 Task: Add an event with the title Lunch Break: Yoga and Meditation, date '2024/05/26', time 7:30 AM to 9:30 AMand add a description: The event coordinator is responsible for planning, organizing, and executing the networking event. They oversee all aspects of the event, including venue selection, logistics, scheduling, vendor management, and participant registration. The event coordinator ensures a seamless and successful networking event that meets the objectives and expectations of the attendees.Select event color  Tomato . Add location for the event as: 456 Montjuic Castle, Barcelona, Spain, logged in from the account softage.3@softage.netand send the event invitation to softage.4@softage.net and softage.2@softage.net. Set a reminder for the event Daily
Action: Mouse moved to (77, 111)
Screenshot: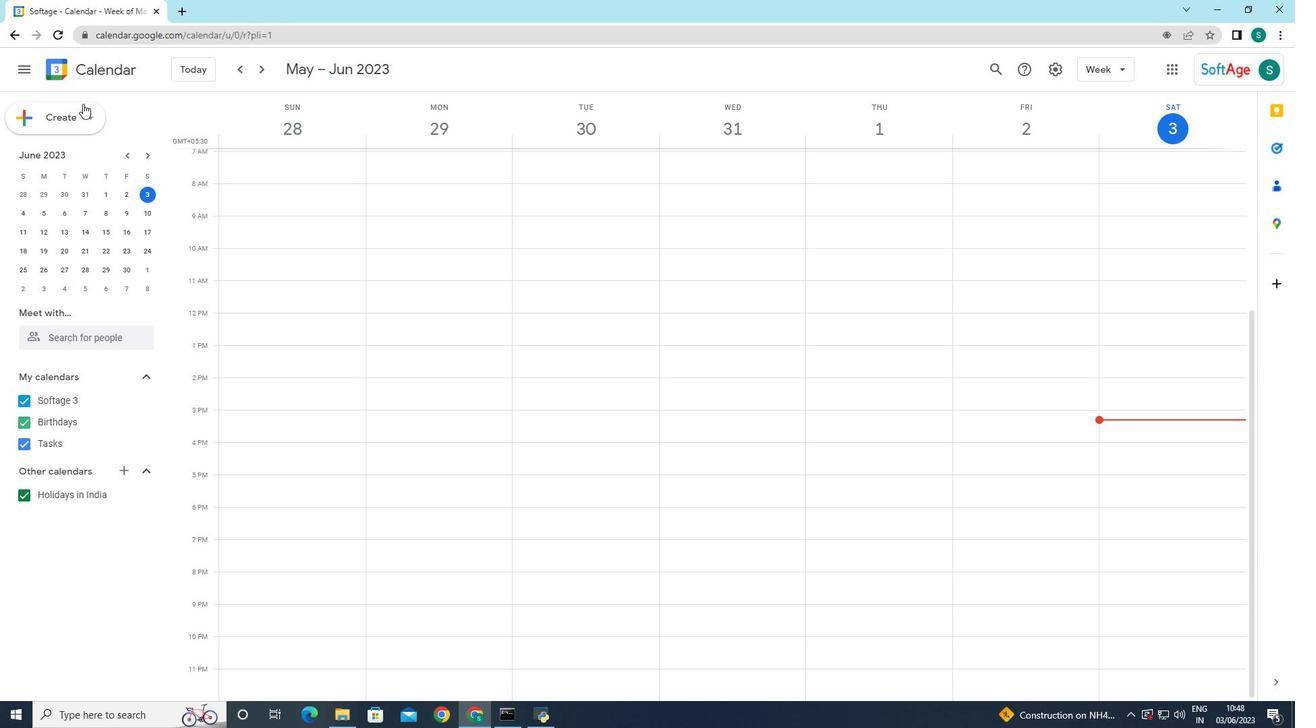 
Action: Mouse pressed left at (77, 111)
Screenshot: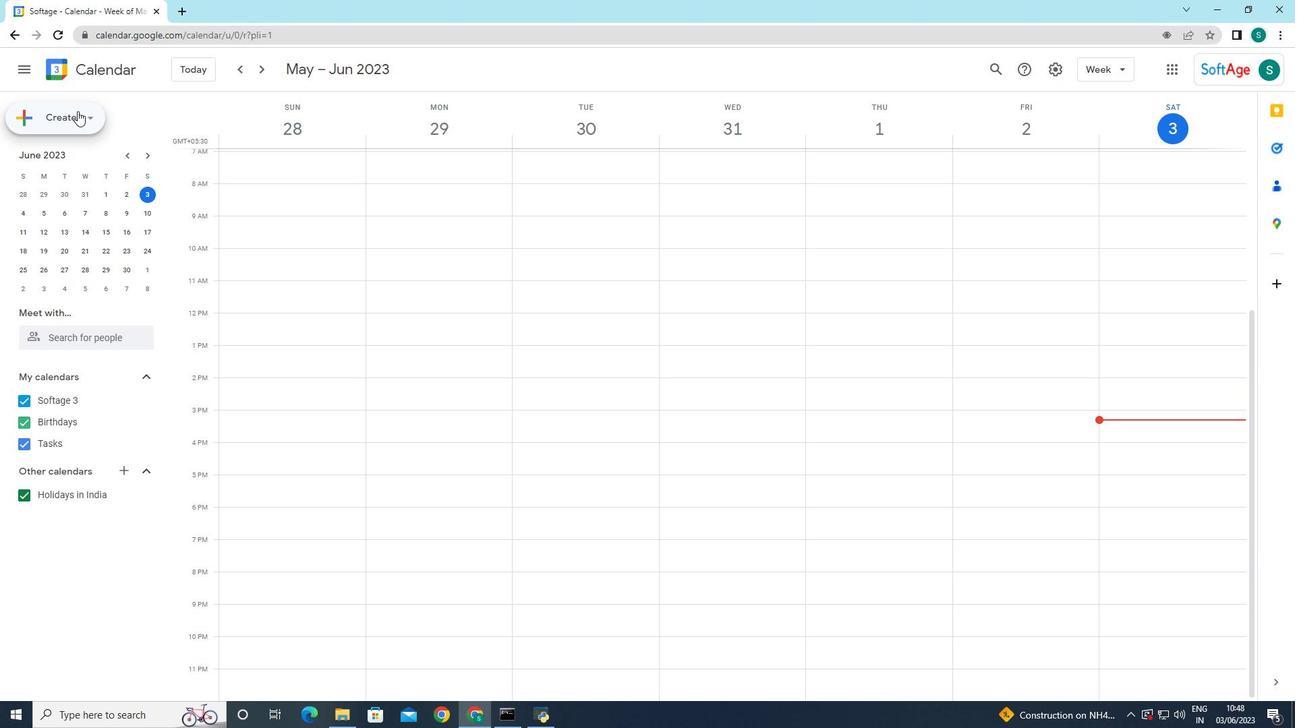 
Action: Mouse moved to (74, 160)
Screenshot: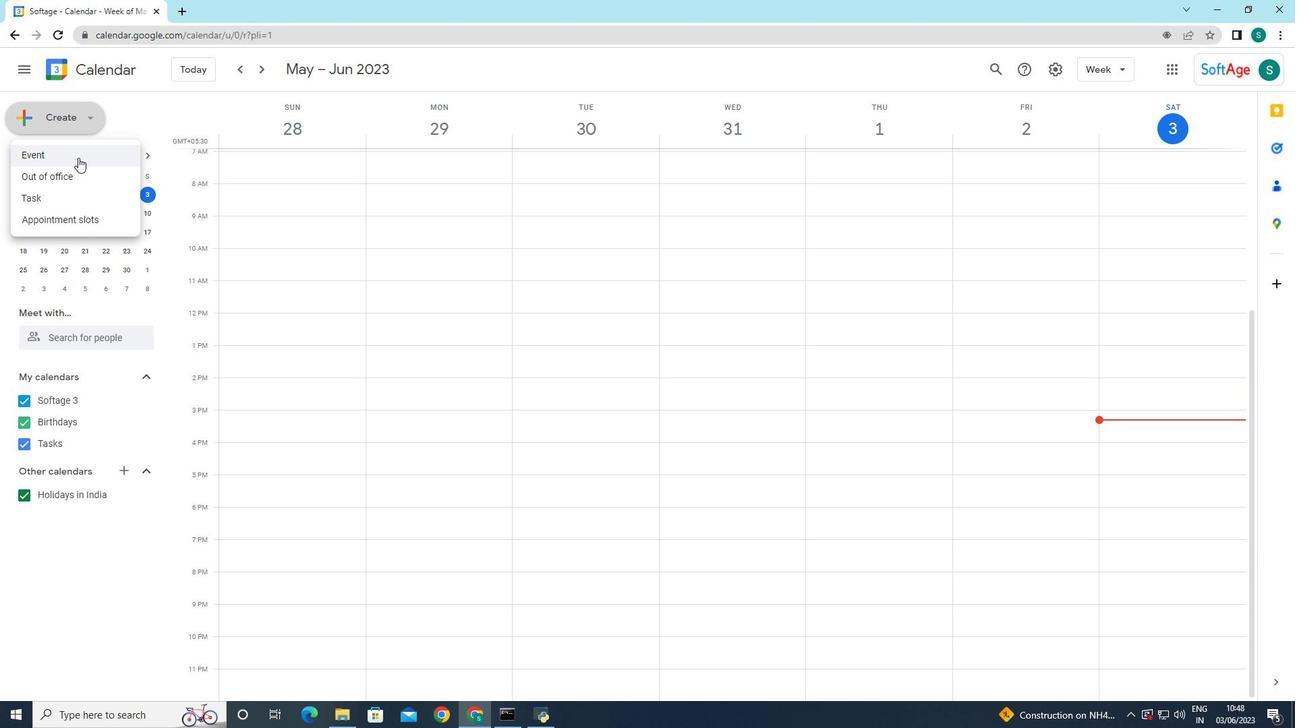 
Action: Mouse pressed left at (74, 160)
Screenshot: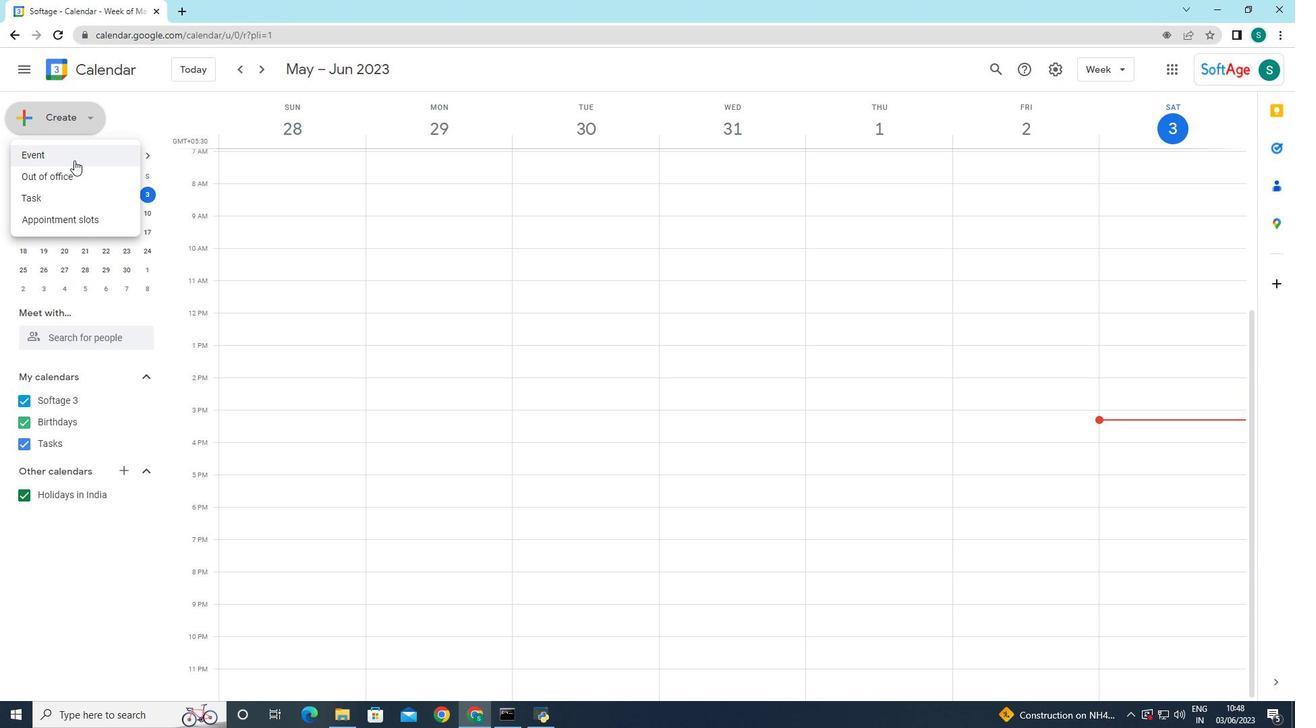
Action: Mouse moved to (971, 529)
Screenshot: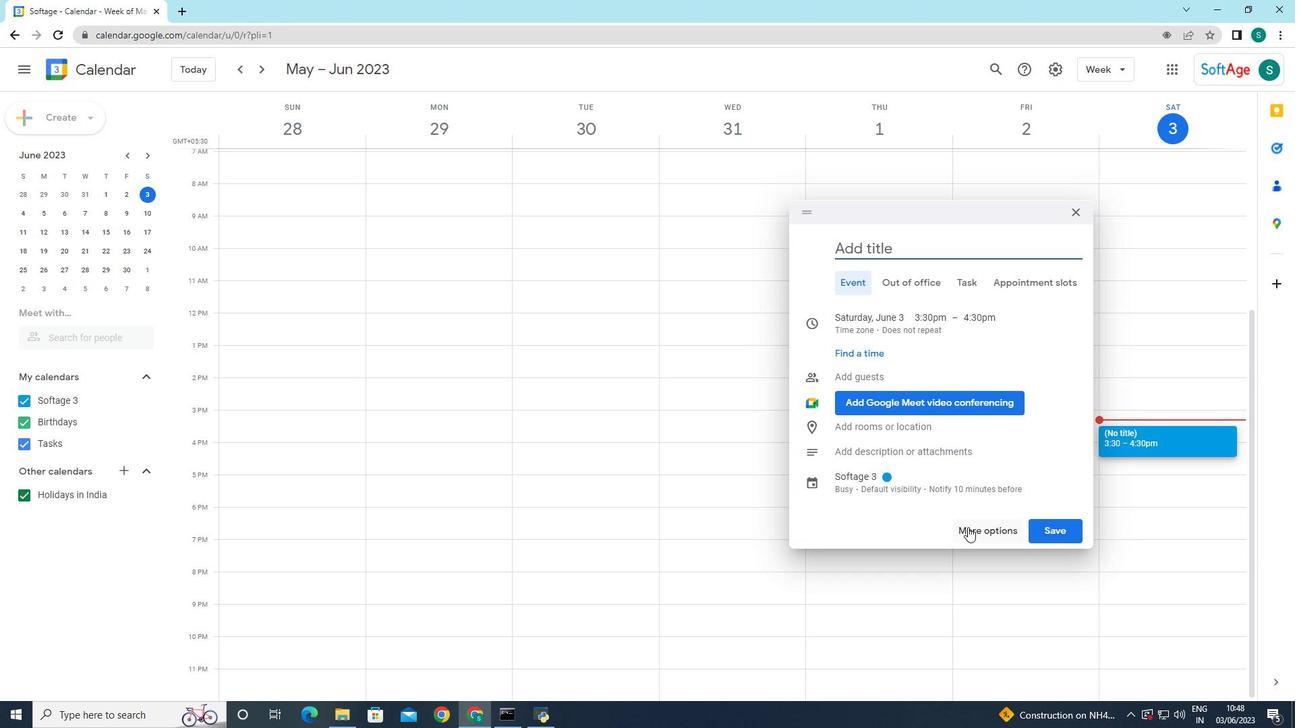 
Action: Mouse pressed left at (971, 529)
Screenshot: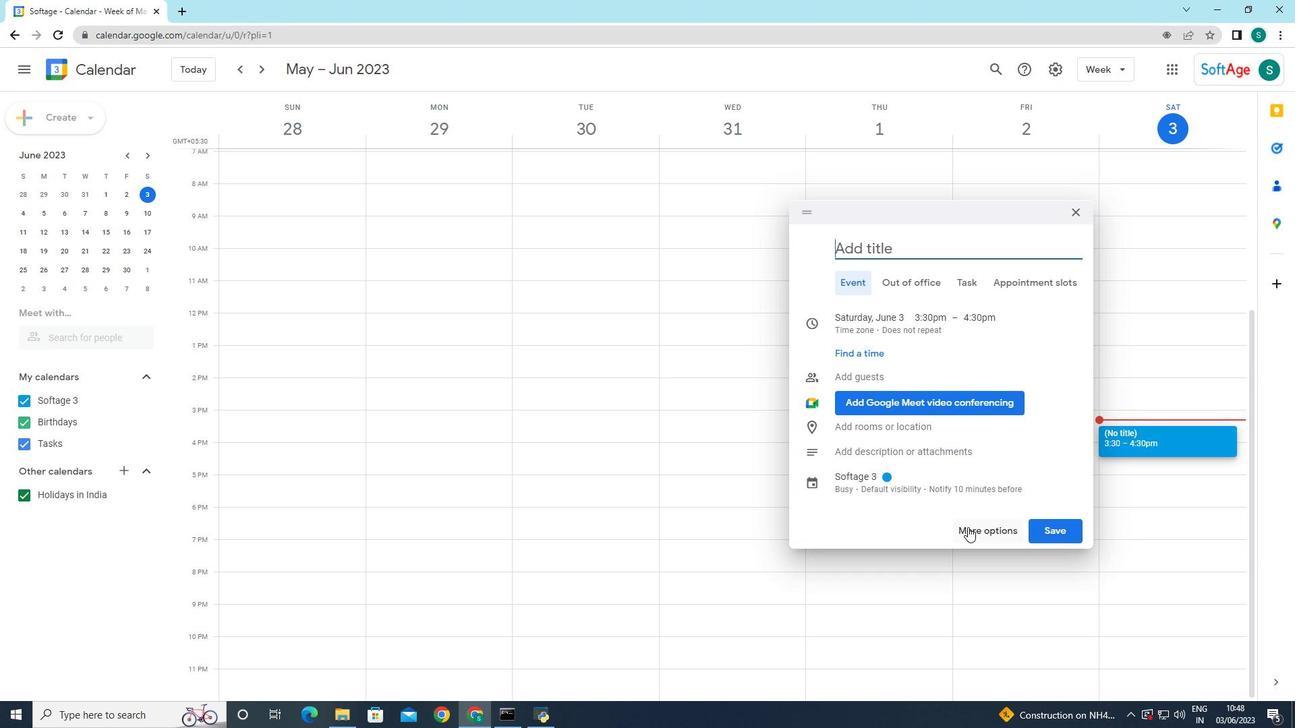 
Action: Mouse moved to (113, 68)
Screenshot: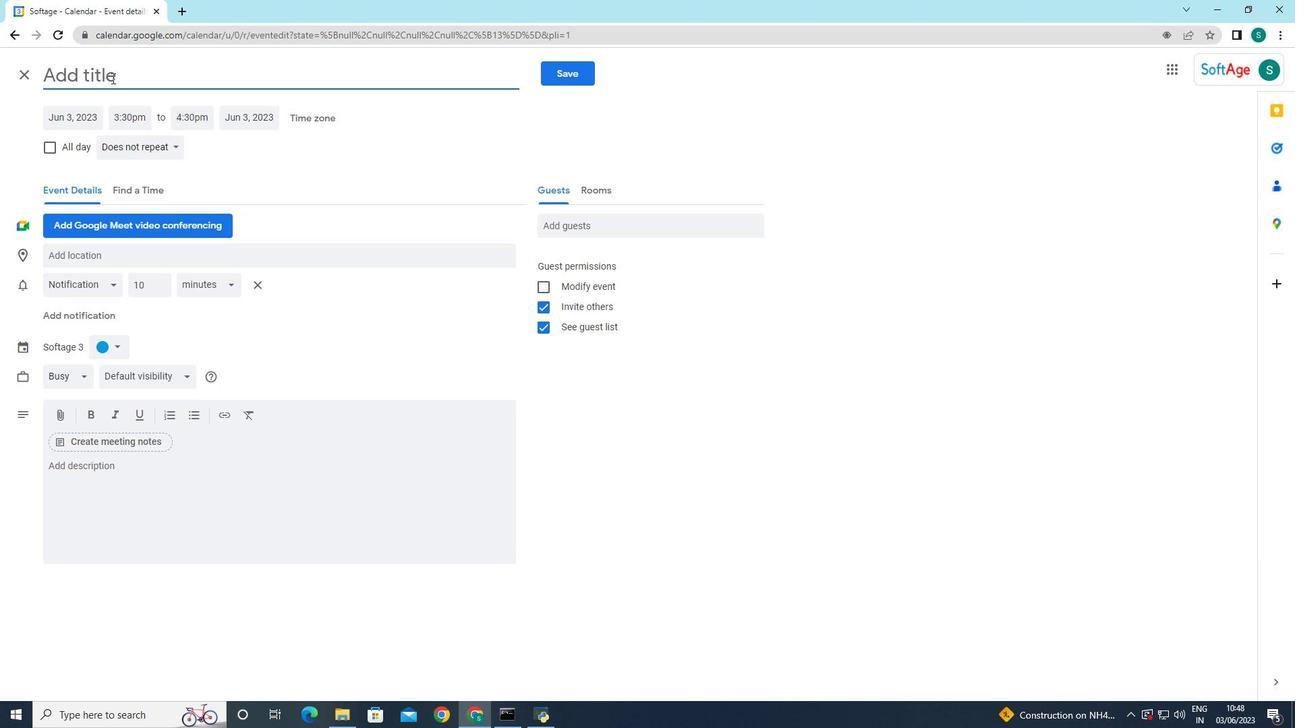 
Action: Mouse pressed left at (113, 68)
Screenshot: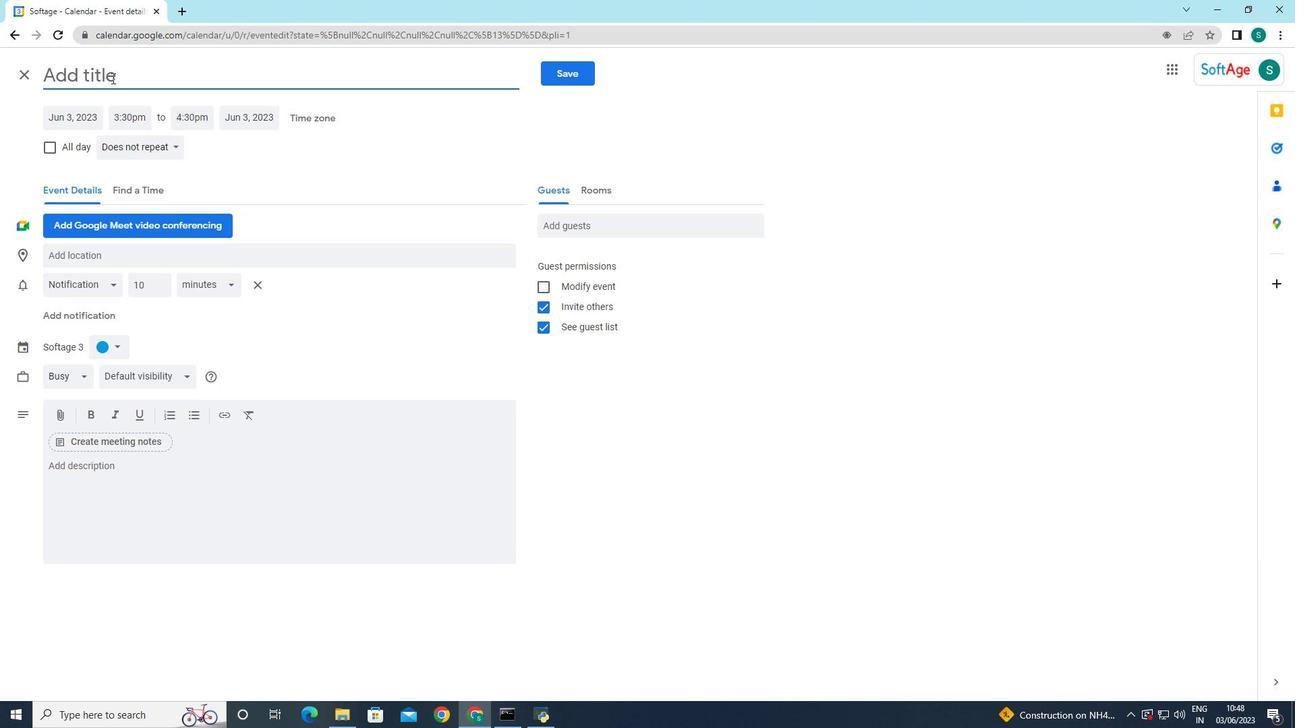 
Action: Key pressed <Key.caps_lock>LU<Key.backspace><Key.caps_lock>unch<Key.space><Key.caps_lock>B<Key.caps_lock>rr<Key.backspace>eak<Key.shift_r>:<Key.space><Key.caps_lock>Y<Key.caps_lock>oga<Key.space>and<Key.space><Key.caps_lock>M<Key.caps_lock>editation
Screenshot: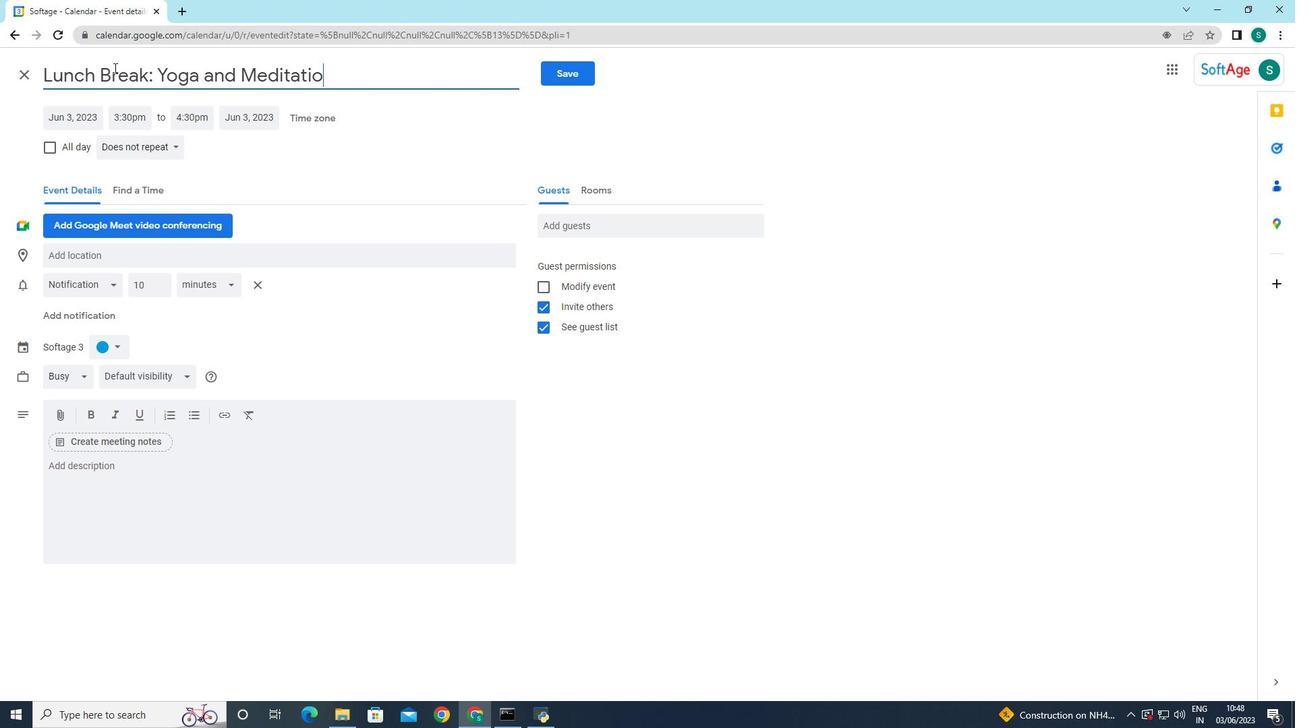 
Action: Mouse moved to (91, 117)
Screenshot: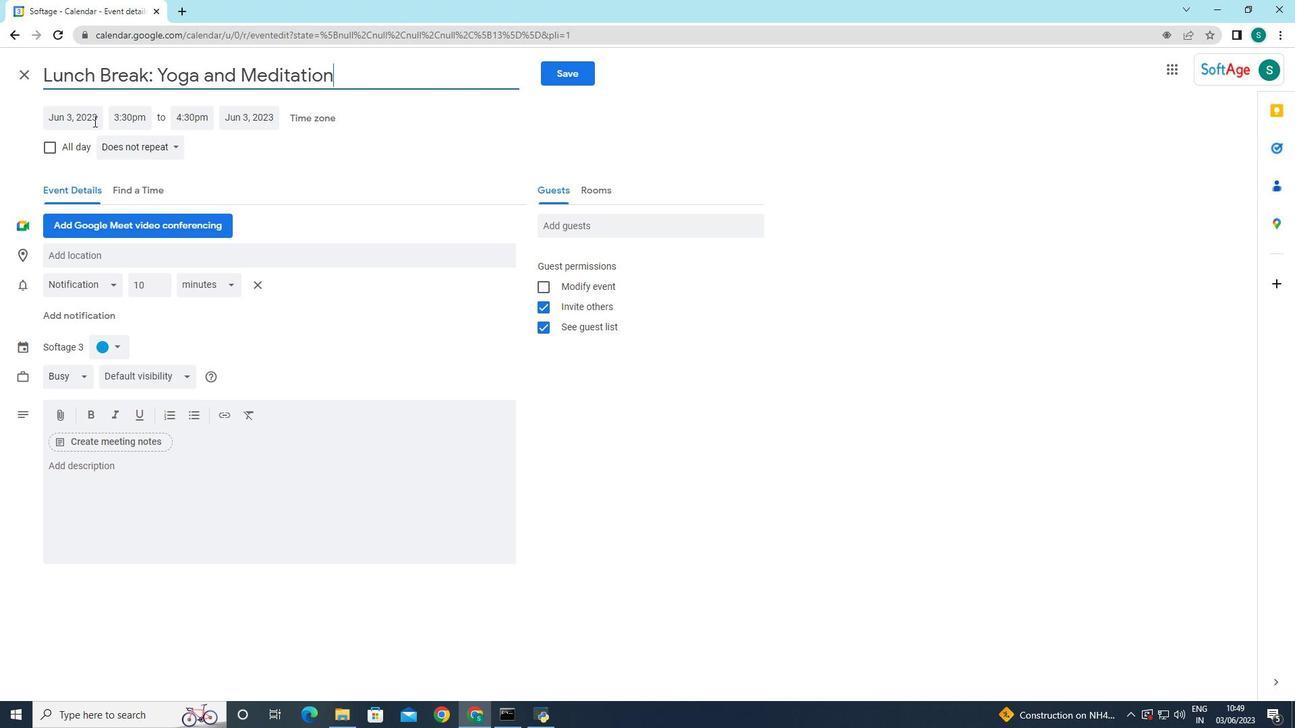 
Action: Mouse pressed left at (91, 117)
Screenshot: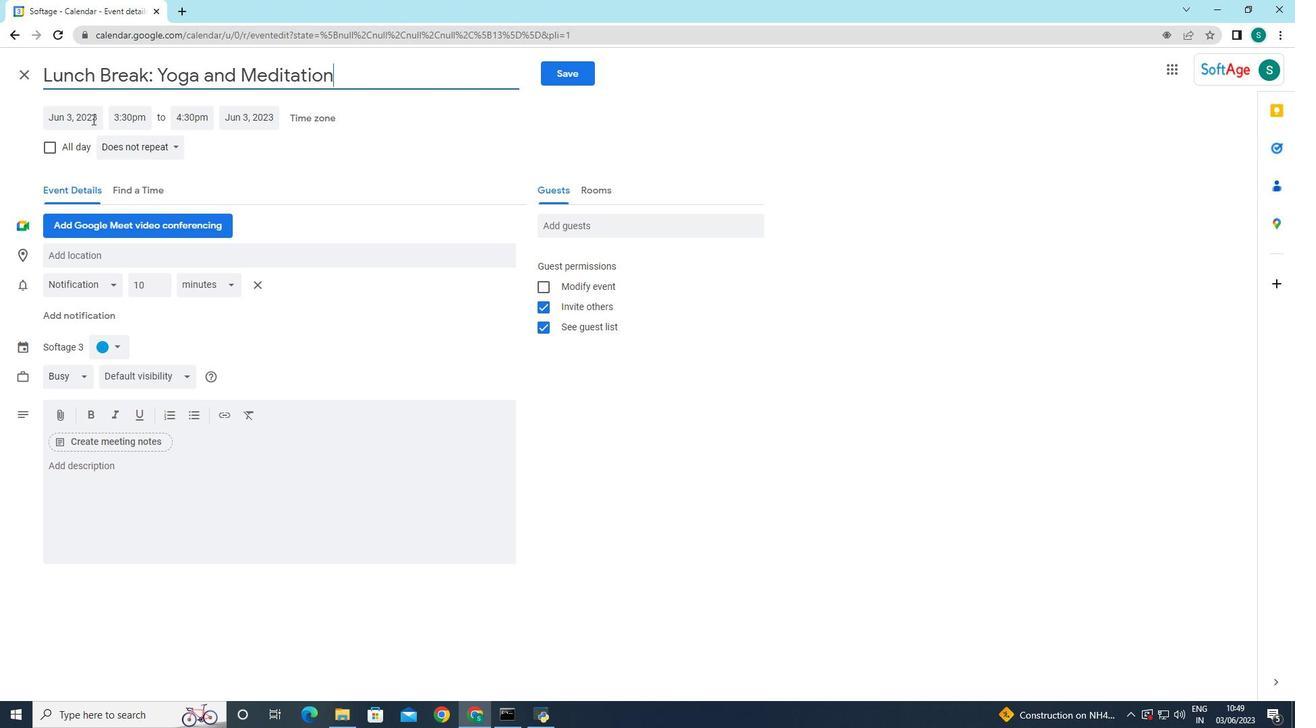 
Action: Mouse moved to (219, 150)
Screenshot: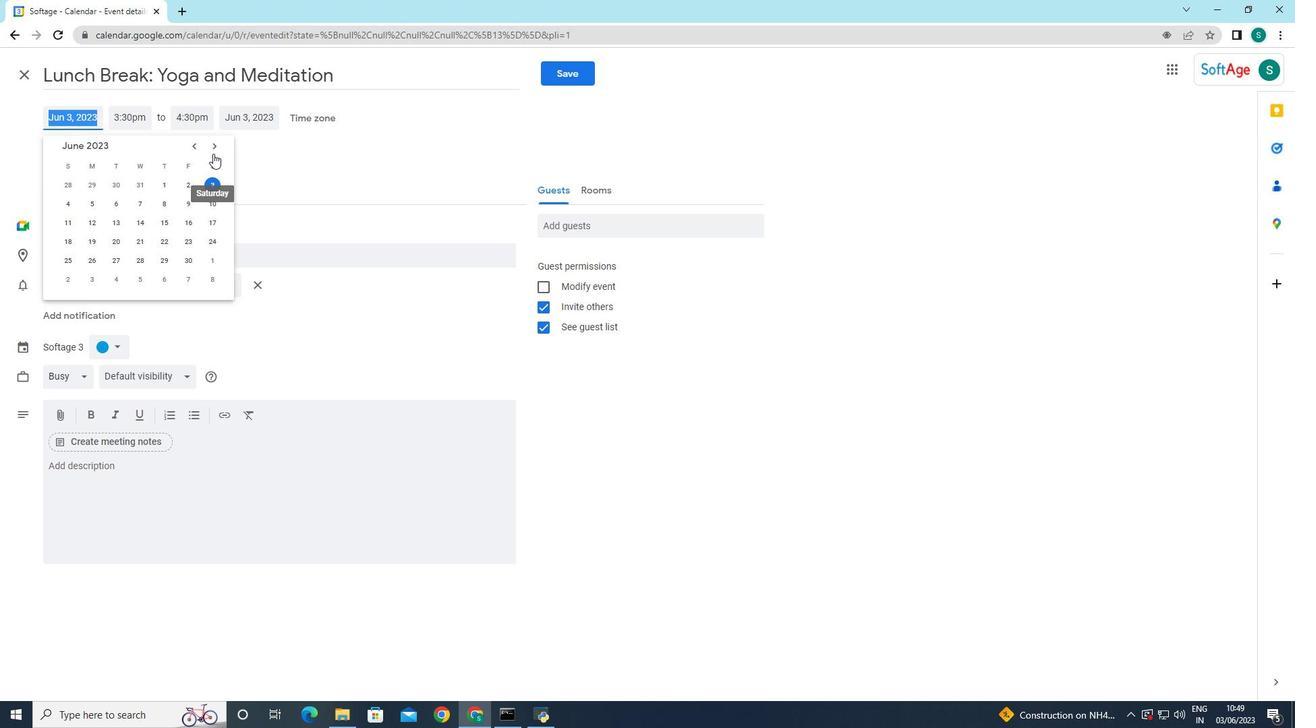 
Action: Mouse pressed left at (219, 150)
Screenshot: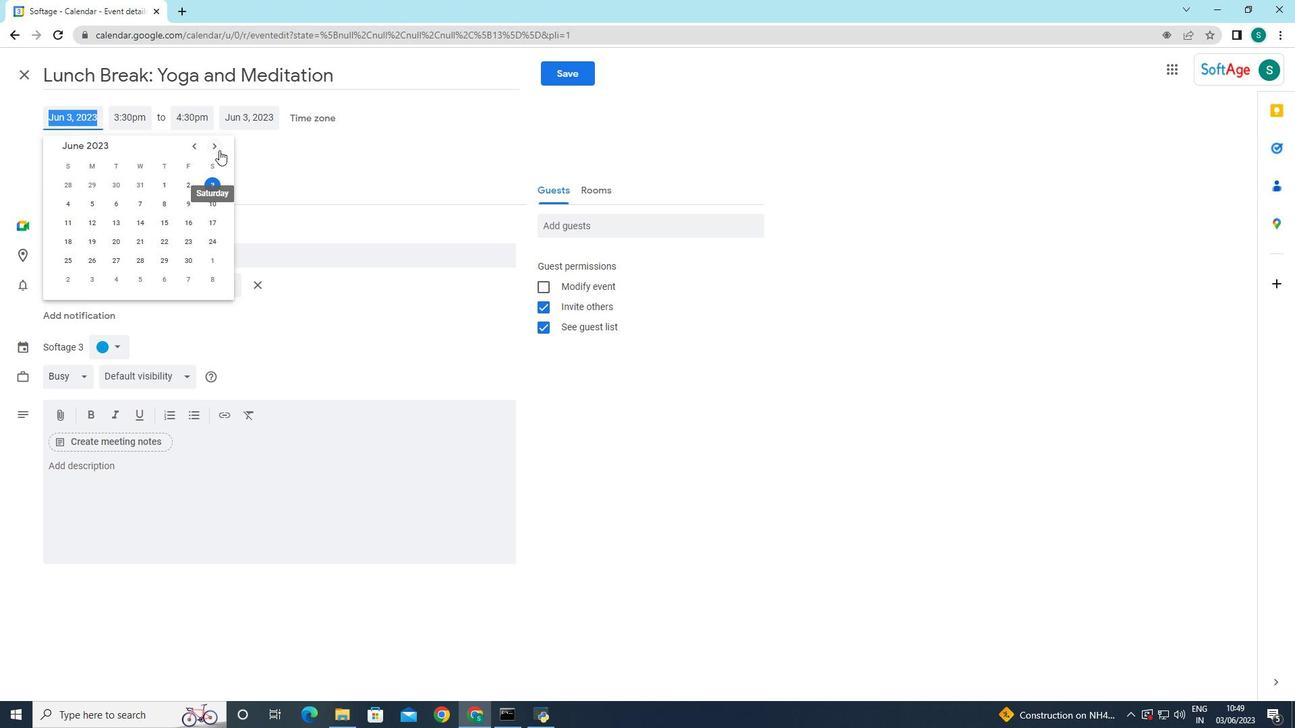 
Action: Mouse moved to (219, 150)
Screenshot: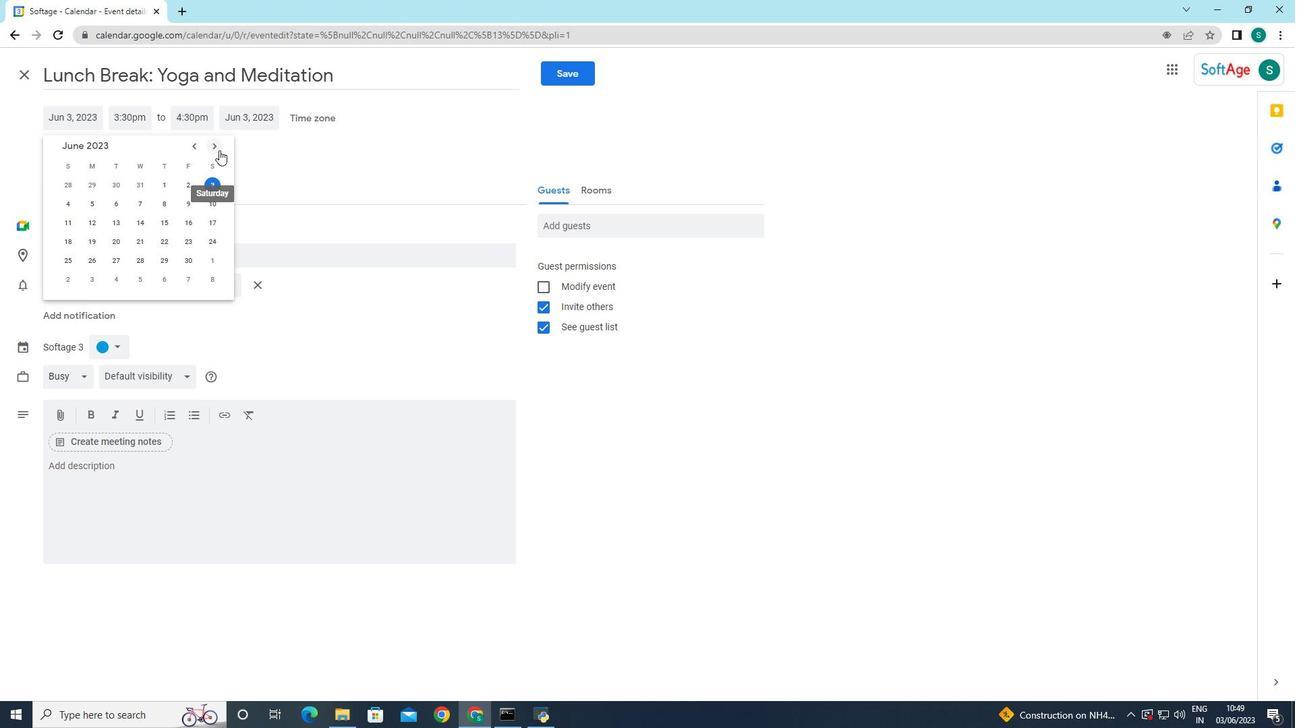 
Action: Mouse pressed left at (219, 150)
Screenshot: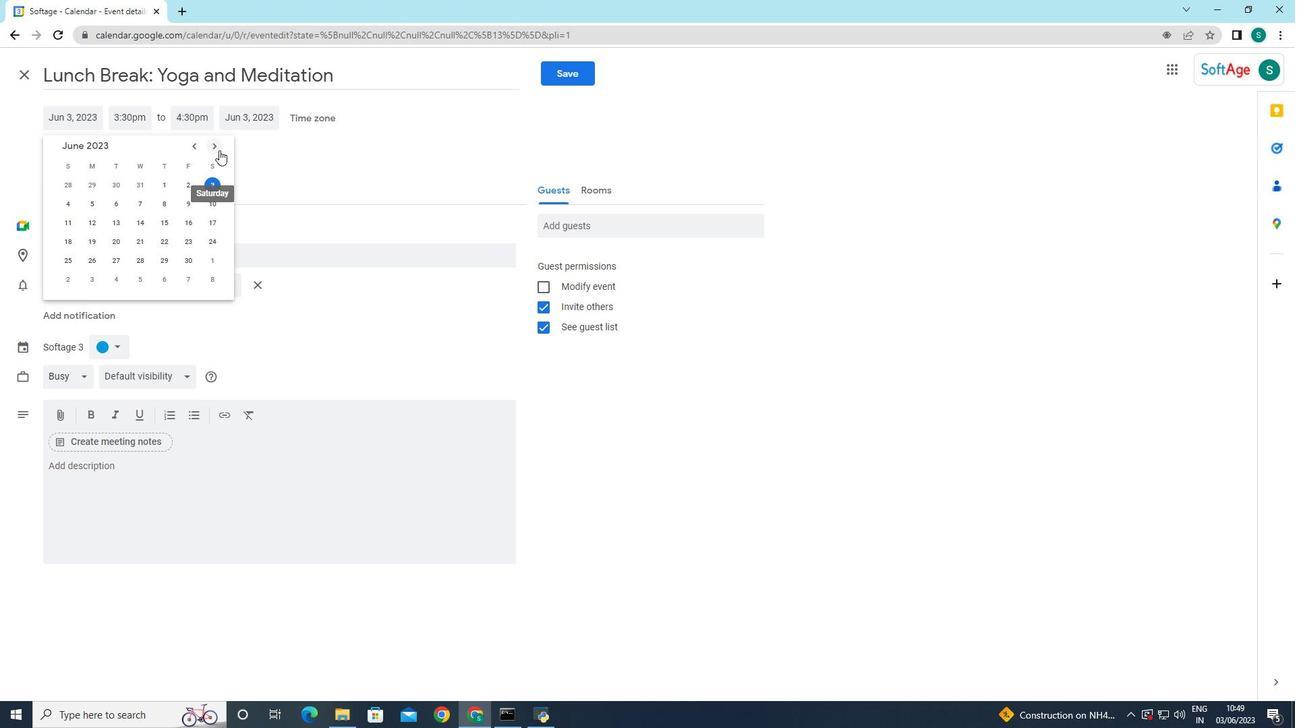 
Action: Mouse pressed left at (219, 150)
Screenshot: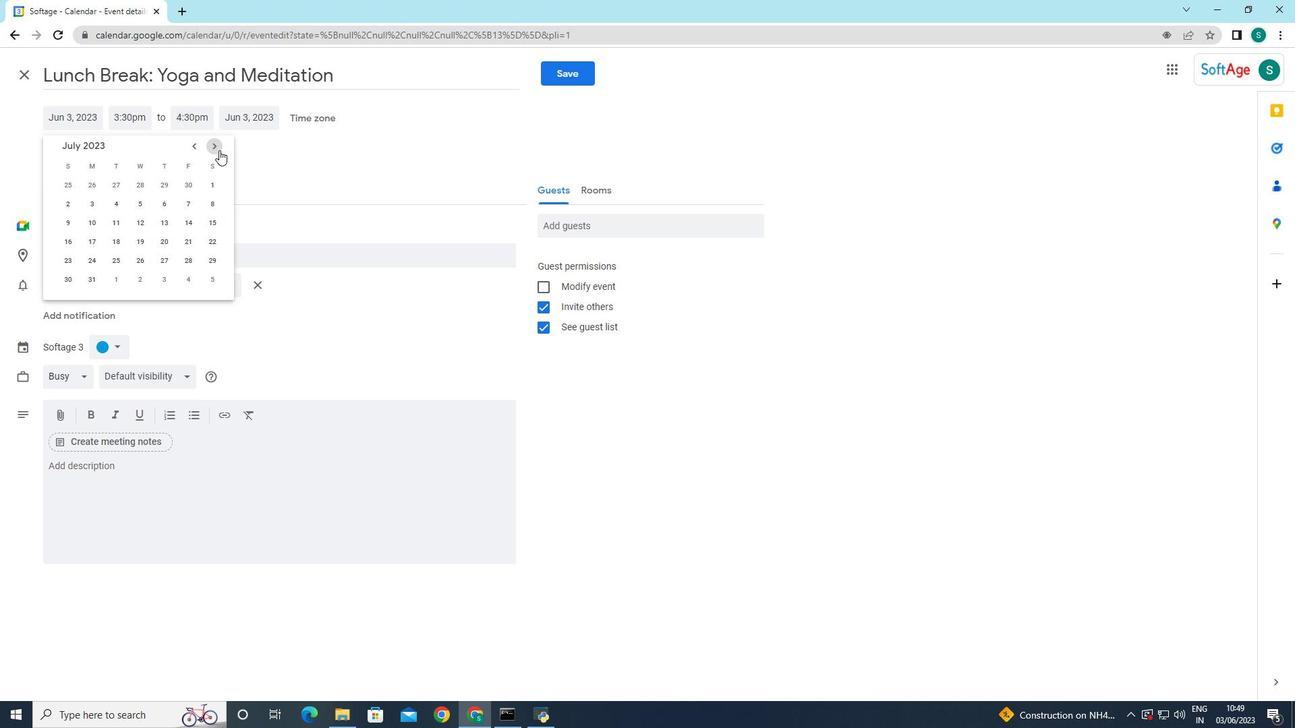 
Action: Mouse pressed left at (219, 150)
Screenshot: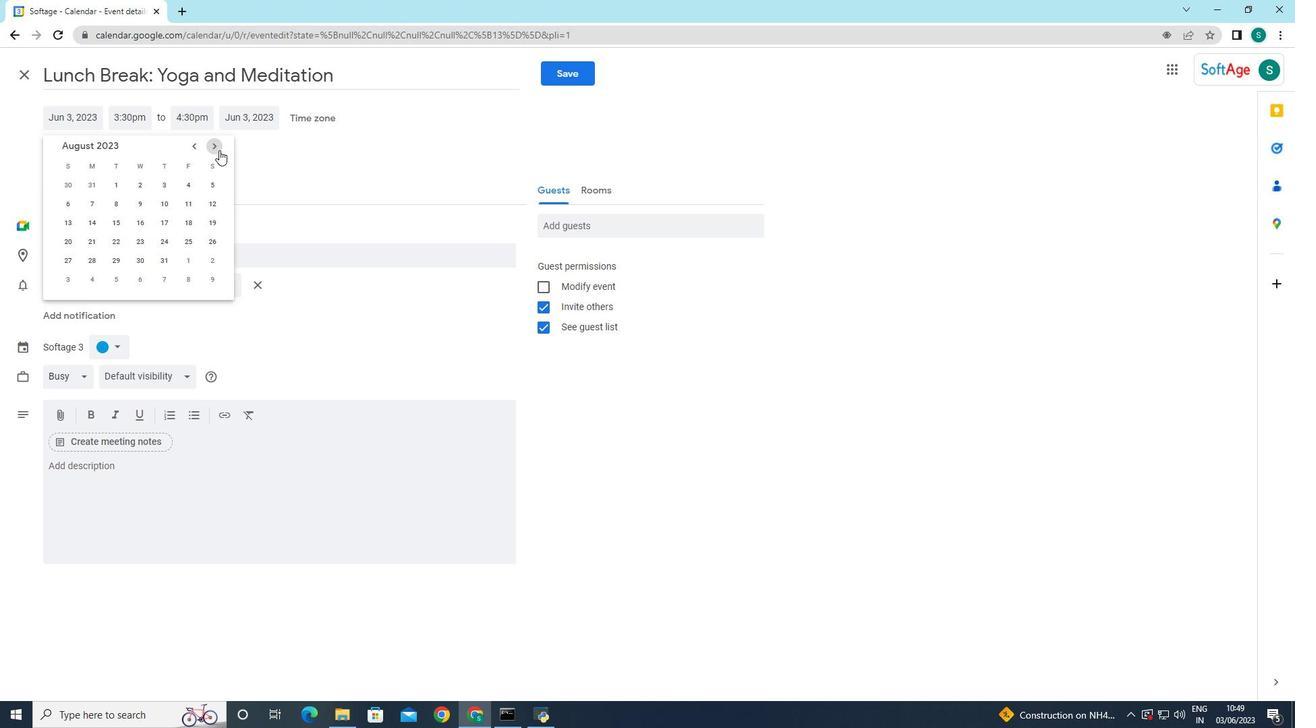 
Action: Mouse pressed left at (219, 150)
Screenshot: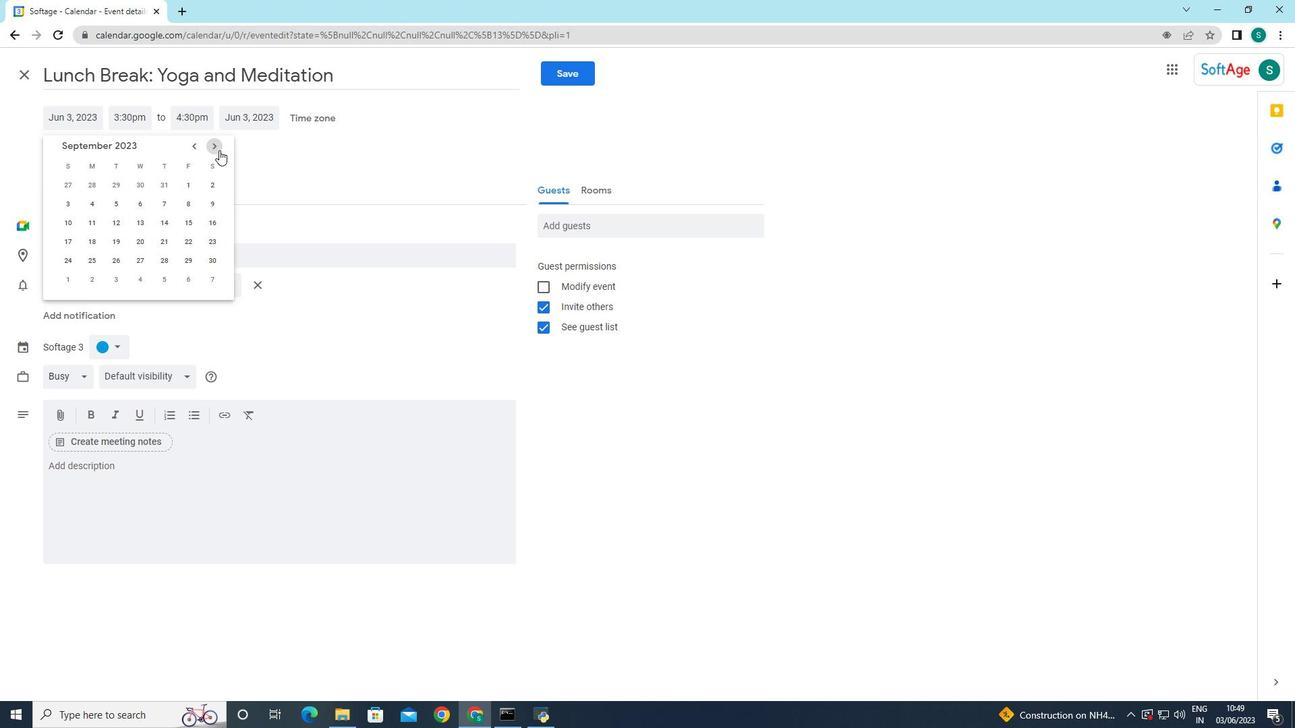 
Action: Mouse pressed left at (219, 150)
Screenshot: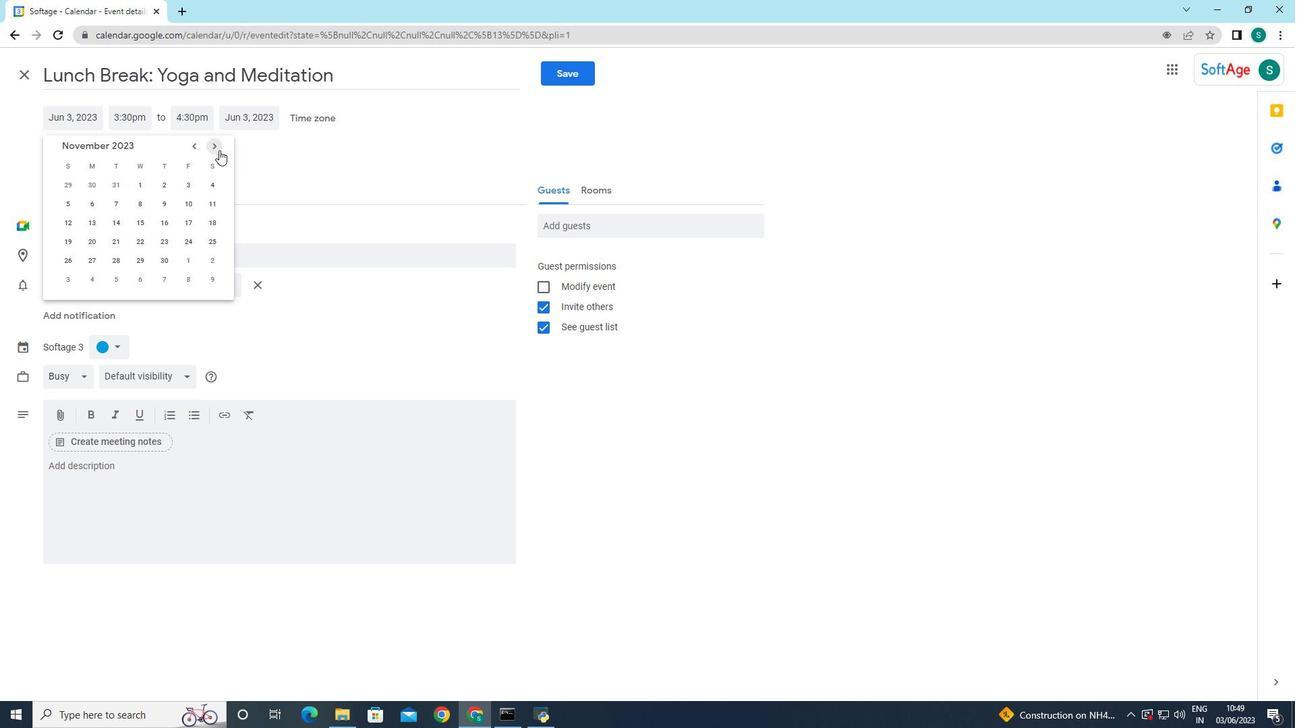 
Action: Mouse pressed left at (219, 150)
Screenshot: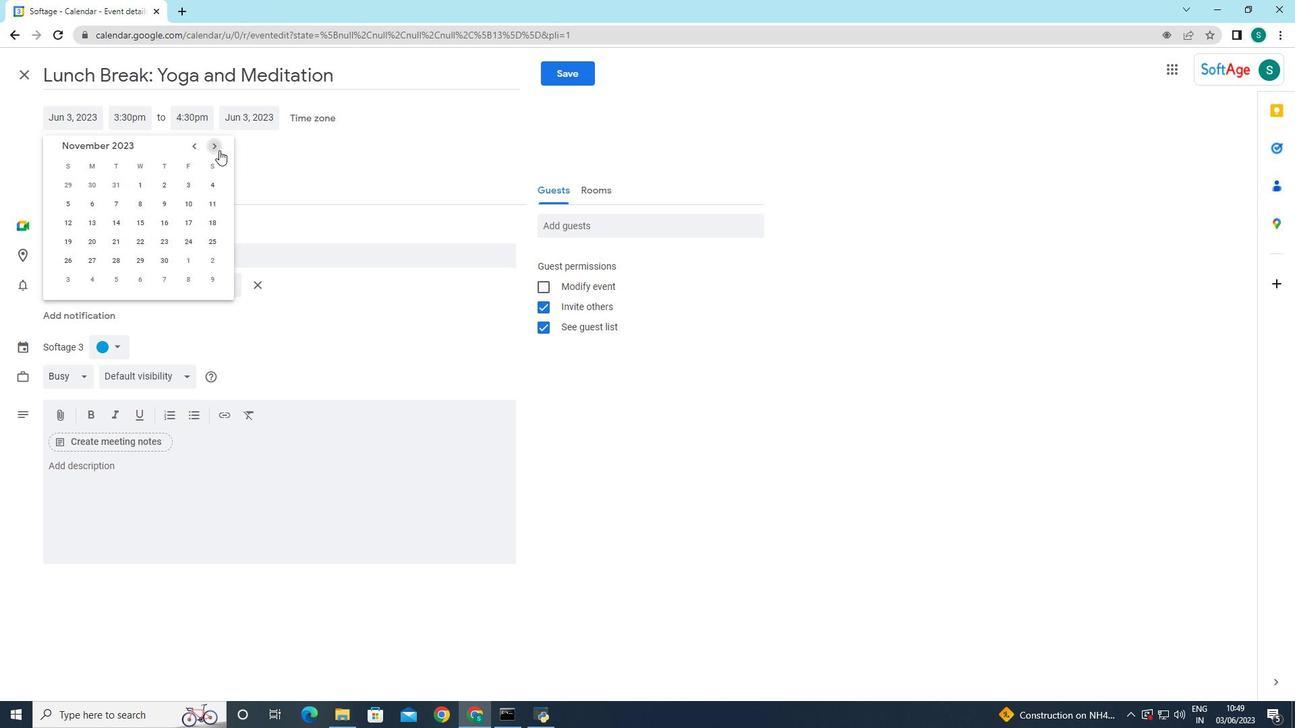 
Action: Mouse pressed left at (219, 150)
Screenshot: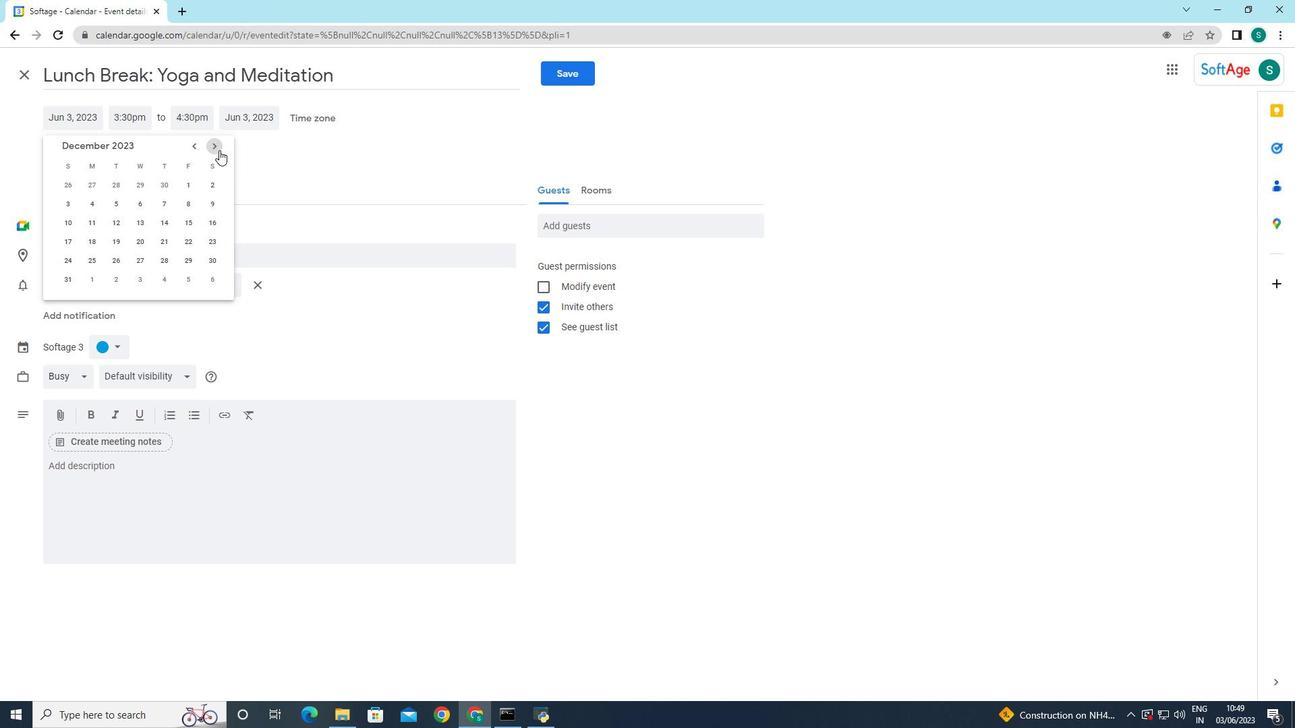 
Action: Mouse pressed left at (219, 150)
Screenshot: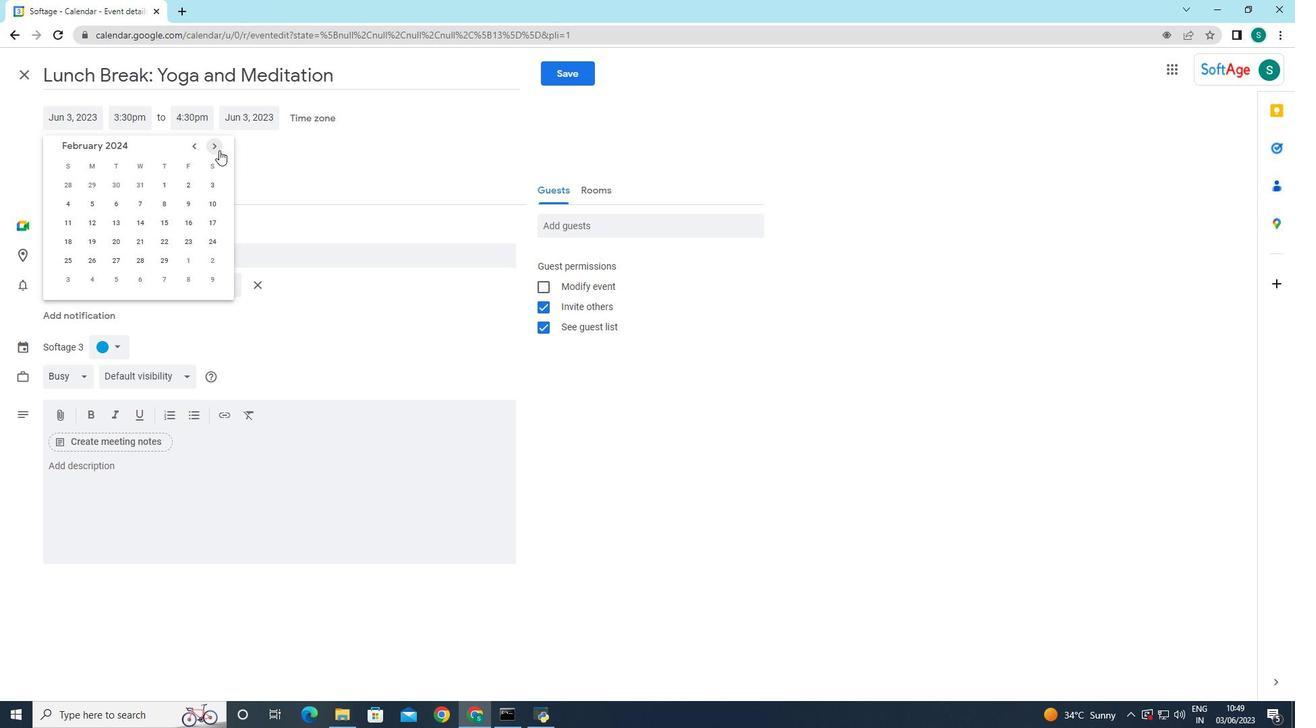 
Action: Mouse pressed left at (219, 150)
Screenshot: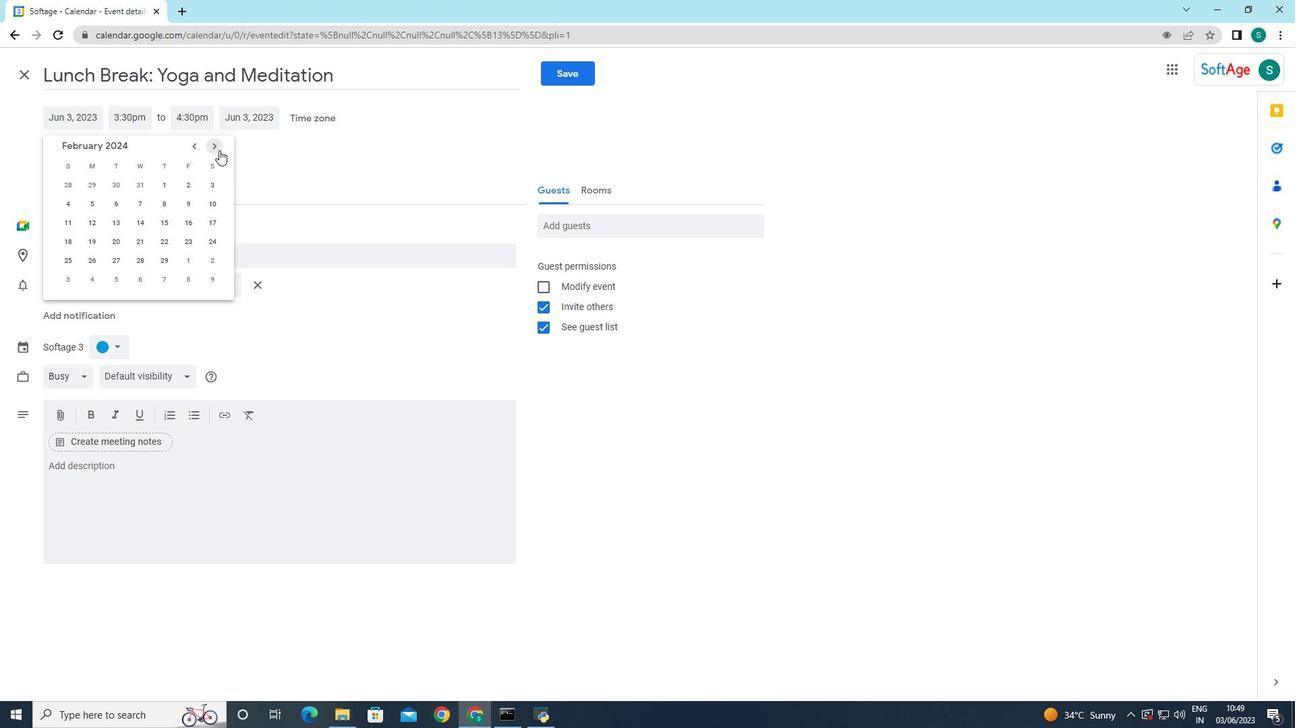 
Action: Mouse pressed left at (219, 150)
Screenshot: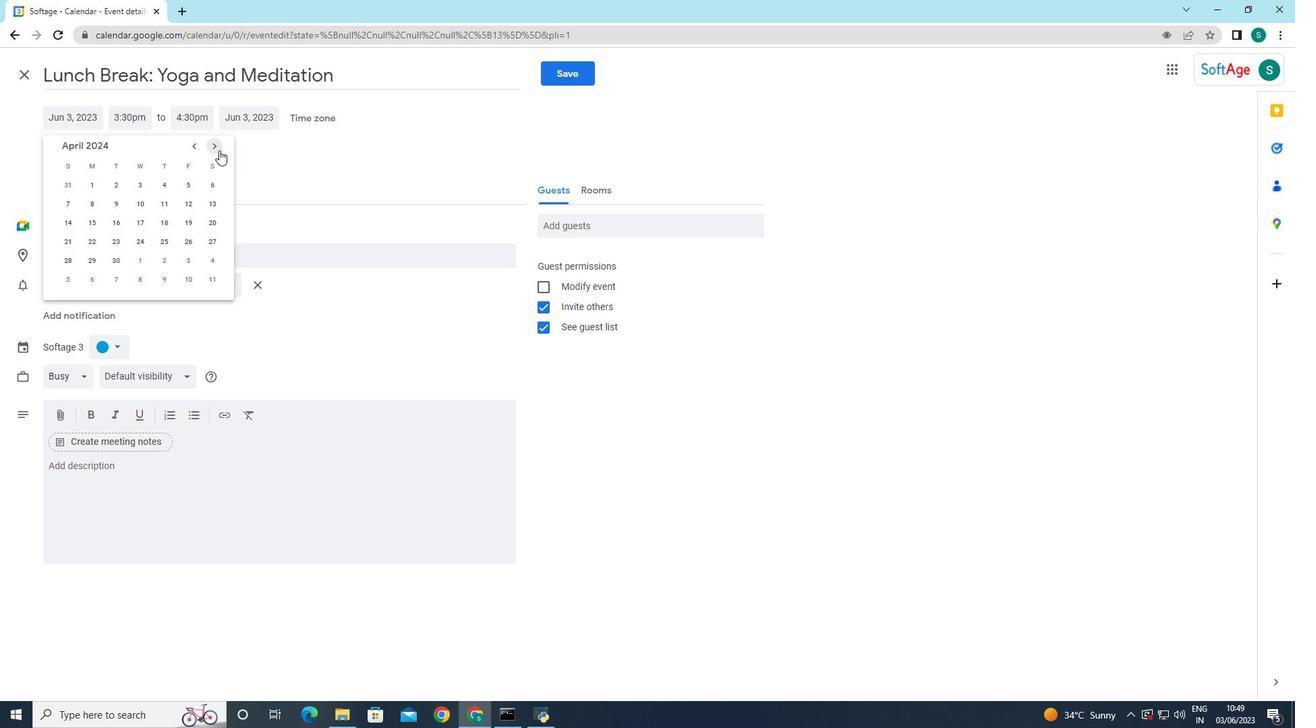 
Action: Mouse moved to (75, 261)
Screenshot: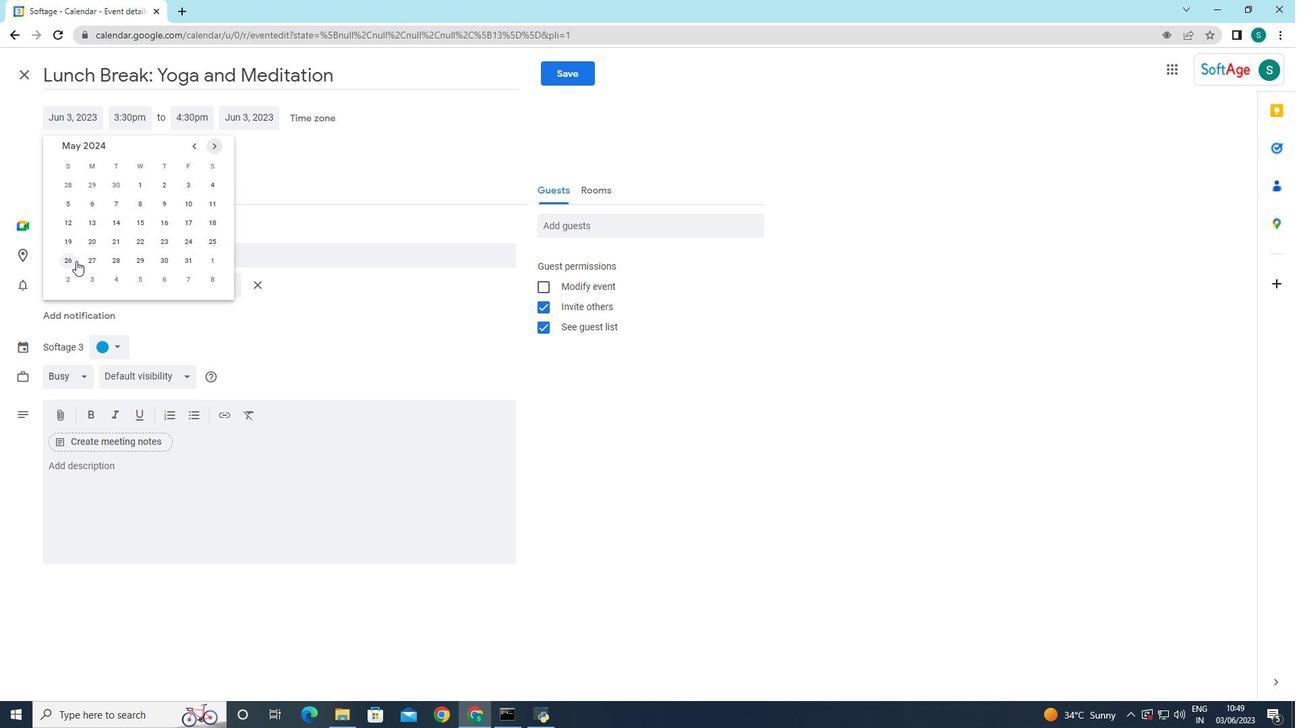 
Action: Mouse pressed left at (75, 261)
Screenshot: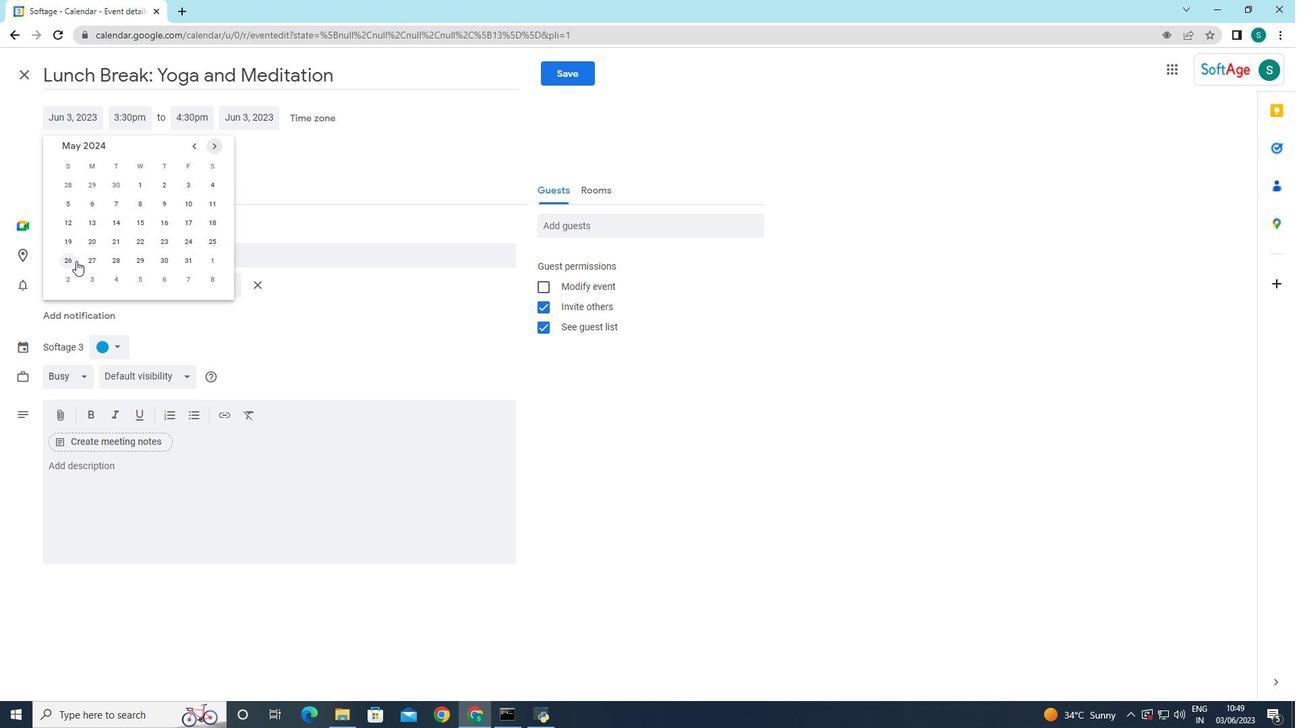 
Action: Mouse moved to (143, 113)
Screenshot: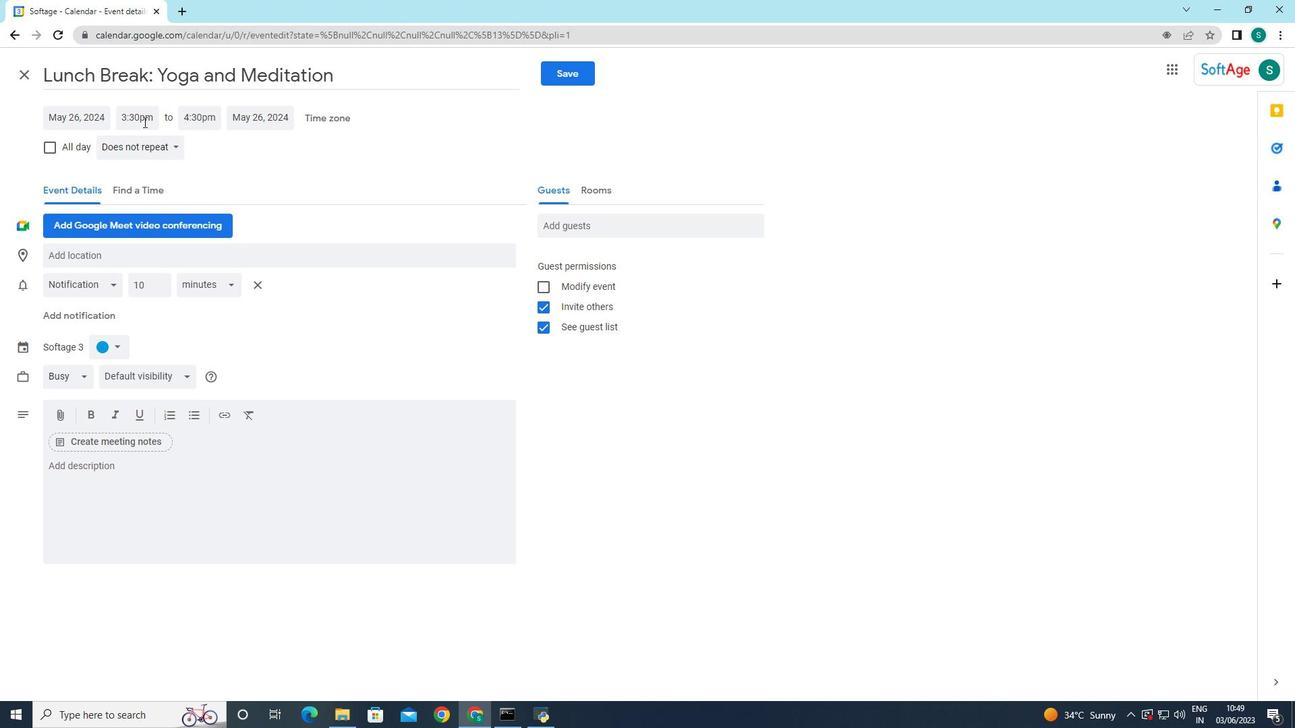 
Action: Mouse pressed left at (143, 114)
Screenshot: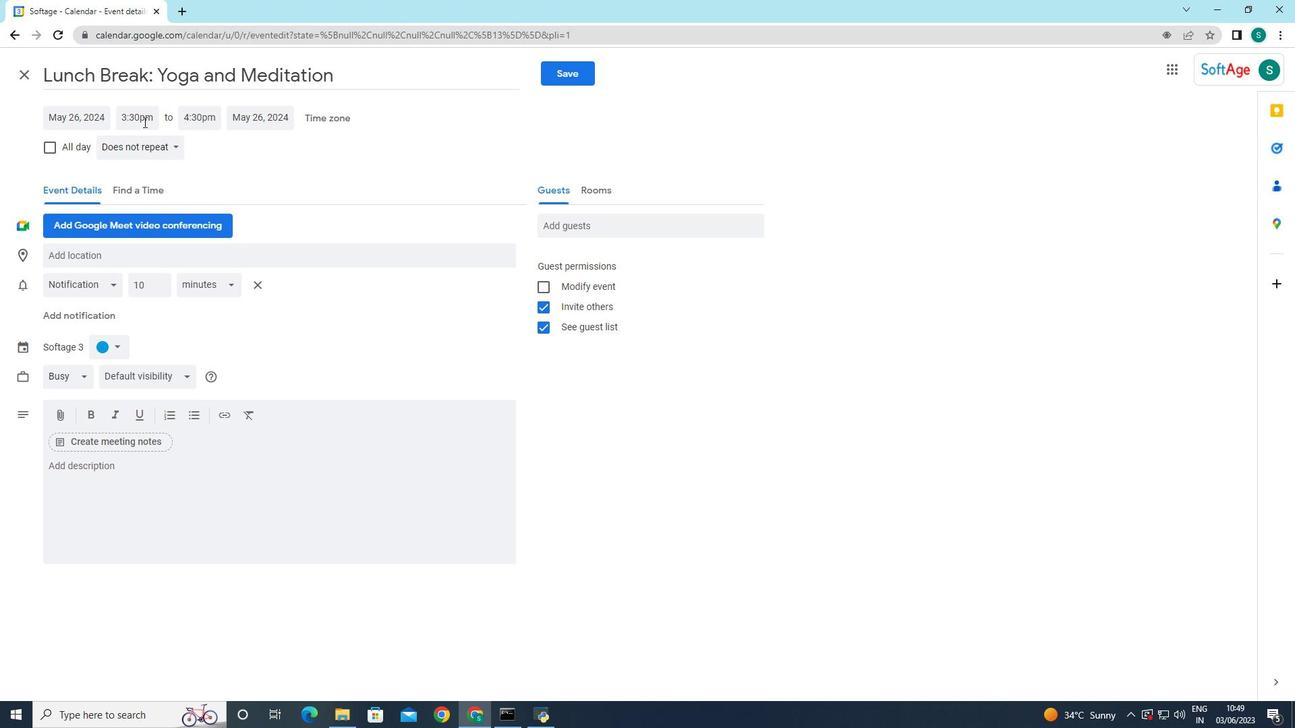 
Action: Mouse moved to (157, 227)
Screenshot: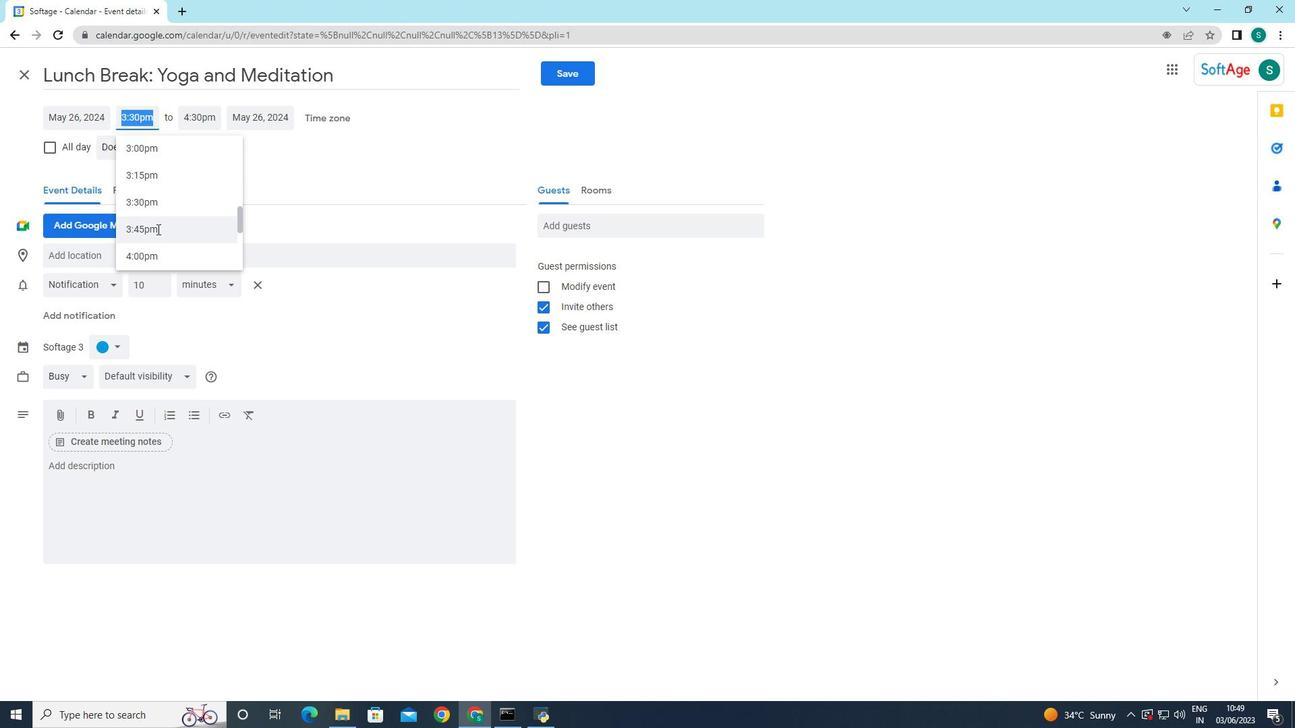 
Action: Mouse scrolled (157, 228) with delta (0, 0)
Screenshot: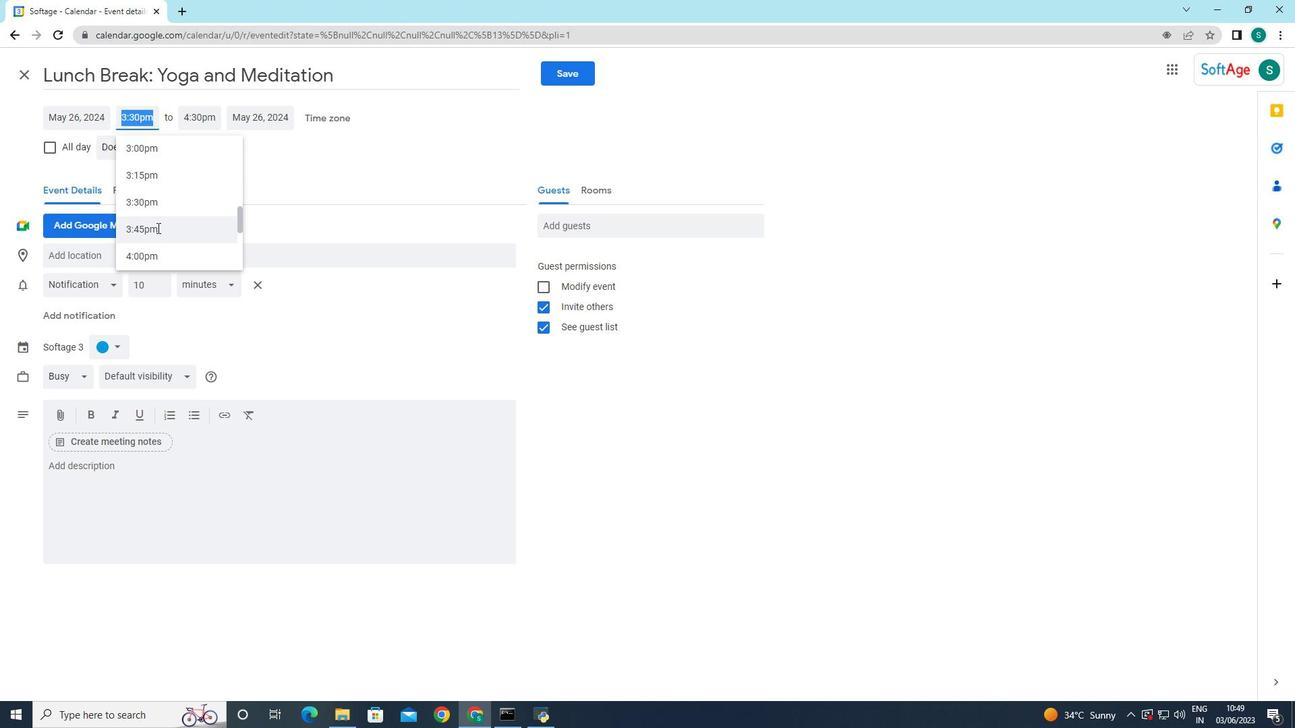 
Action: Mouse scrolled (157, 228) with delta (0, 0)
Screenshot: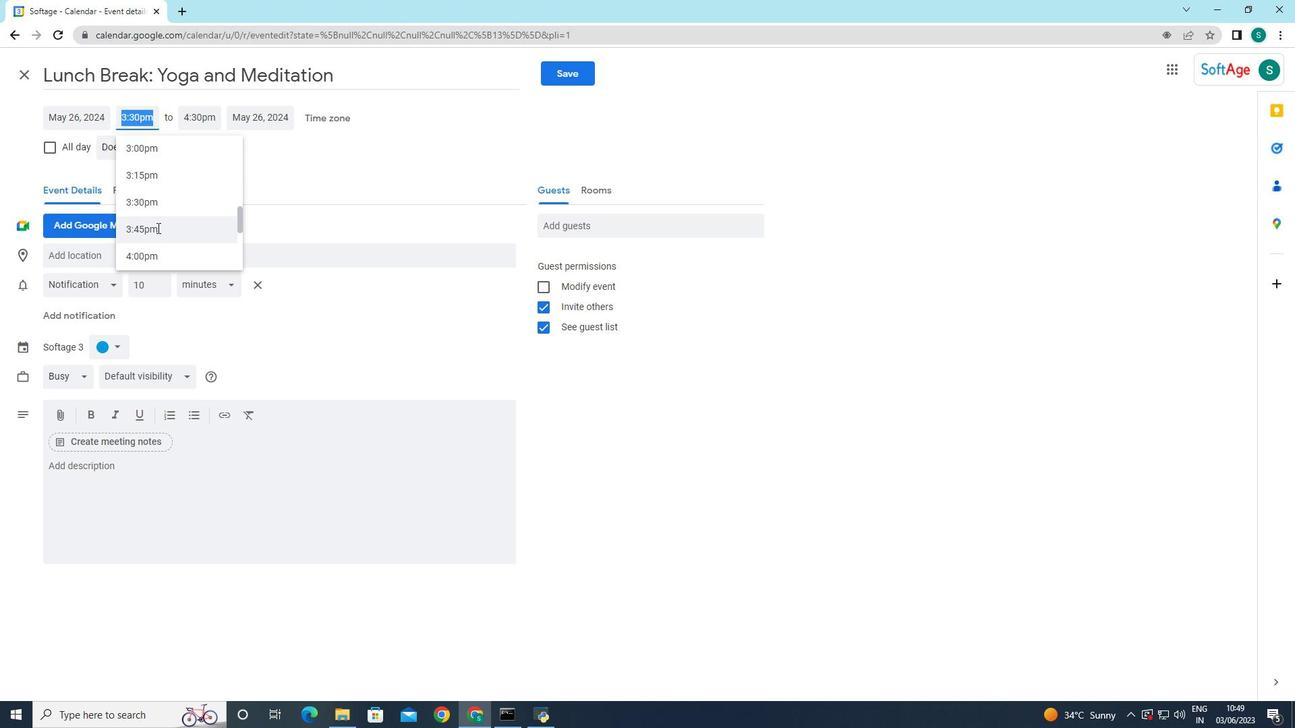 
Action: Mouse scrolled (157, 228) with delta (0, 0)
Screenshot: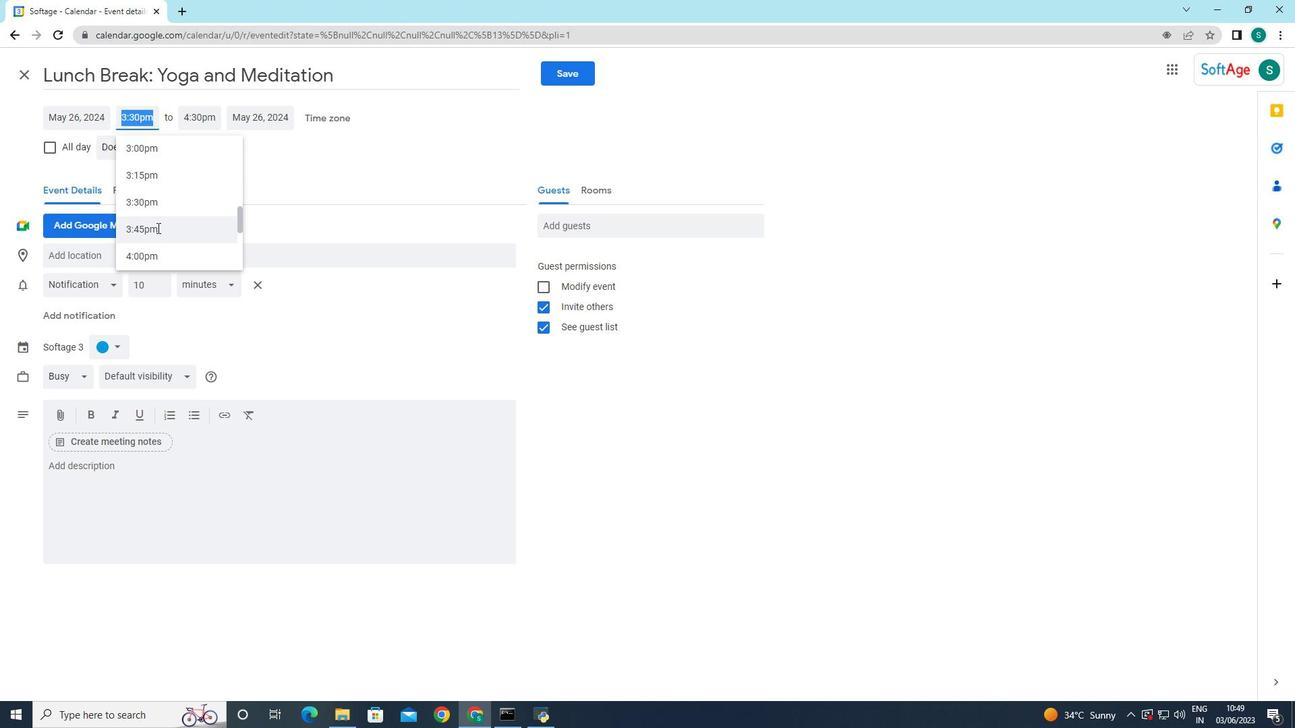 
Action: Mouse scrolled (157, 228) with delta (0, 0)
Screenshot: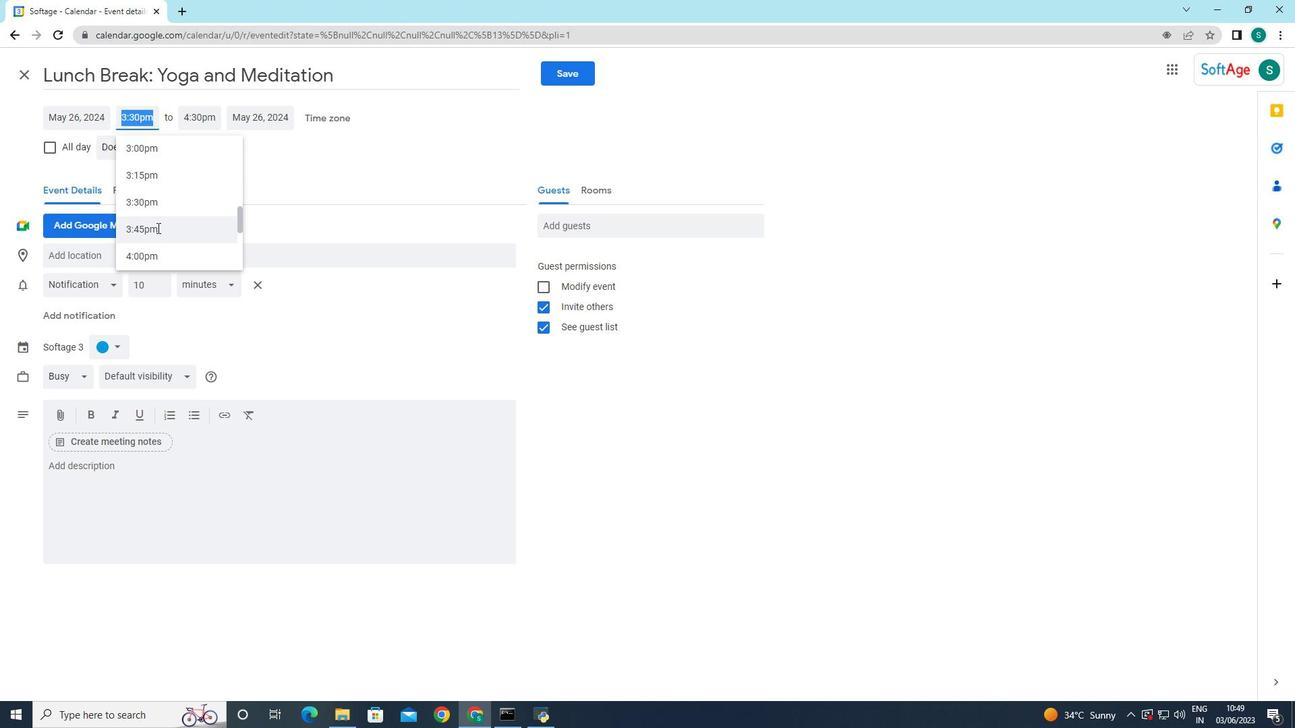 
Action: Mouse moved to (157, 227)
Screenshot: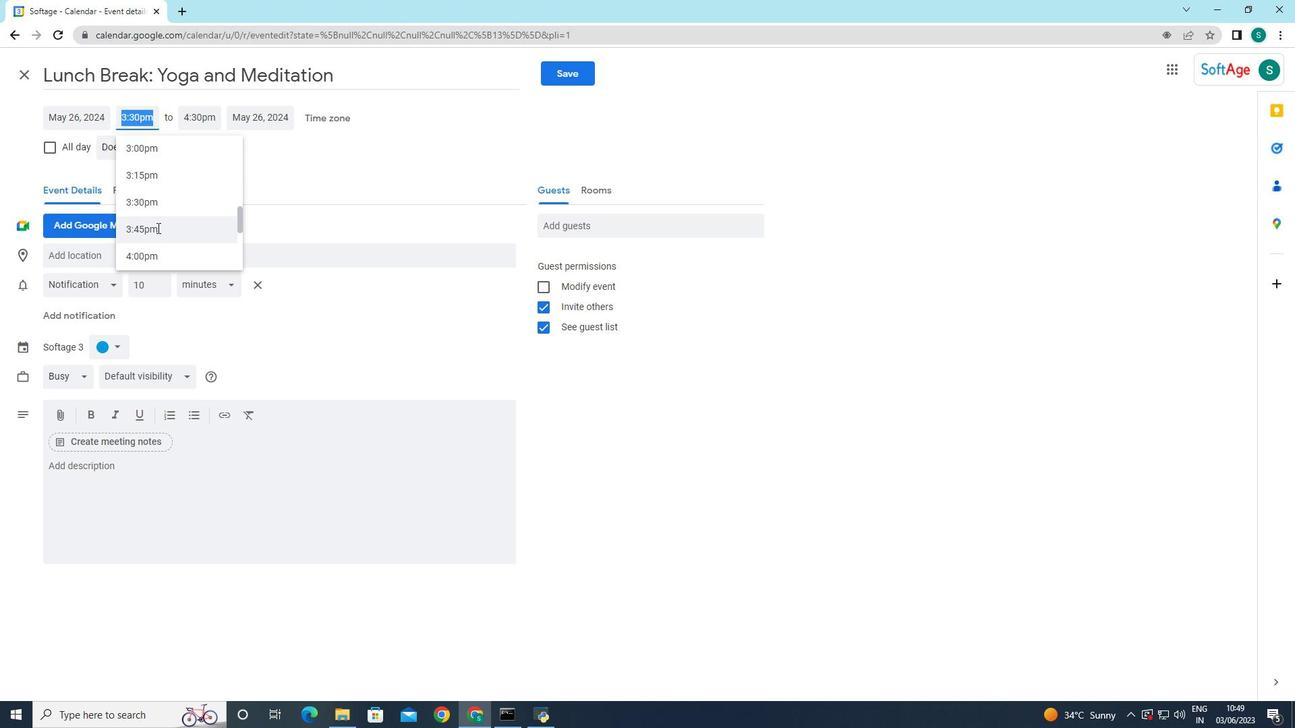 
Action: Mouse scrolled (157, 227) with delta (0, 0)
Screenshot: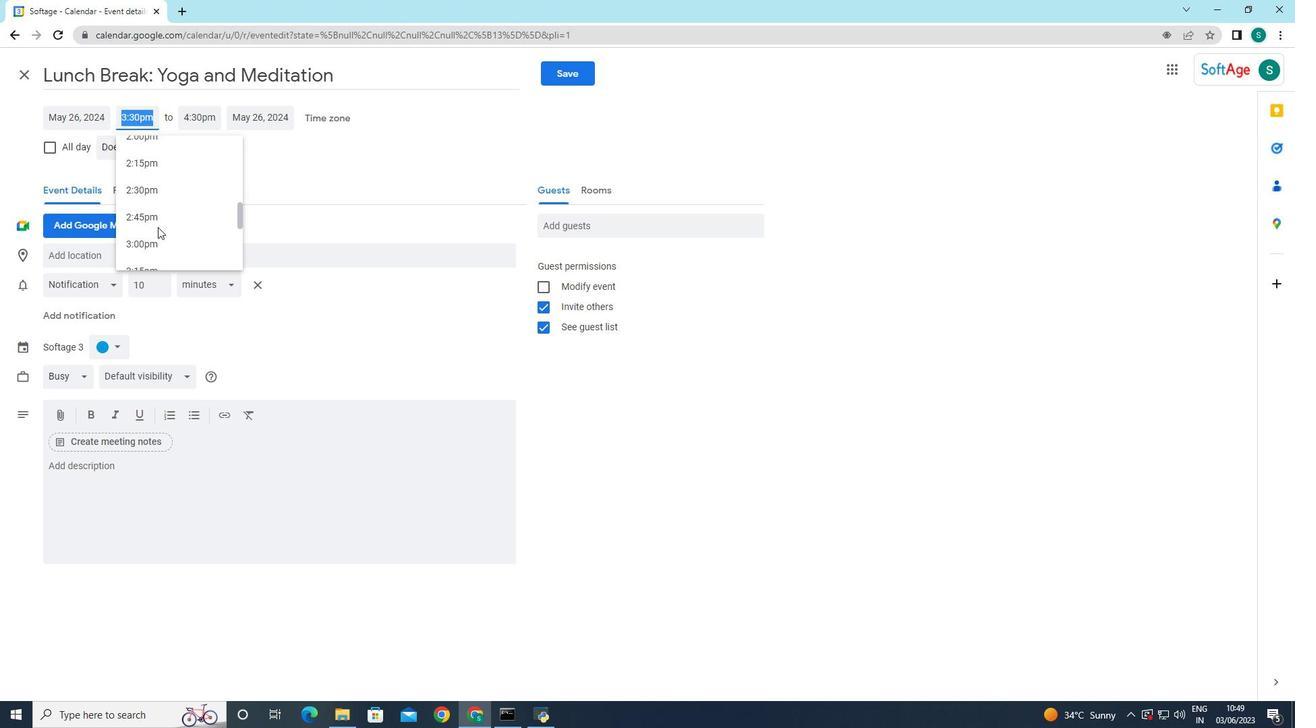 
Action: Mouse scrolled (157, 227) with delta (0, 0)
Screenshot: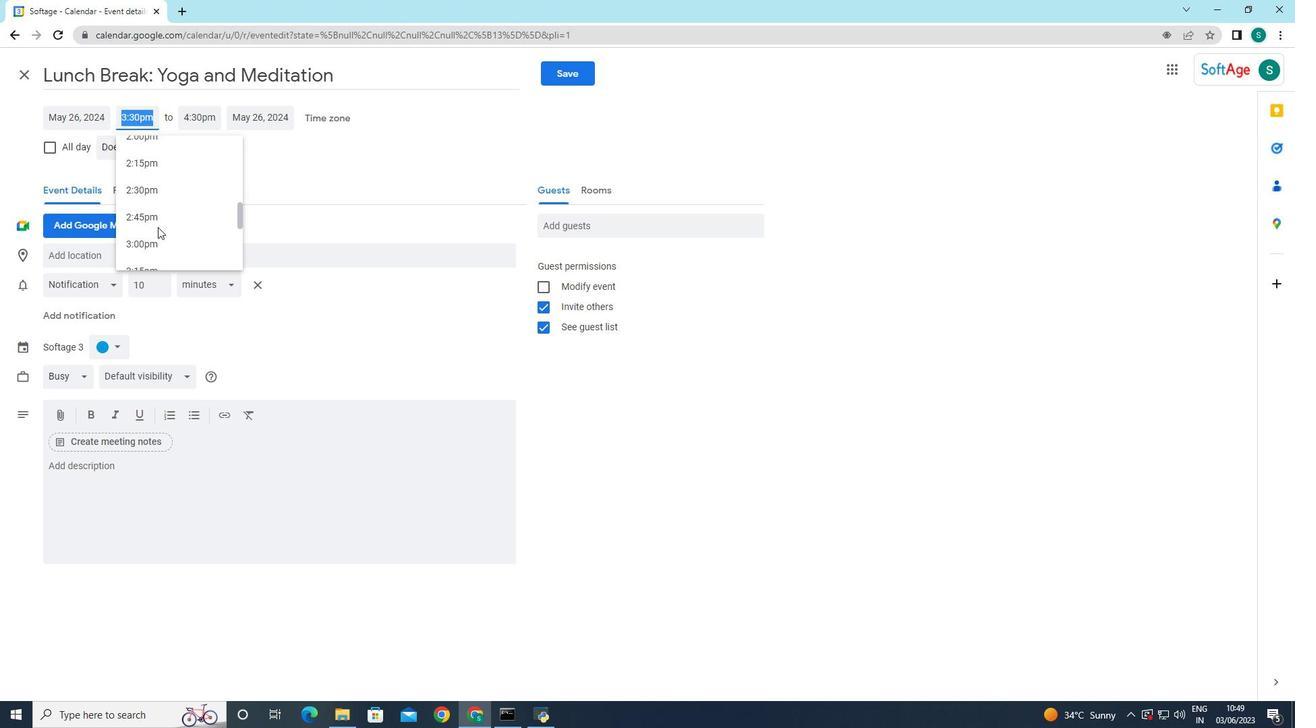 
Action: Mouse scrolled (157, 227) with delta (0, 0)
Screenshot: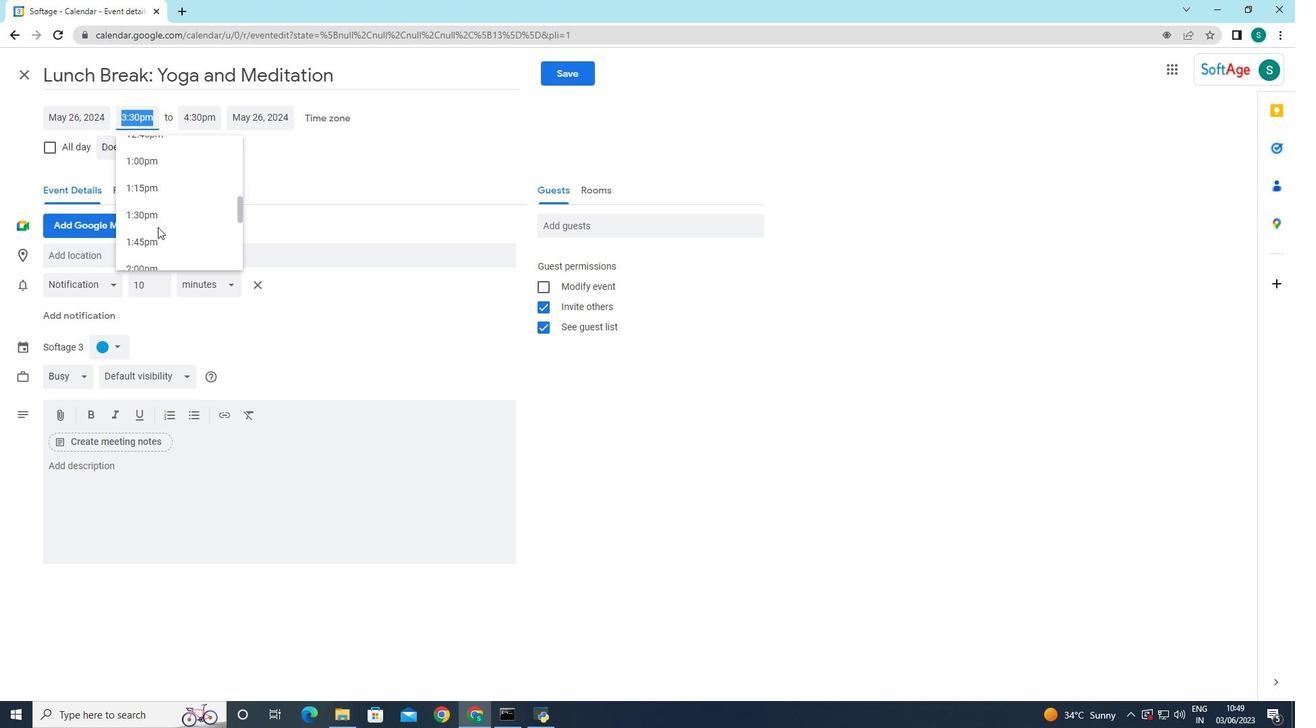 
Action: Mouse scrolled (157, 227) with delta (0, 0)
Screenshot: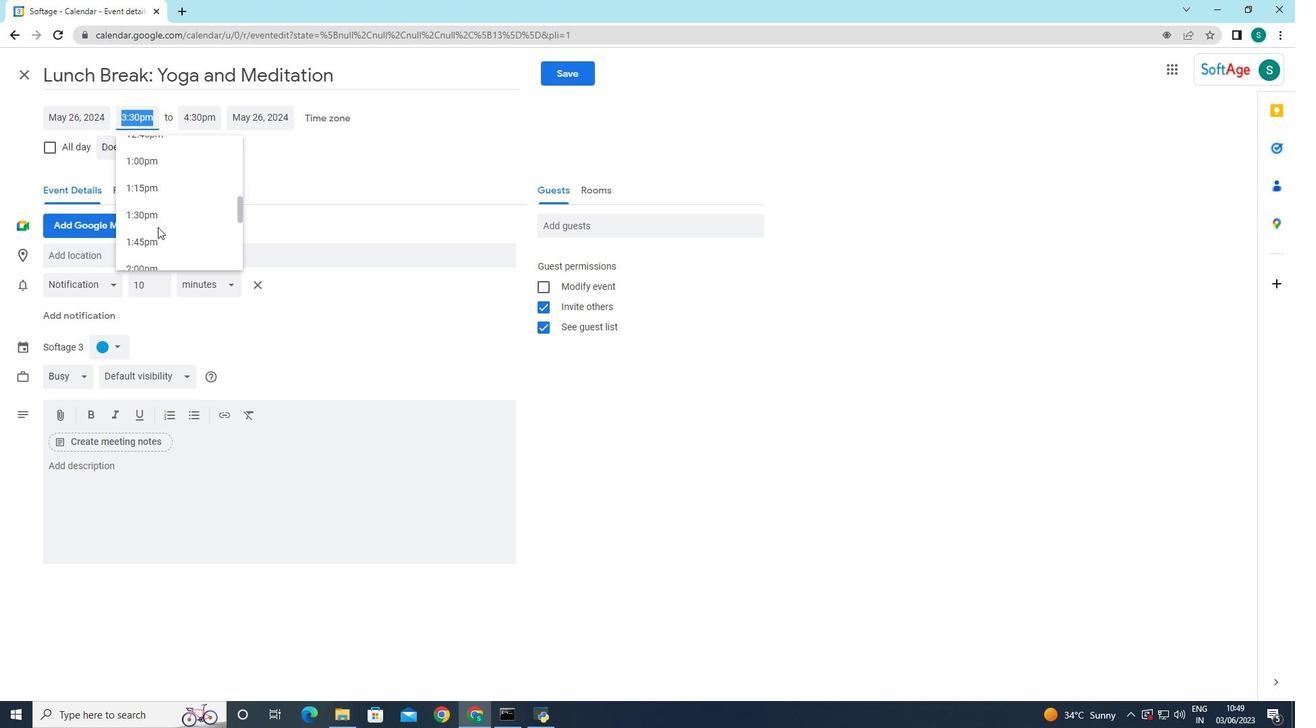 
Action: Mouse scrolled (157, 227) with delta (0, 0)
Screenshot: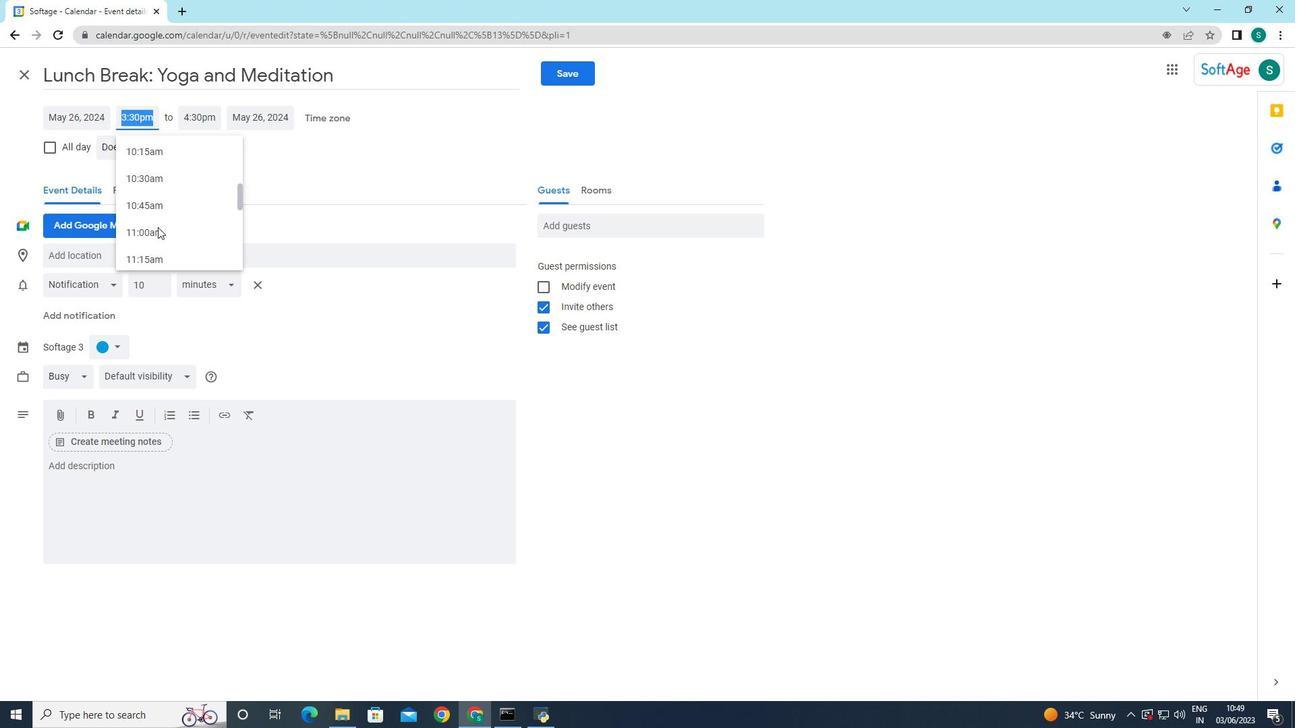 
Action: Mouse scrolled (157, 227) with delta (0, 0)
Screenshot: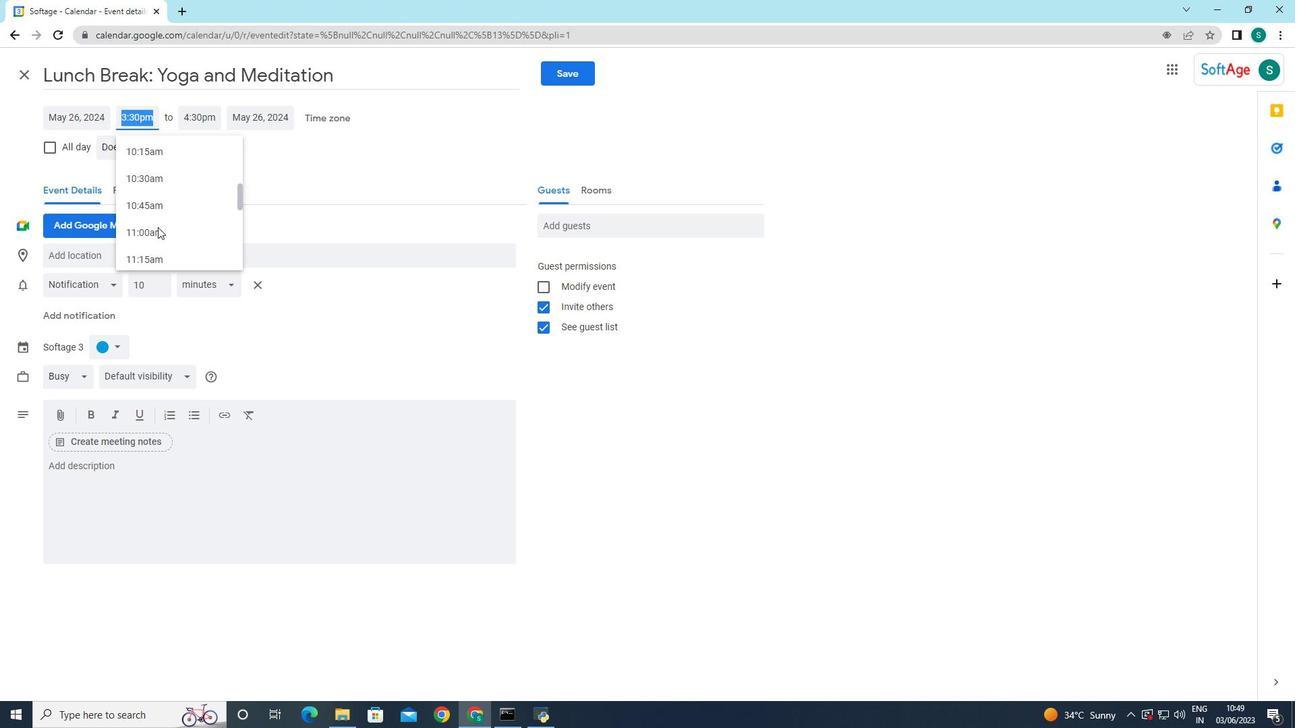 
Action: Mouse scrolled (157, 227) with delta (0, 0)
Screenshot: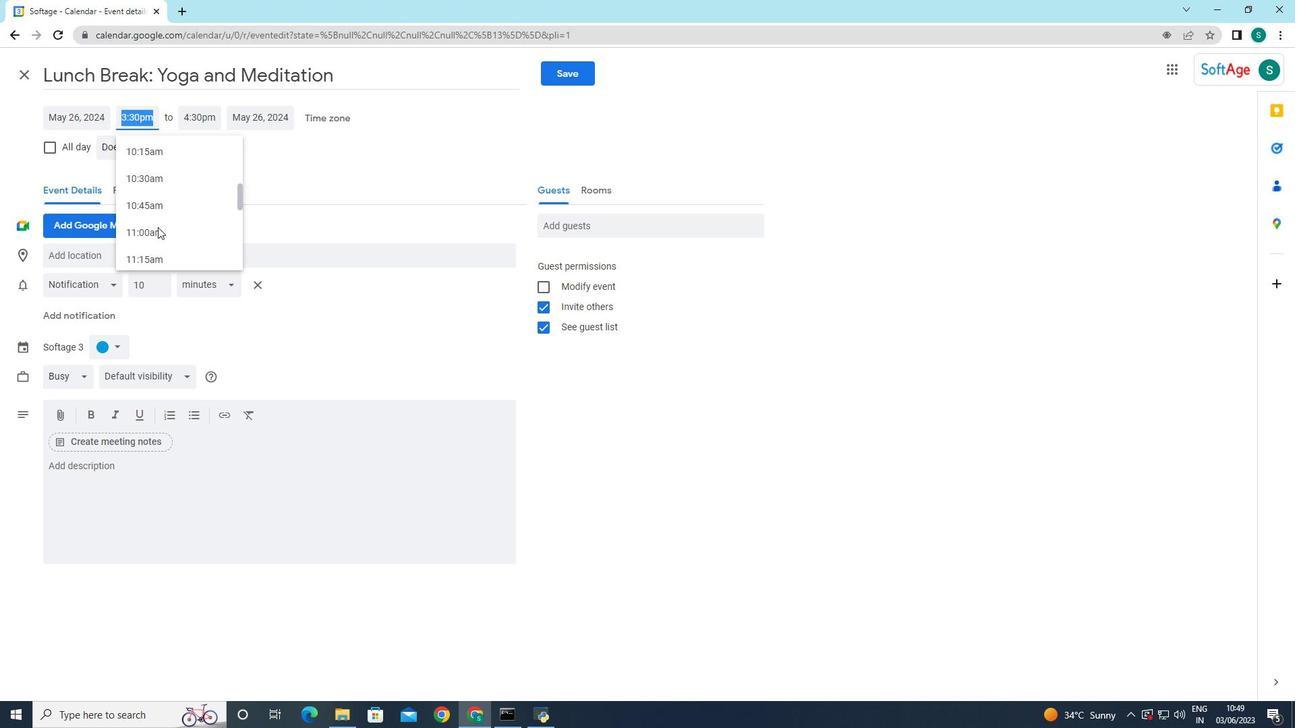 
Action: Mouse scrolled (157, 227) with delta (0, 0)
Screenshot: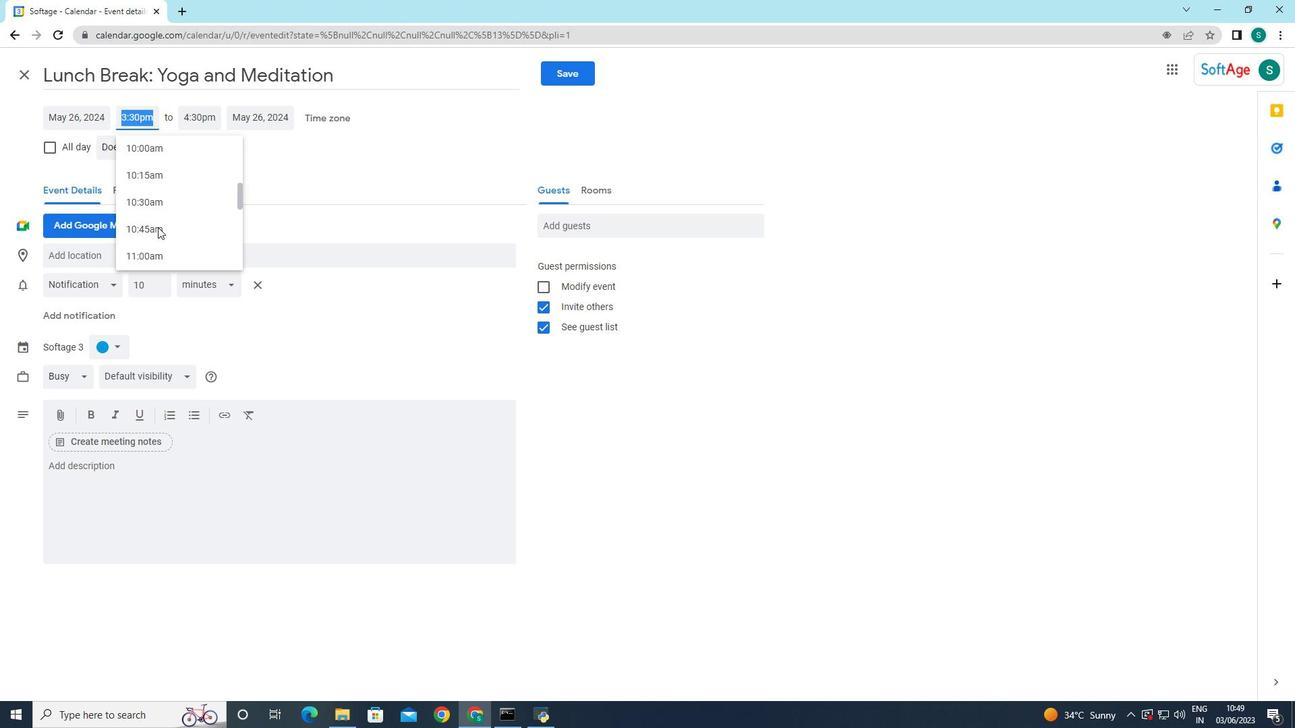
Action: Mouse scrolled (157, 227) with delta (0, 0)
Screenshot: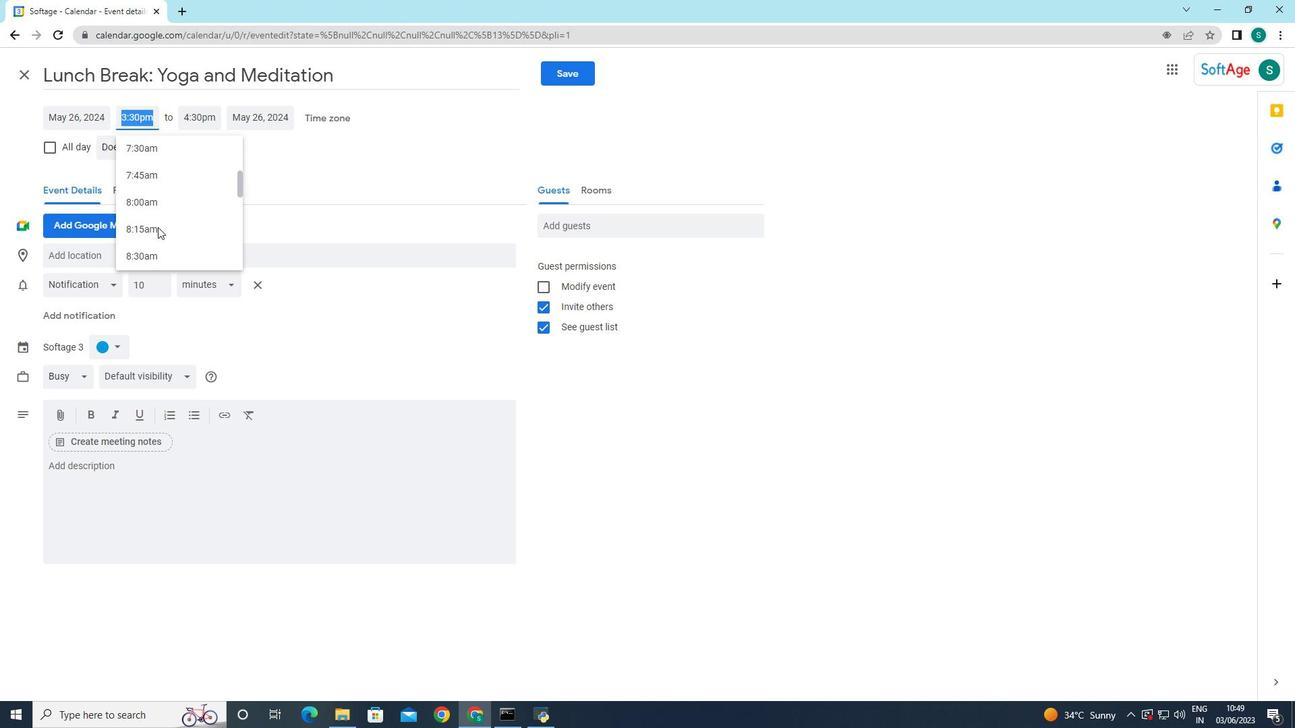 
Action: Mouse scrolled (157, 227) with delta (0, 0)
Screenshot: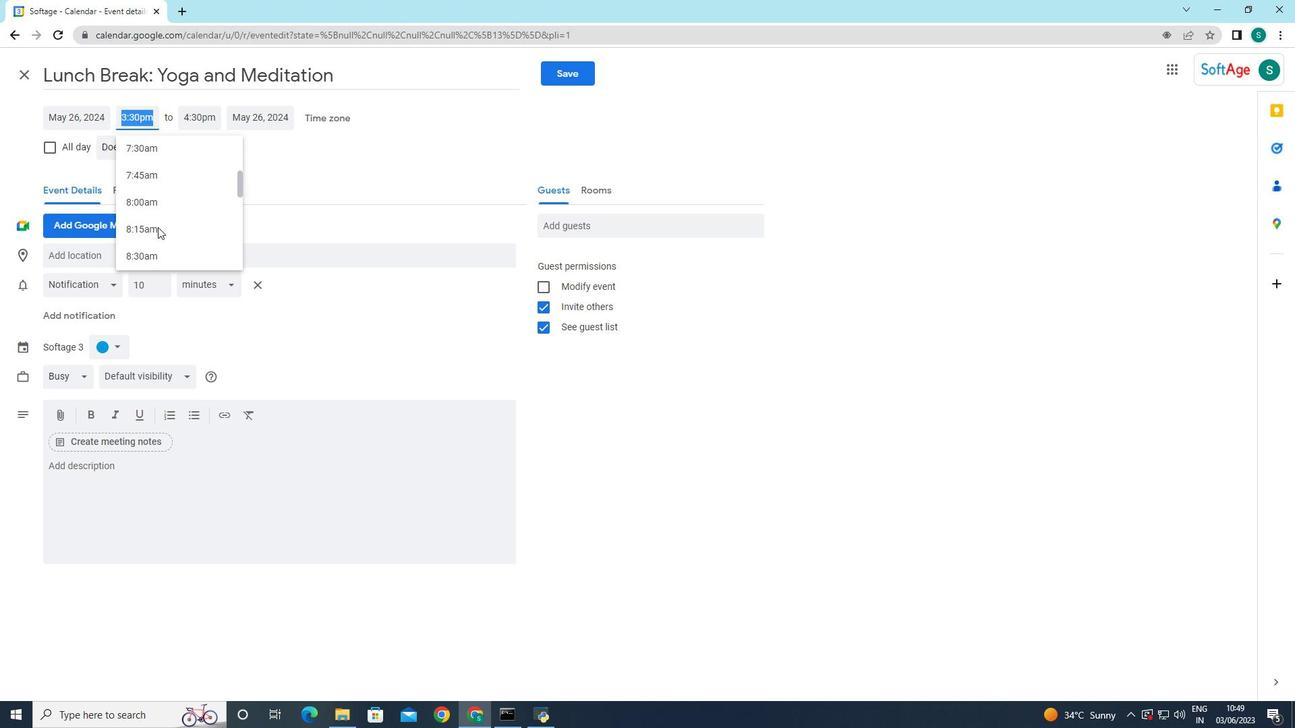 
Action: Mouse scrolled (157, 227) with delta (0, 0)
Screenshot: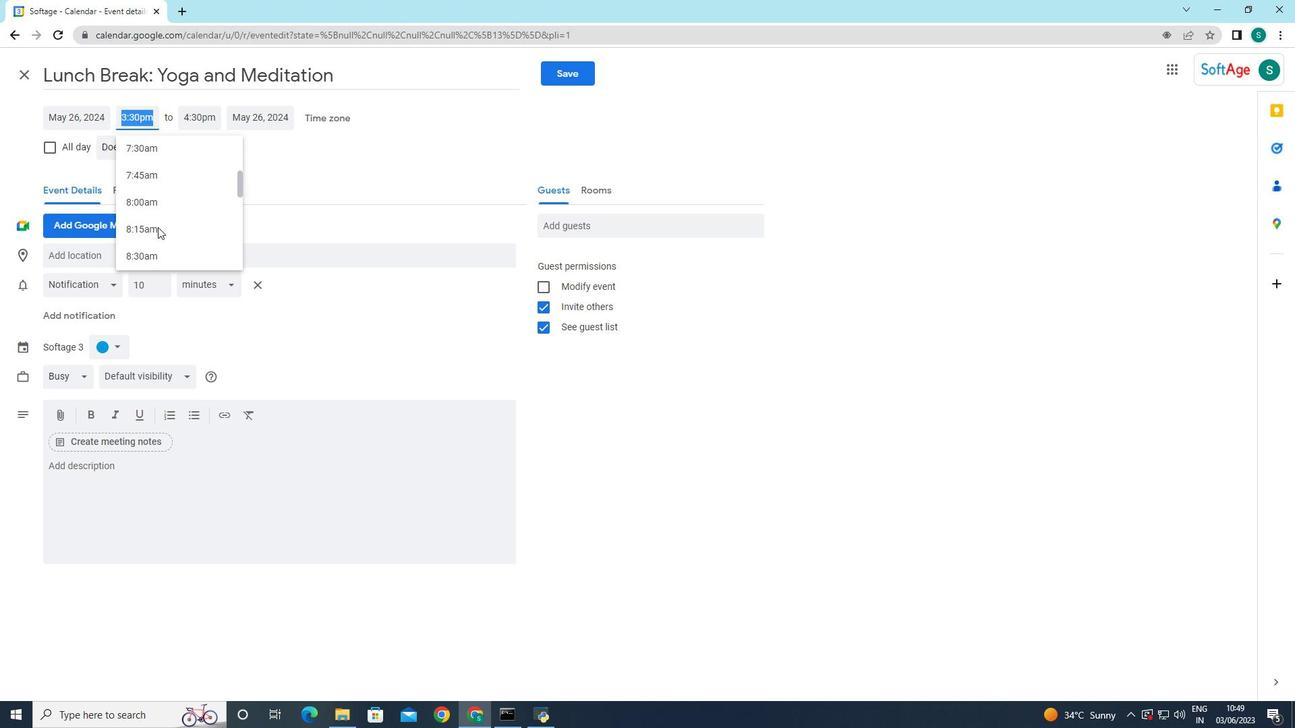 
Action: Mouse scrolled (157, 227) with delta (0, 0)
Screenshot: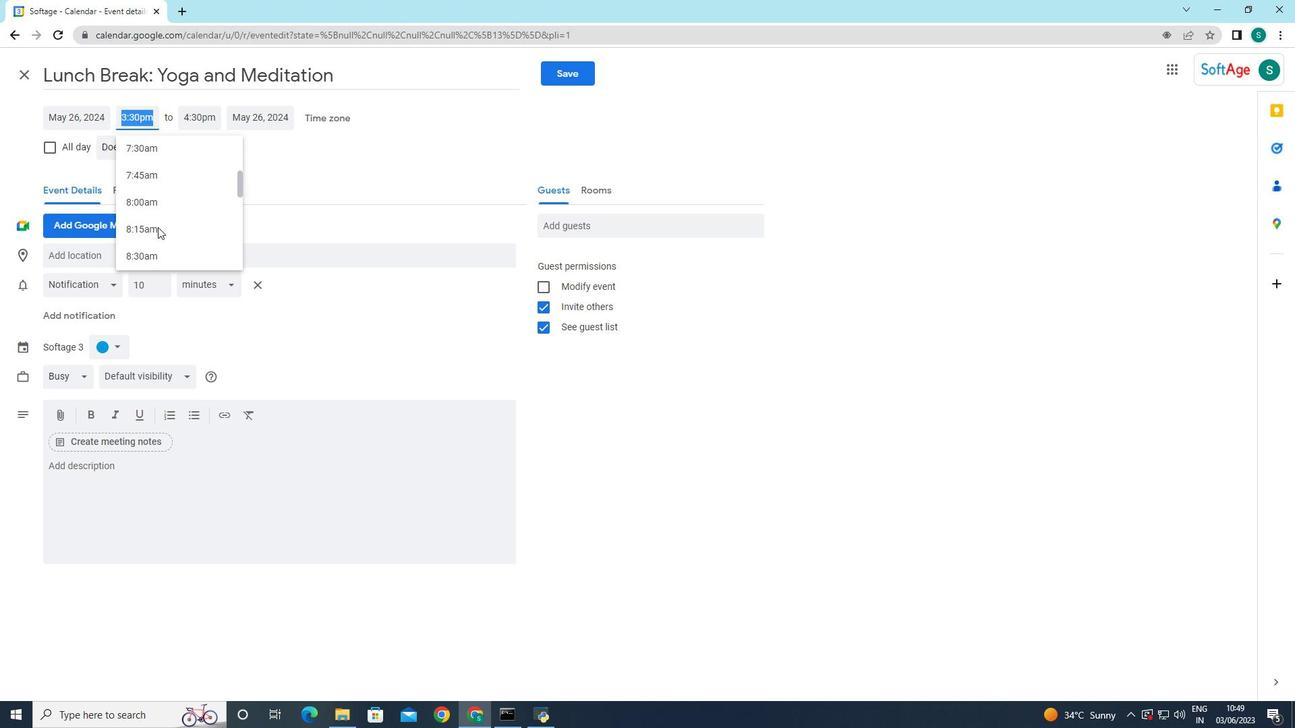 
Action: Mouse scrolled (157, 226) with delta (0, 0)
Screenshot: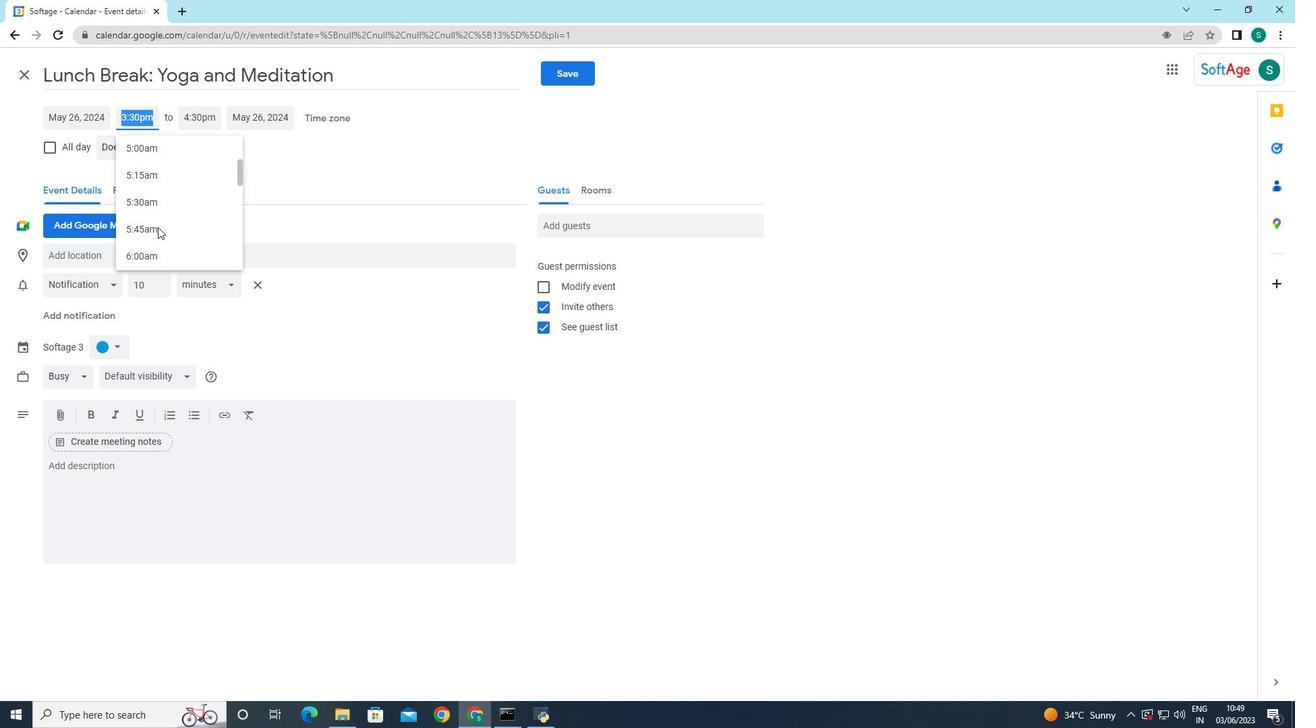 
Action: Mouse scrolled (157, 226) with delta (0, 0)
Screenshot: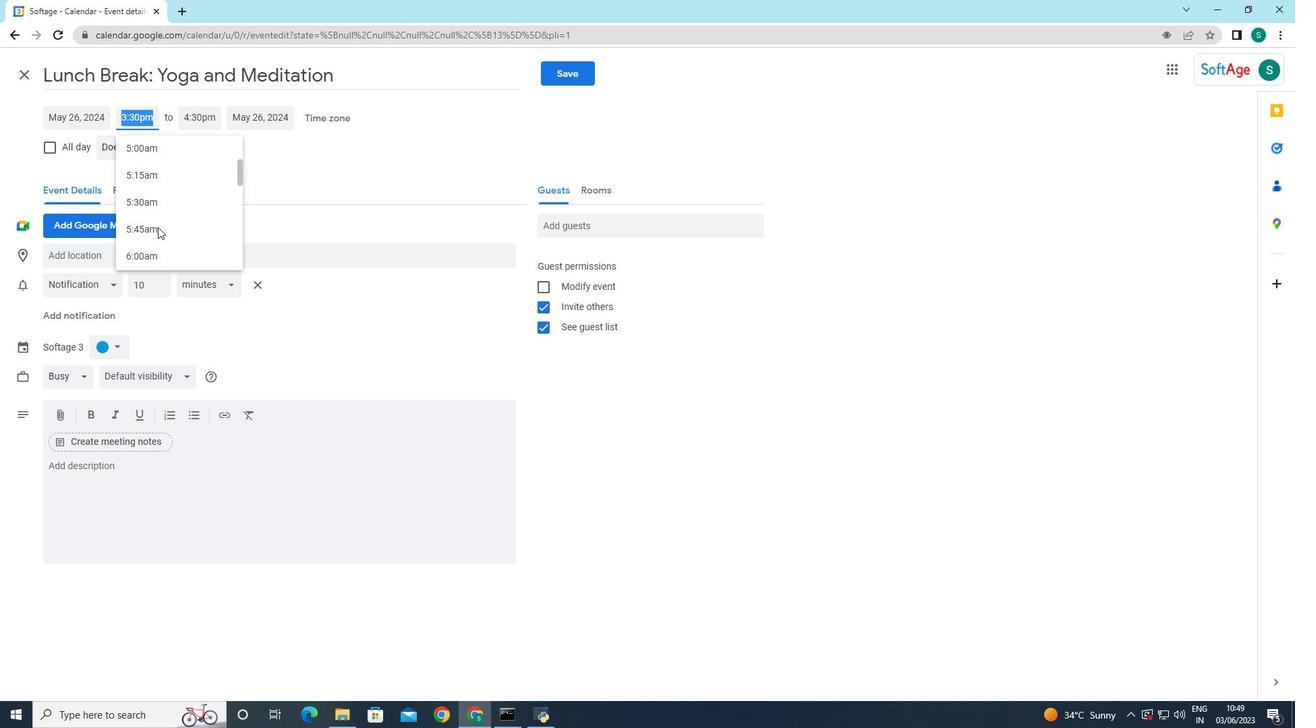 
Action: Mouse moved to (152, 236)
Screenshot: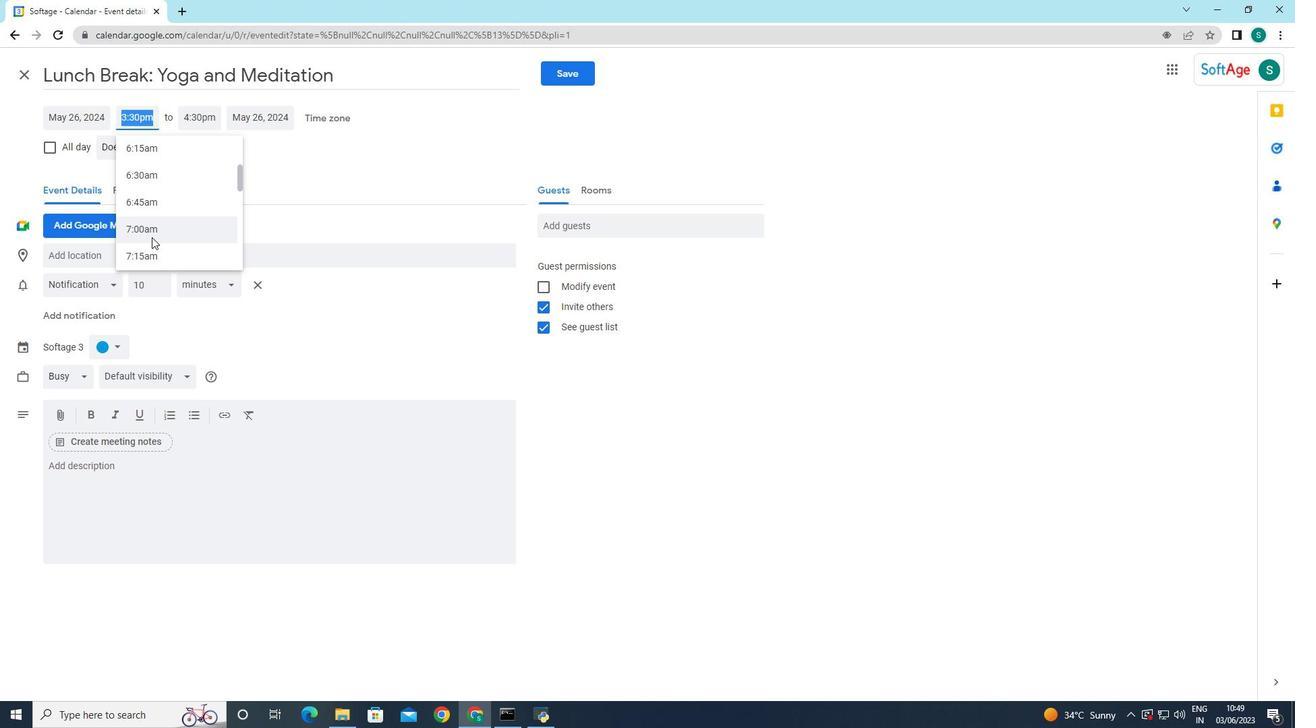 
Action: Mouse scrolled (152, 235) with delta (0, 0)
Screenshot: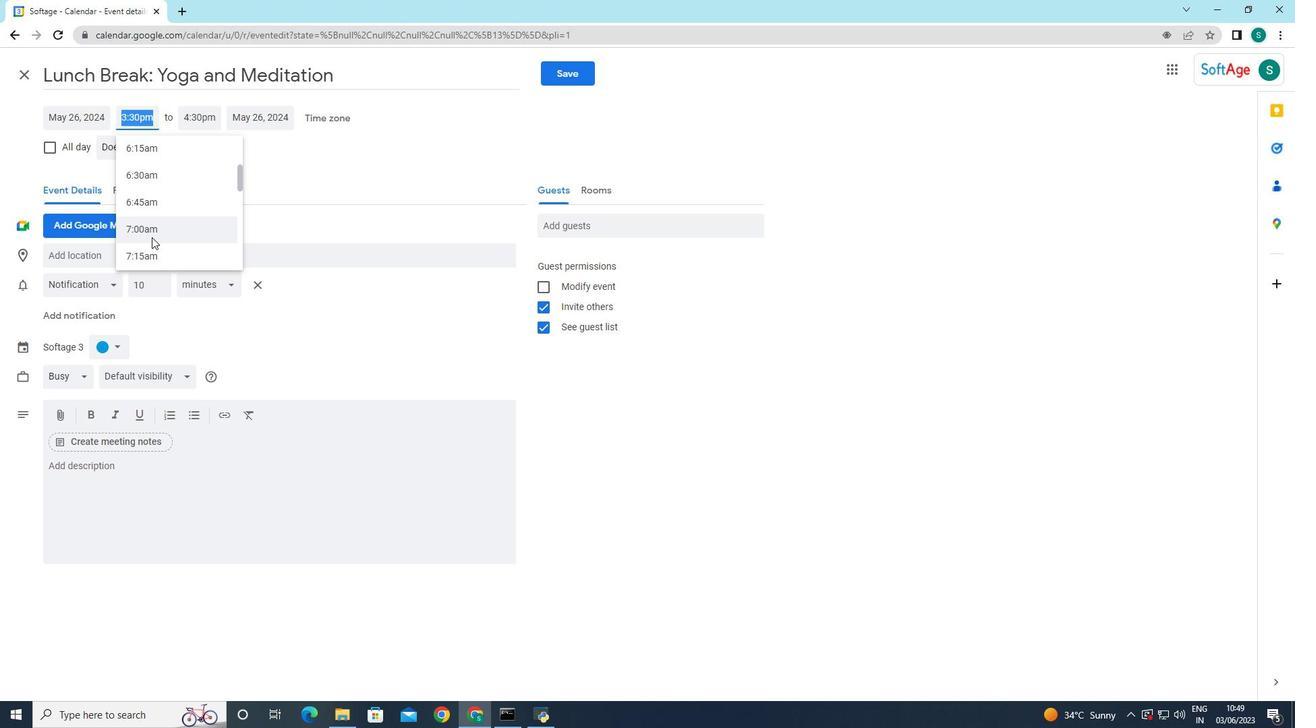 
Action: Mouse scrolled (152, 235) with delta (0, 0)
Screenshot: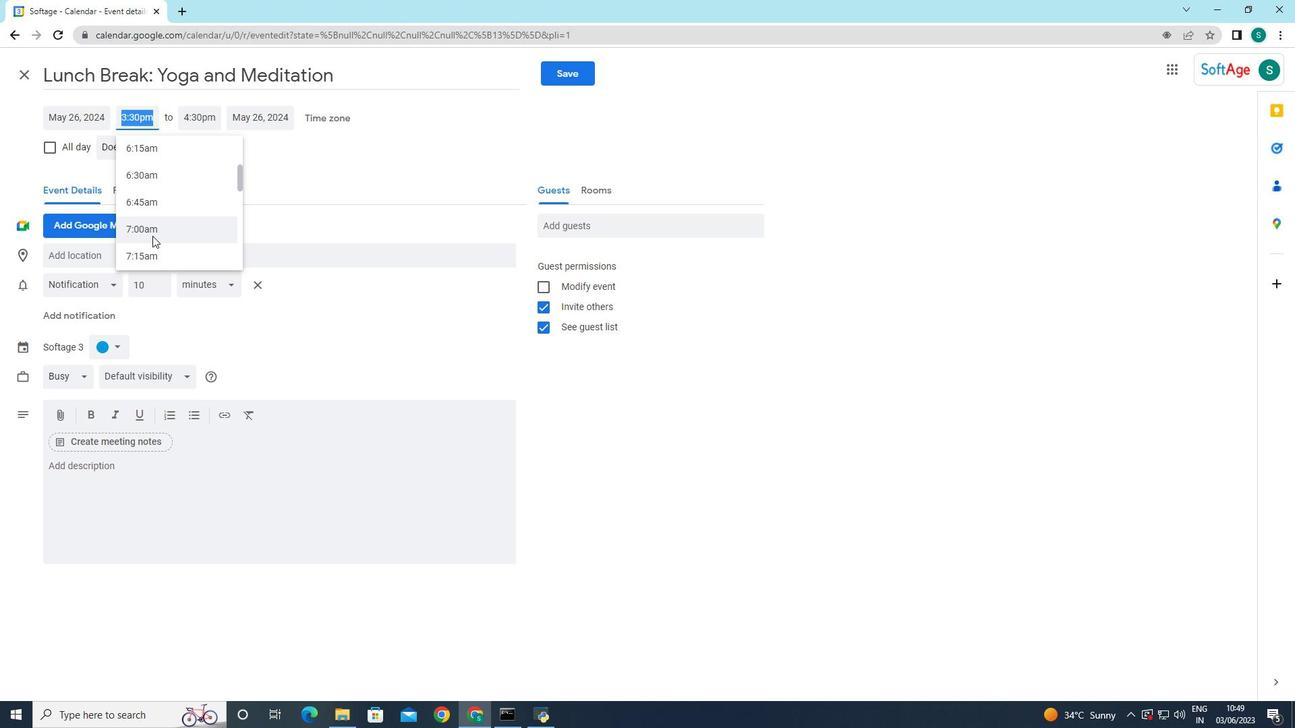 
Action: Mouse moved to (145, 159)
Screenshot: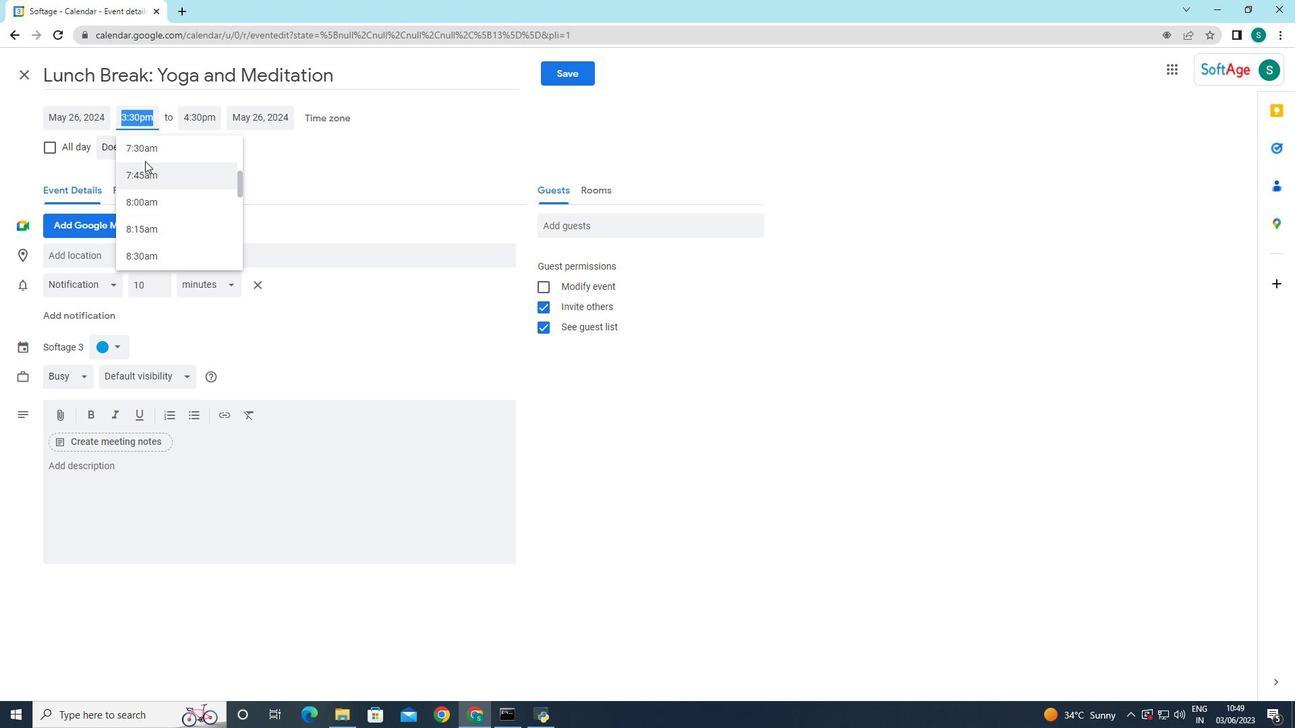 
Action: Mouse pressed left at (145, 159)
Screenshot: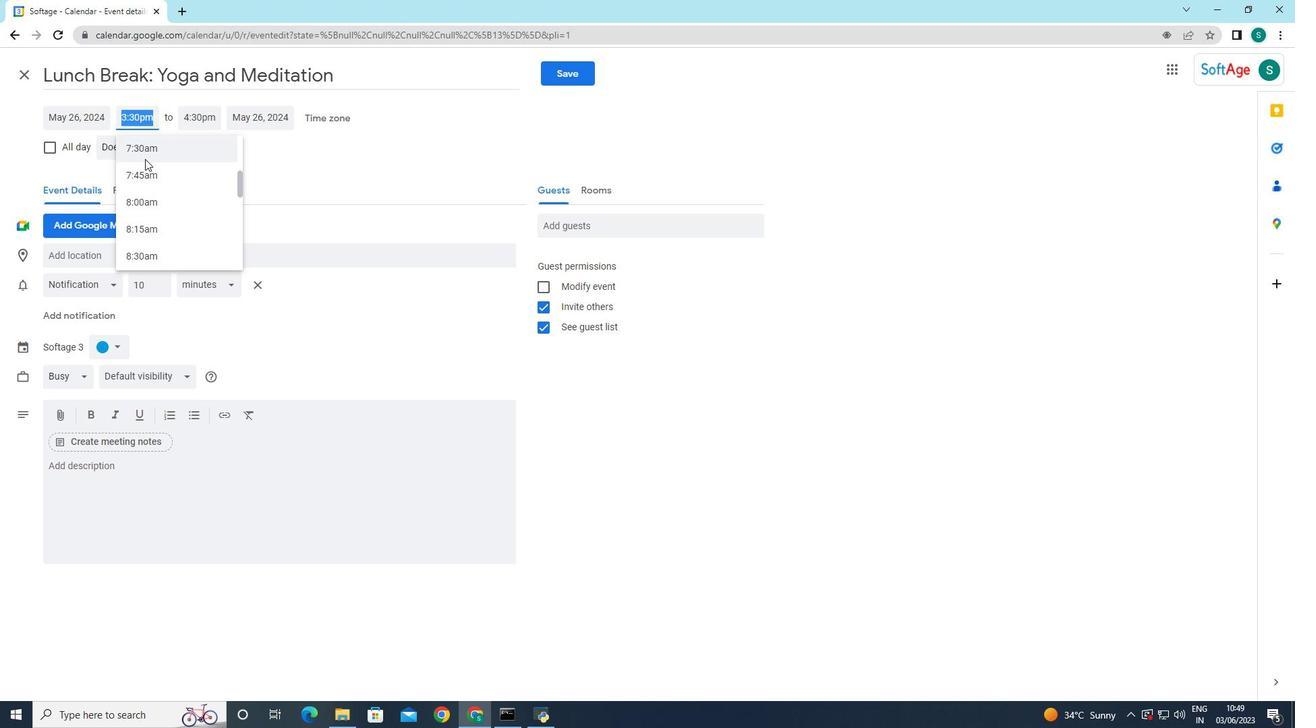 
Action: Mouse moved to (186, 120)
Screenshot: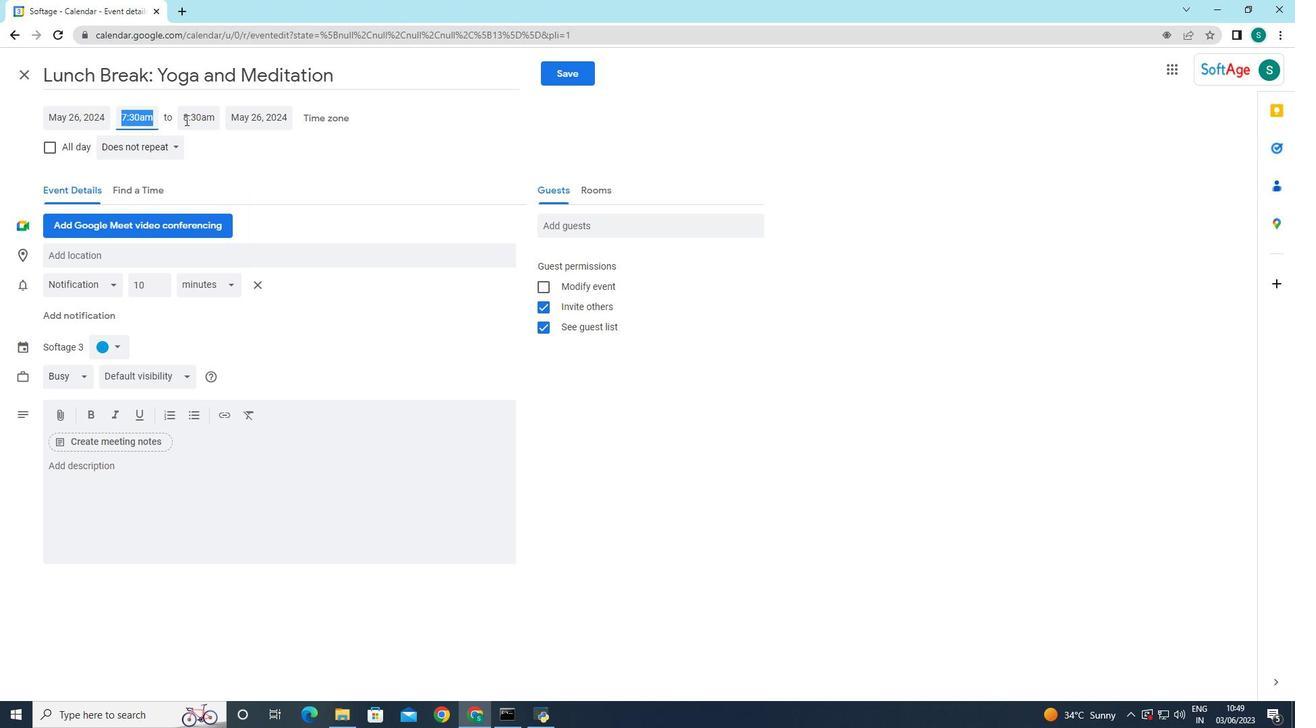 
Action: Mouse pressed left at (186, 120)
Screenshot: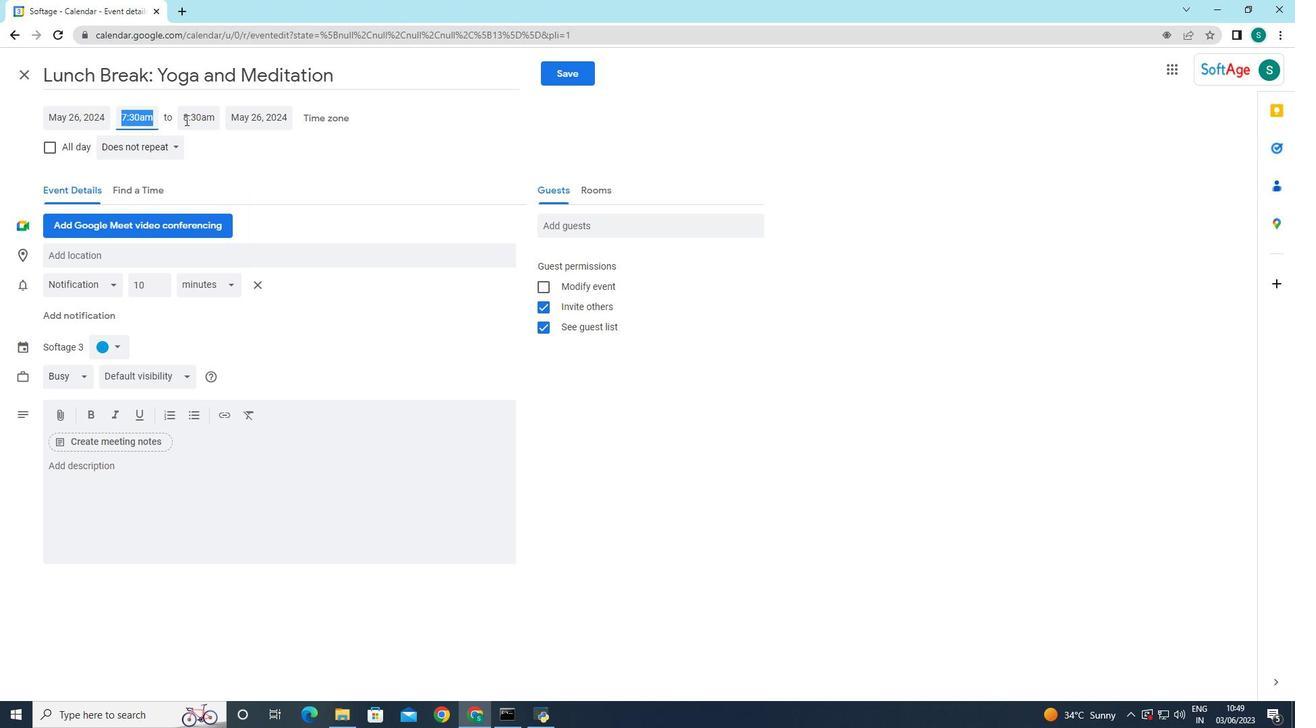 
Action: Mouse moved to (226, 258)
Screenshot: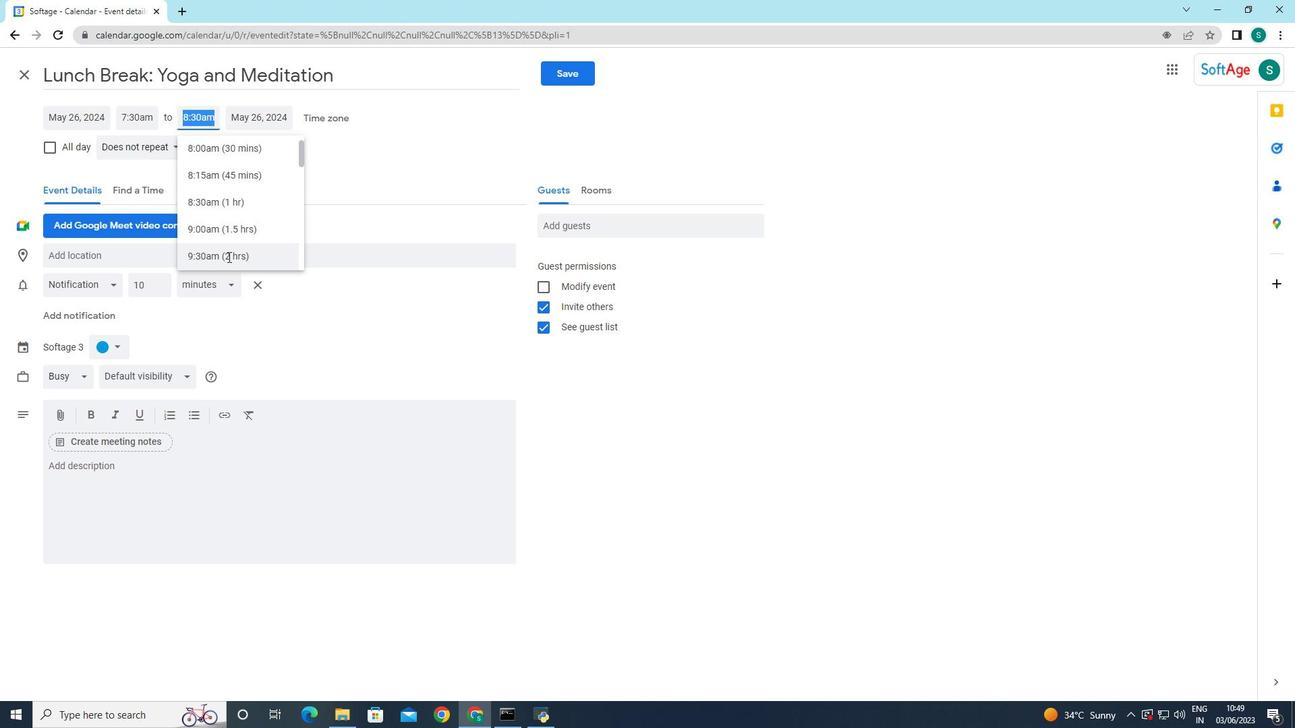 
Action: Mouse pressed left at (226, 258)
Screenshot: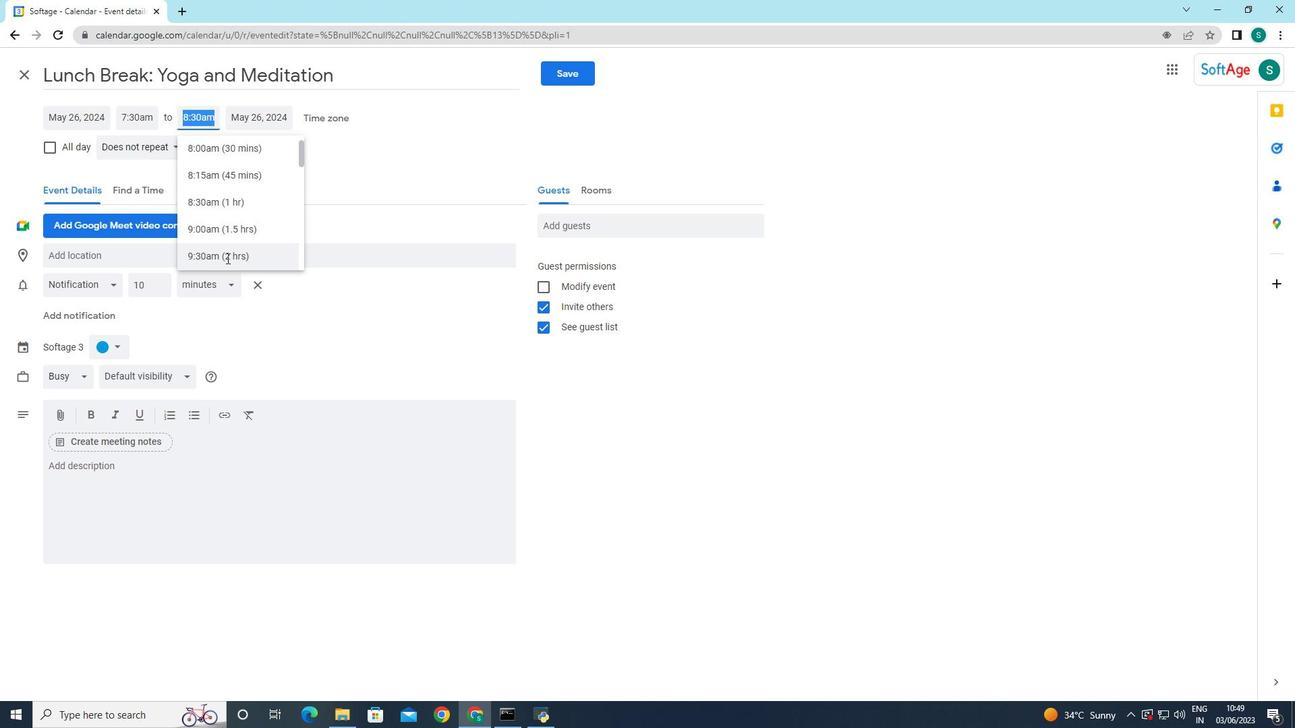 
Action: Mouse moved to (301, 185)
Screenshot: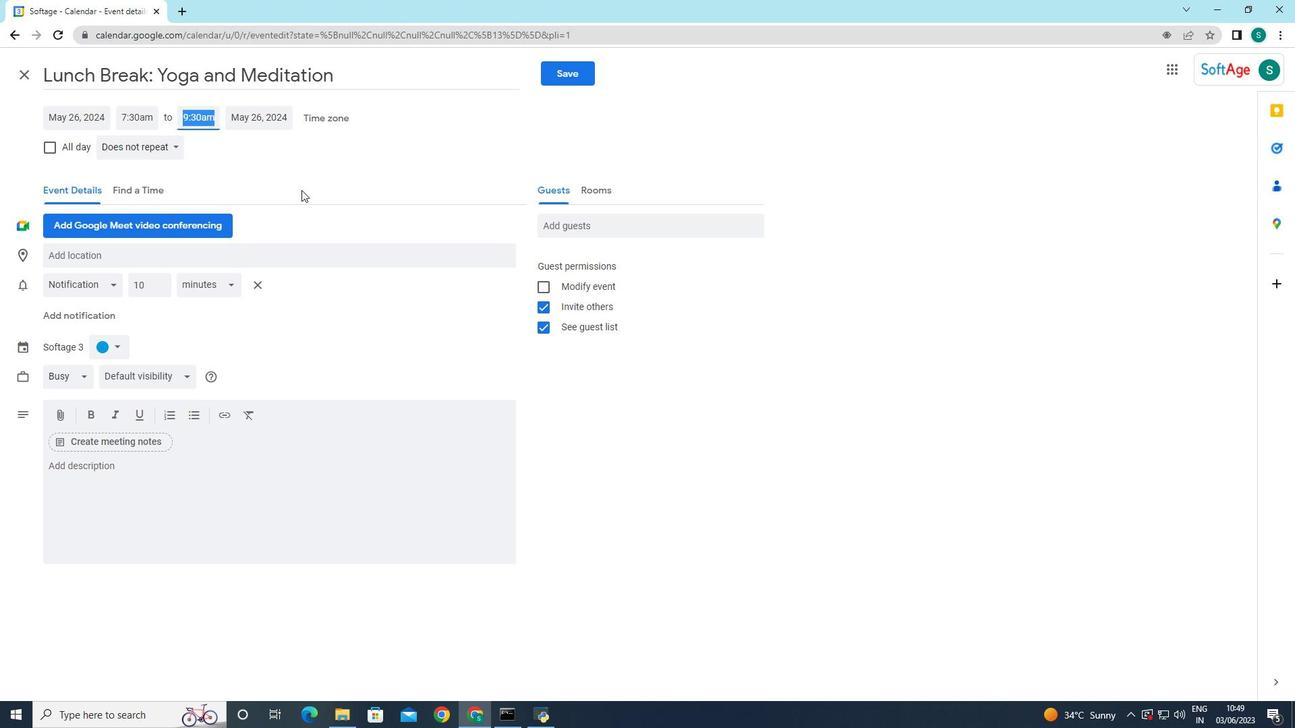 
Action: Mouse pressed left at (301, 185)
Screenshot: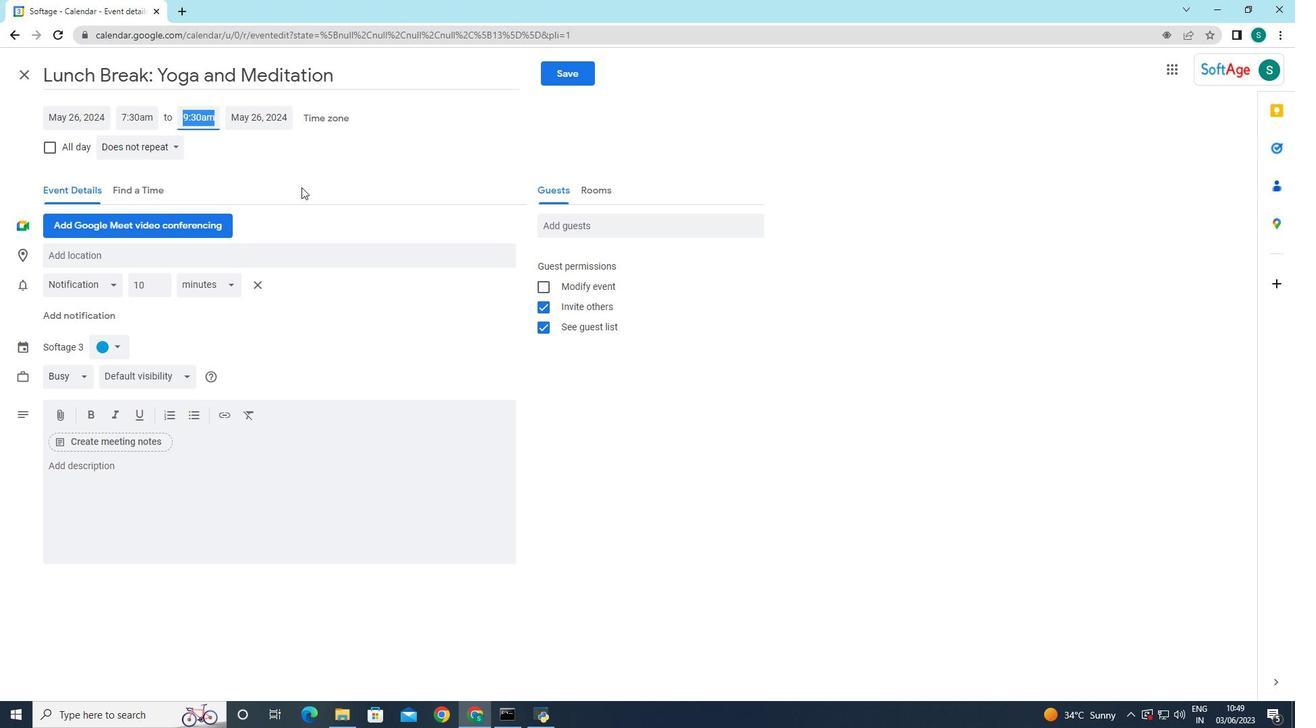
Action: Mouse moved to (105, 468)
Screenshot: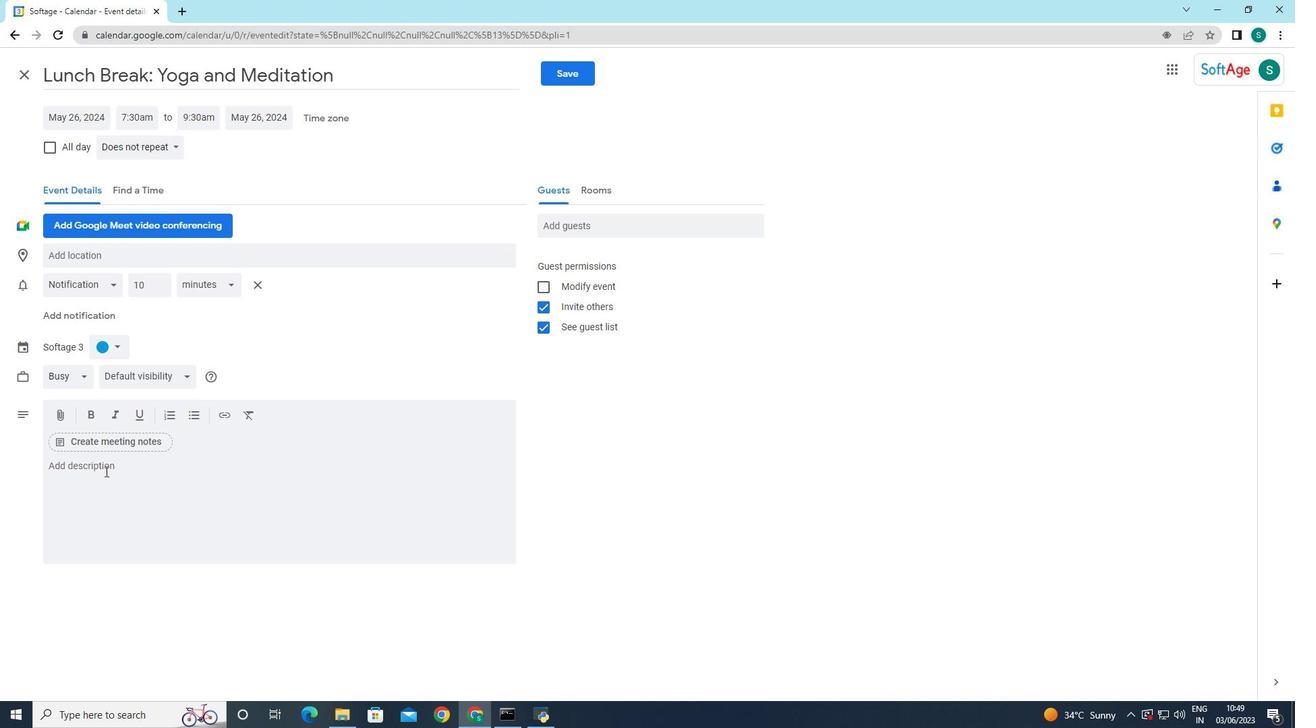
Action: Mouse pressed left at (105, 468)
Screenshot: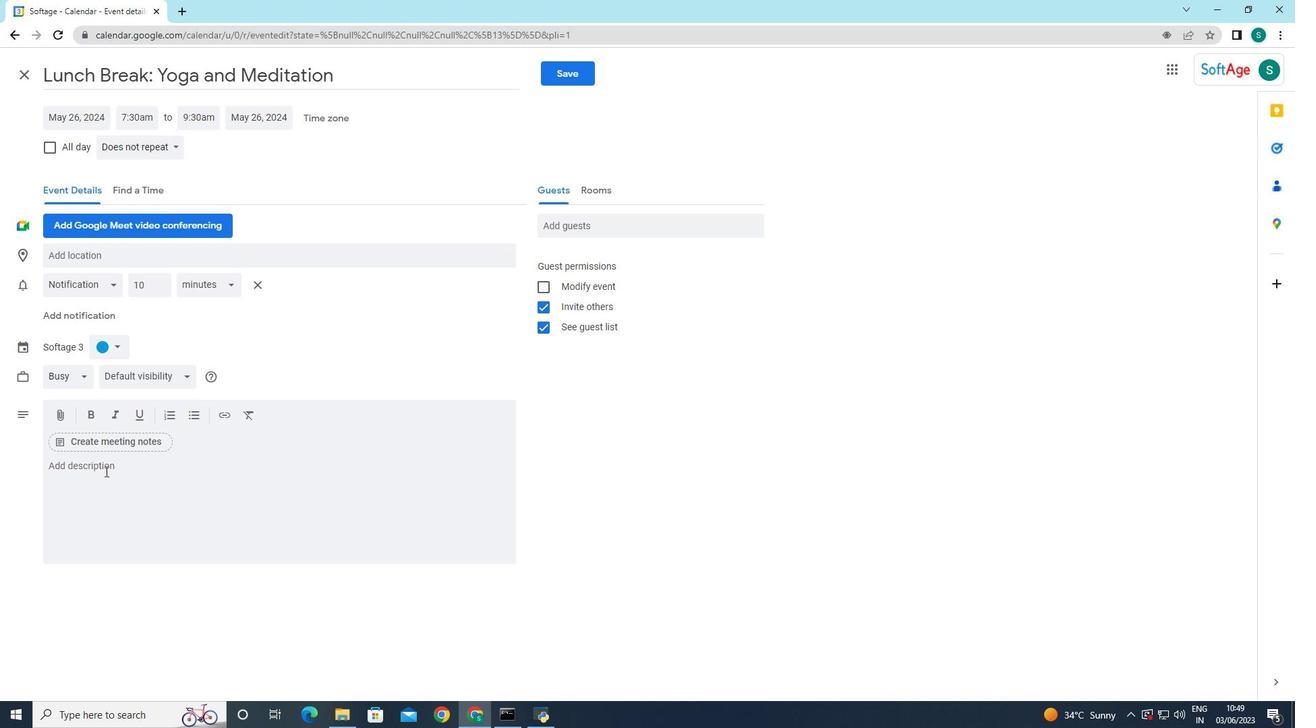 
Action: Key pressed <Key.caps_lock>T<Key.caps_lock>he<Key.space><Key.caps_lock>EVEN<Key.backspace><Key.backspace><Key.backspace><Key.backspace><Key.caps_lock>event<Key.space>coordinator<Key.space>is<Key.space>reponsible<Key.space>
Screenshot: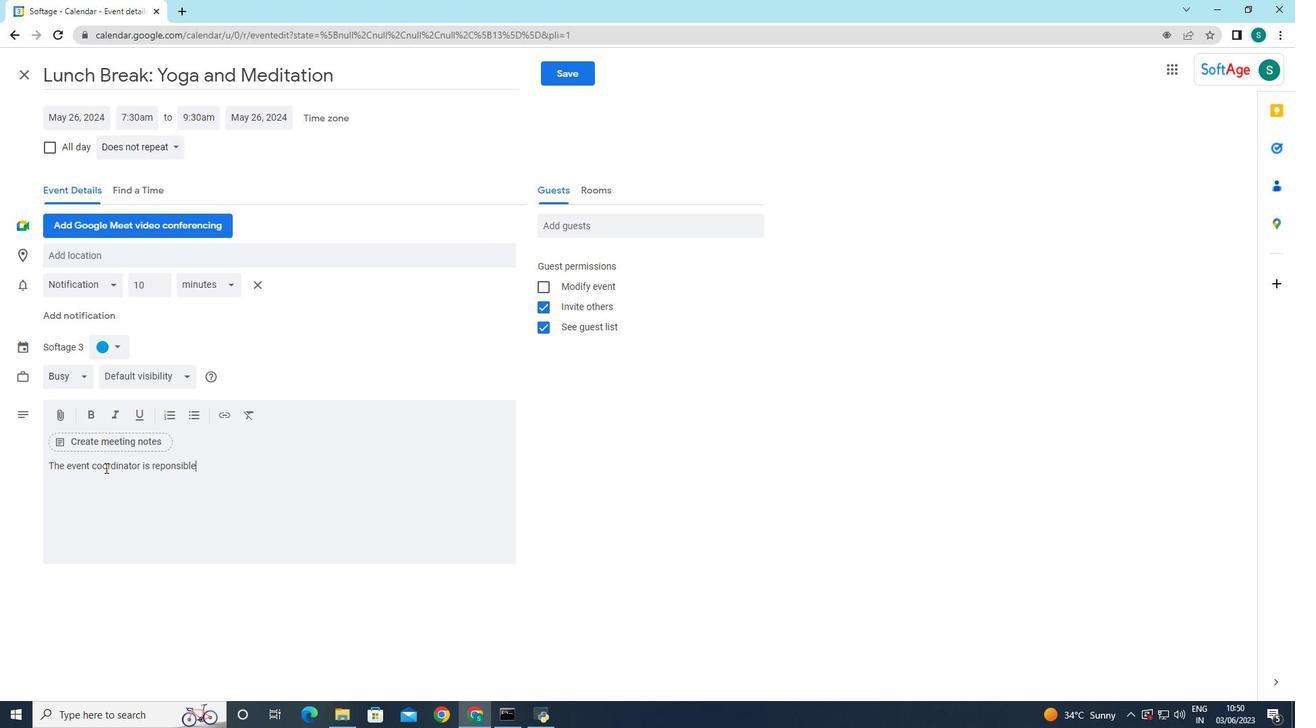 
Action: Mouse moved to (186, 465)
Screenshot: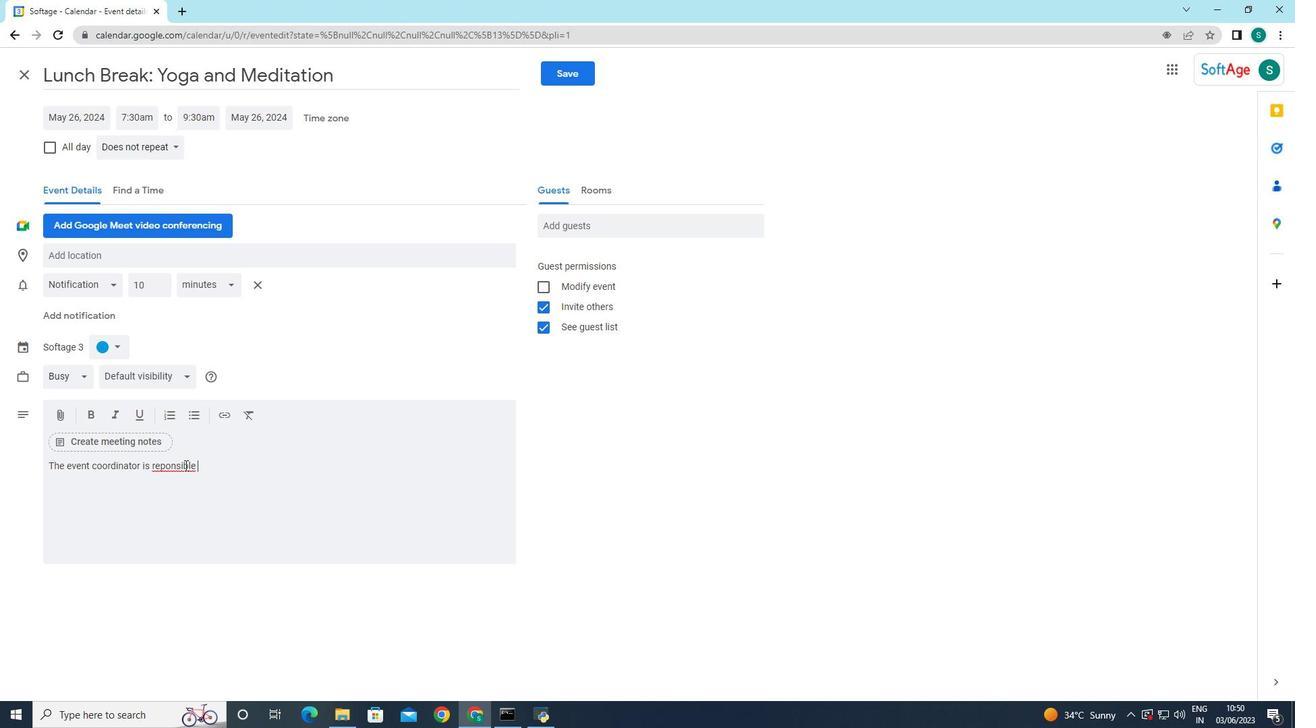 
Action: Mouse pressed right at (186, 465)
Screenshot: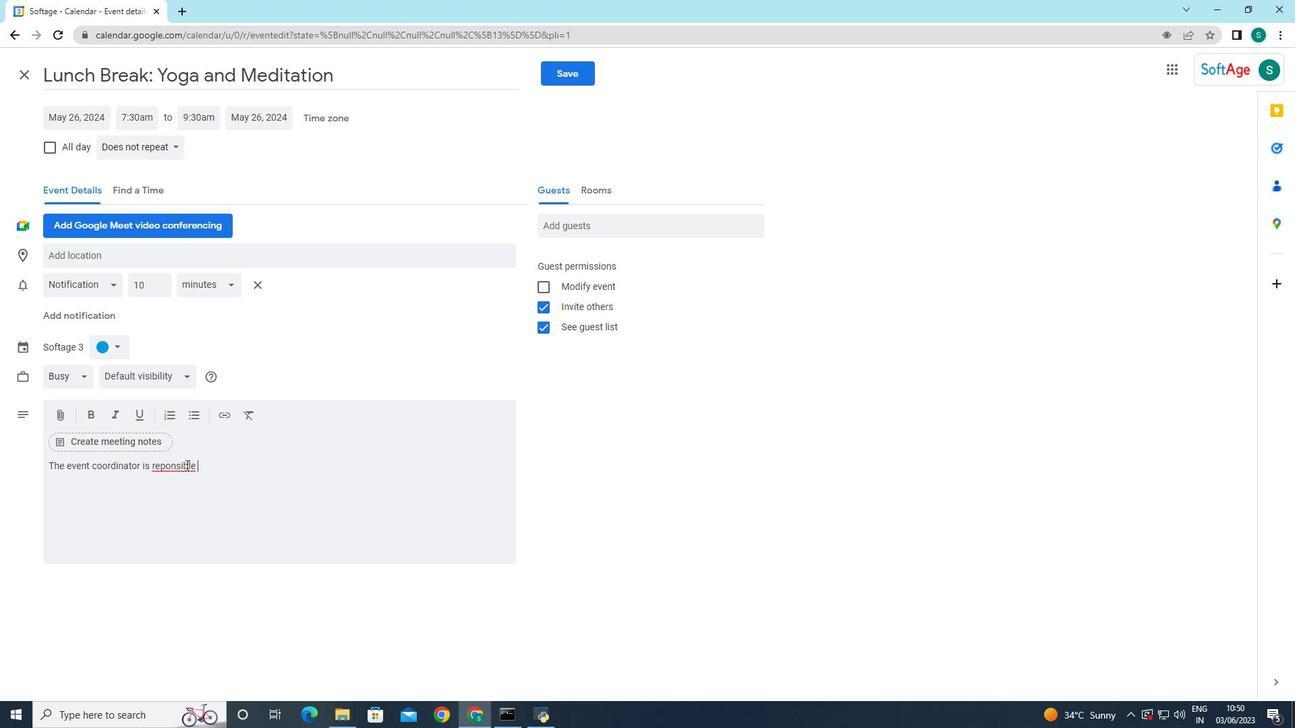 
Action: Mouse moved to (215, 477)
Screenshot: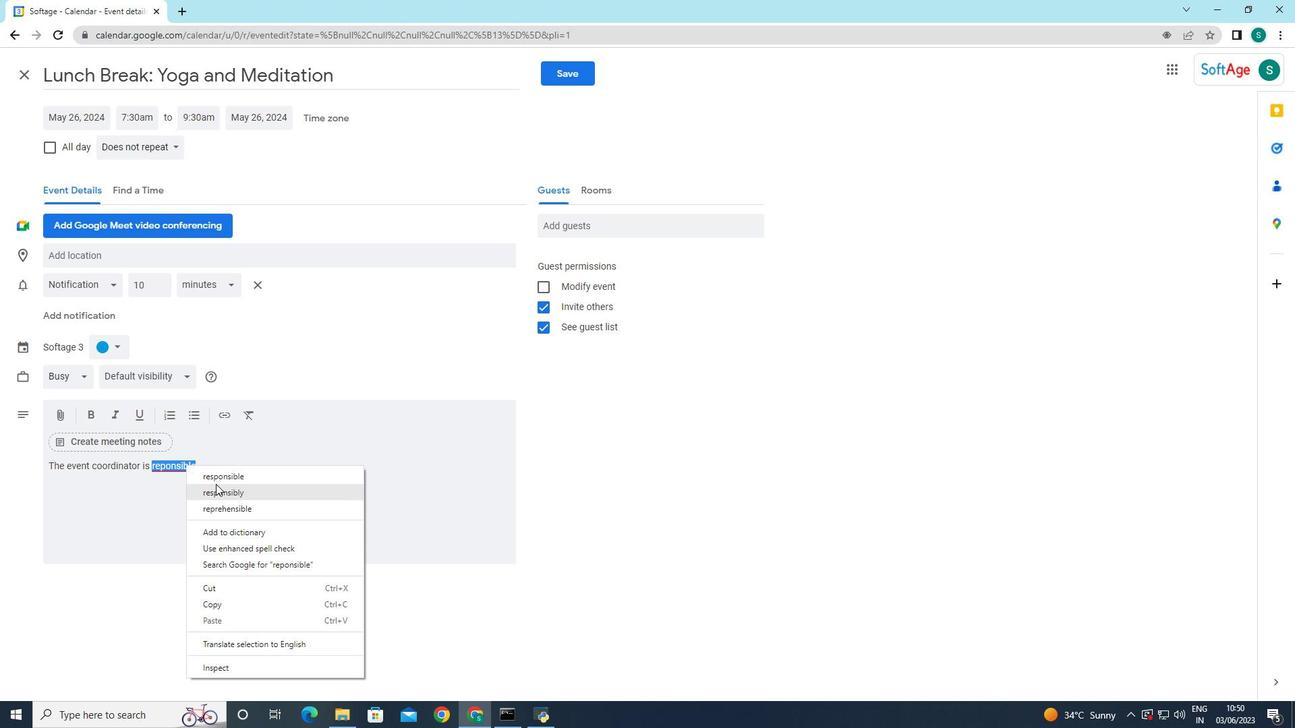 
Action: Mouse pressed left at (215, 477)
Screenshot: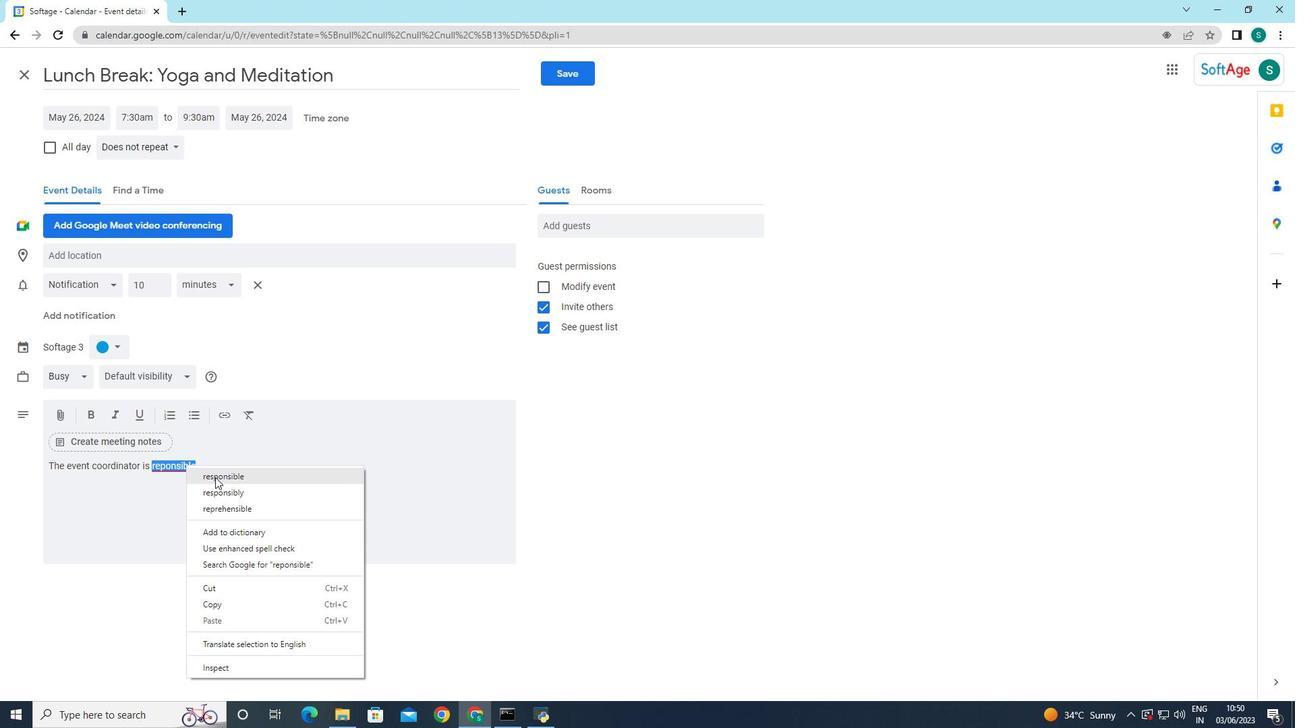 
Action: Mouse moved to (232, 461)
Screenshot: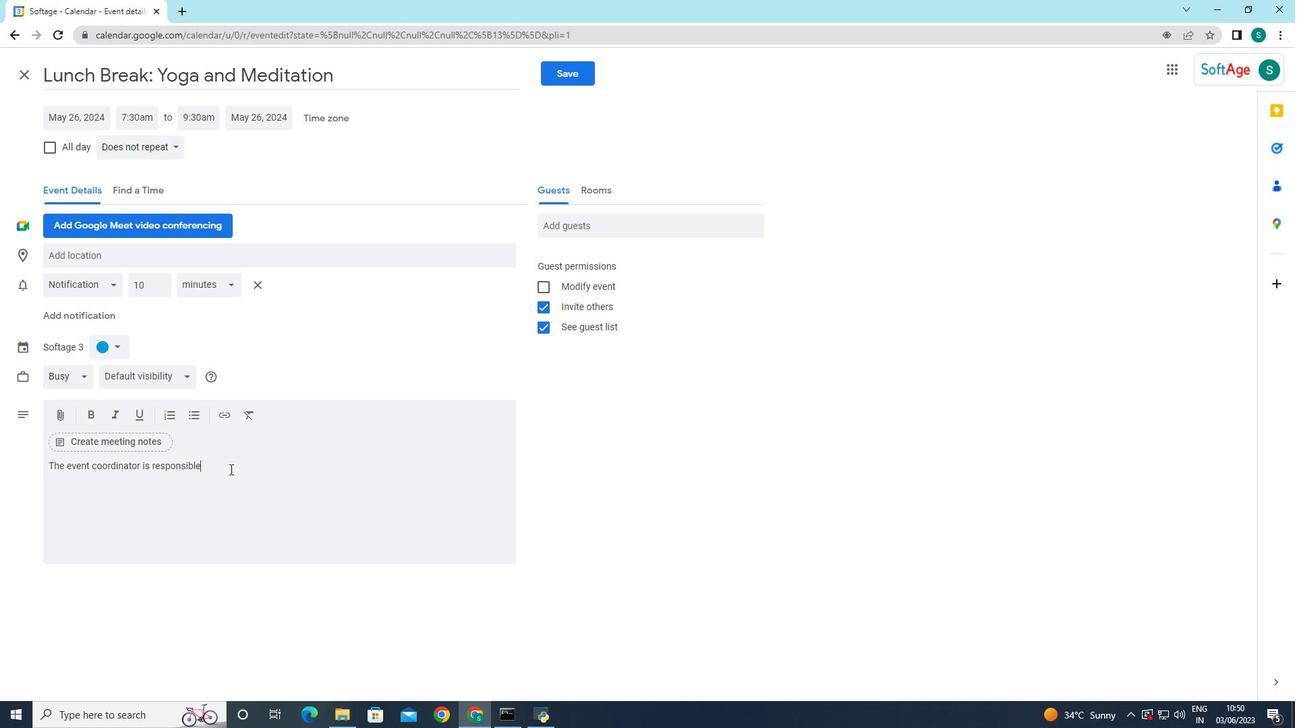
Action: Mouse pressed left at (232, 461)
Screenshot: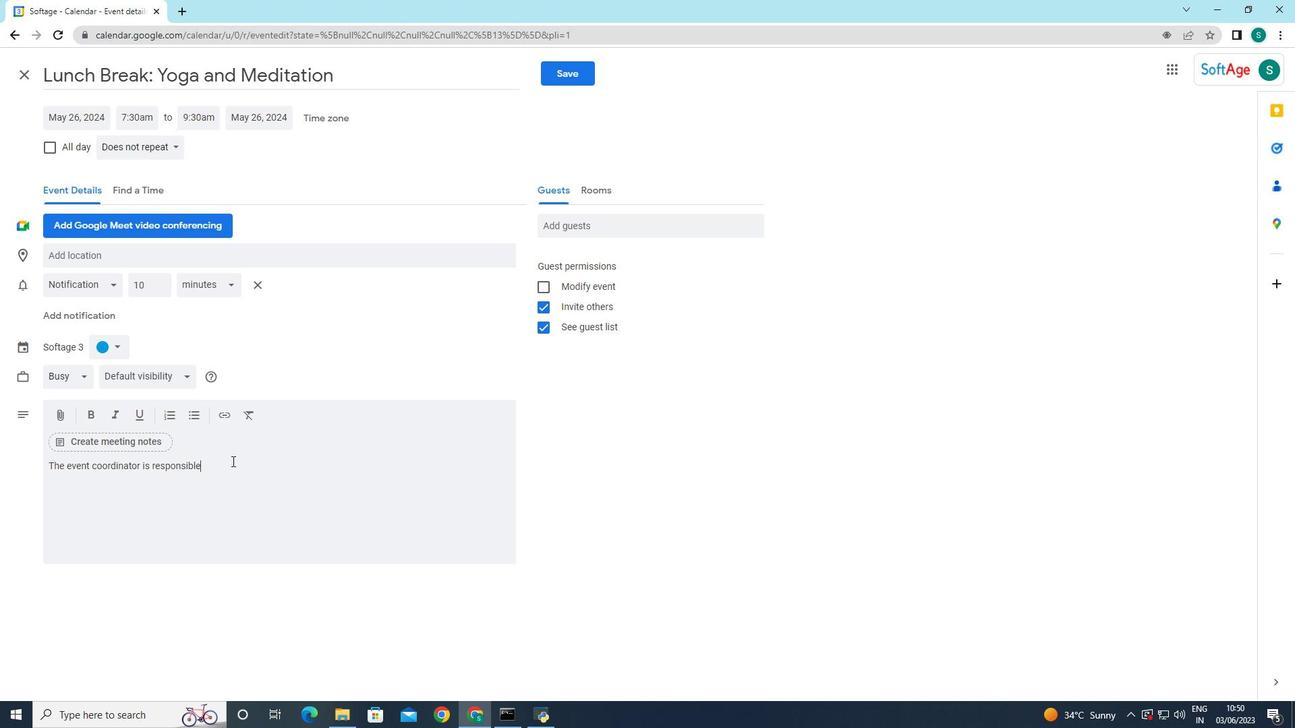 
Action: Key pressed for<Key.space>planning.<Key.backspace>,<Key.space>organizing,<Key.space>ajd<Key.backspace><Key.backspace>nd<Key.space>executing<Key.space>the<Key.space>networking<Key.space>event.<Key.space><Key.caps_lock>T<Key.caps_lock>hey<Key.space>oversee<Key.space>all<Key.space>aspects<Key.space>of<Key.space>the<Key.space>event,<Key.space>inclu<Key.backspace>uding<Key.space>veni<Key.backspace>ue<Key.space>selection,<Key.space>logistics,<Key.space>scheduling,<Key.space>vendor<Key.space>management,<Key.space>and<Key.space>participant<Key.space>registration.<Key.space><Key.caps_lock>FT<Key.backspace><Key.backspace>THE<Key.backspace><Key.backspace><Key.caps_lock>the<Key.space>event<Key.space>
Screenshot: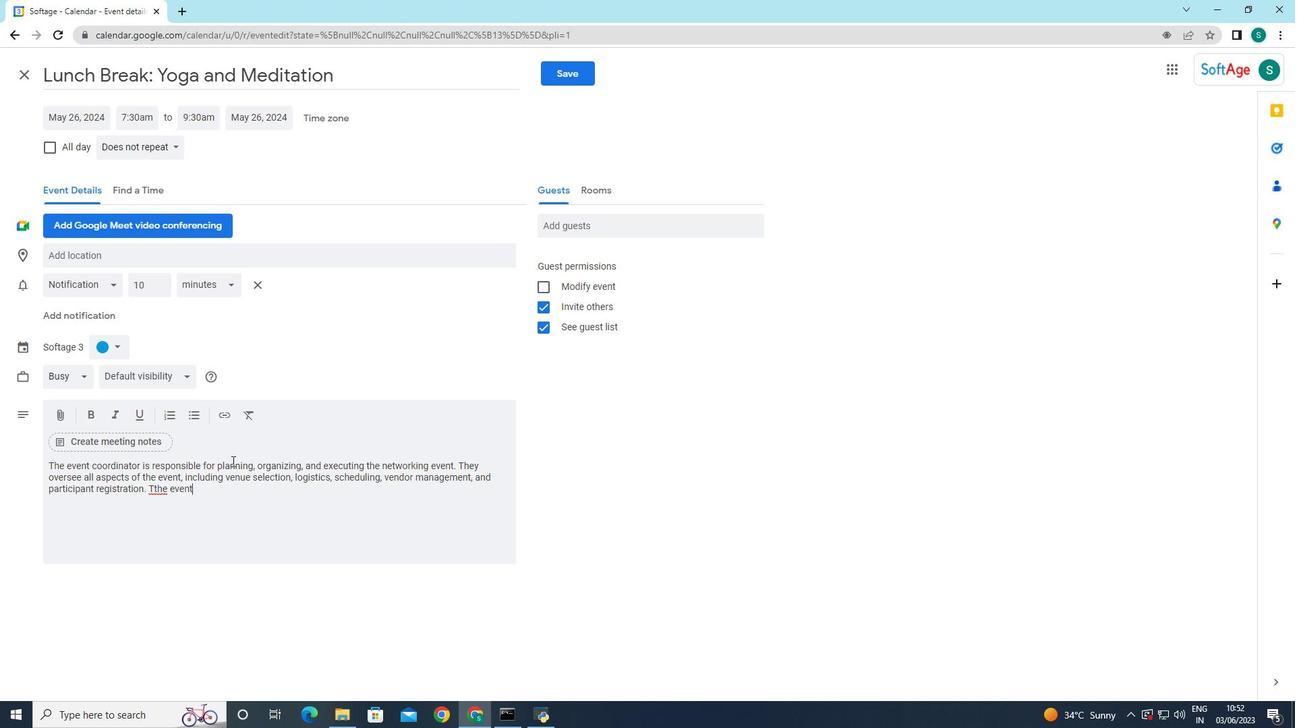 
Action: Mouse moved to (155, 489)
Screenshot: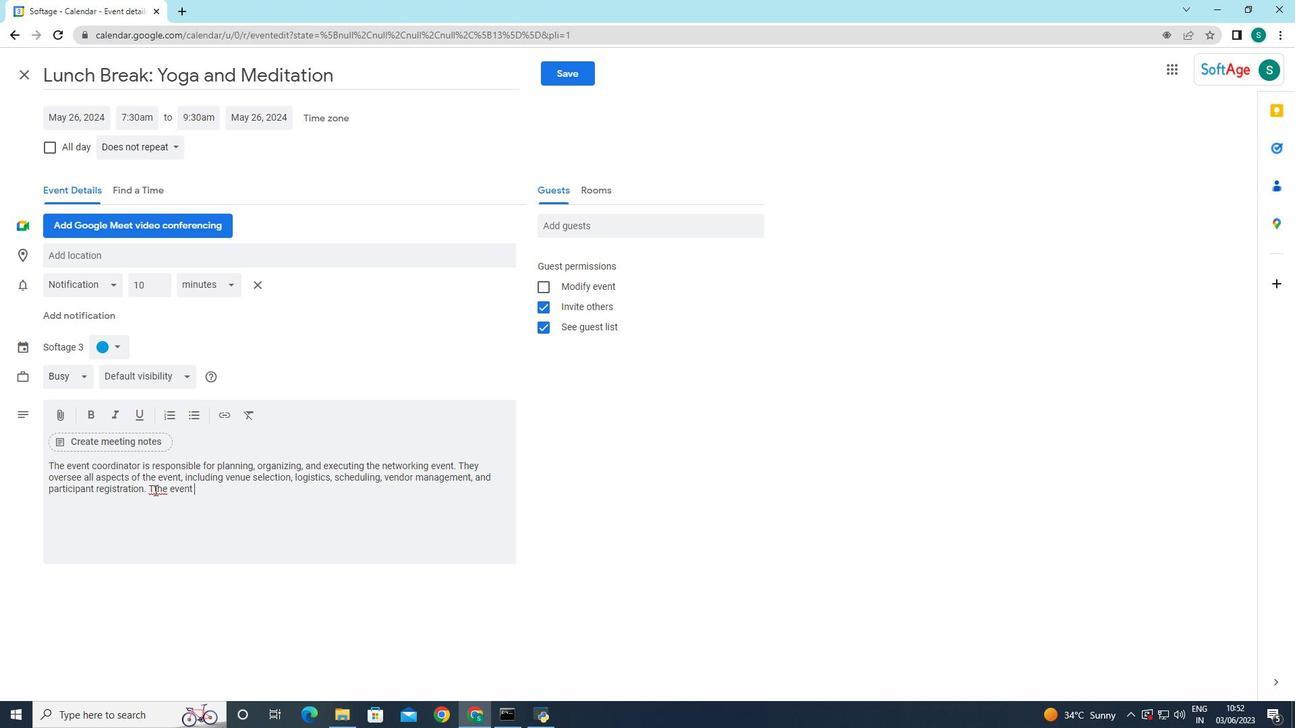
Action: Mouse pressed left at (155, 489)
Screenshot: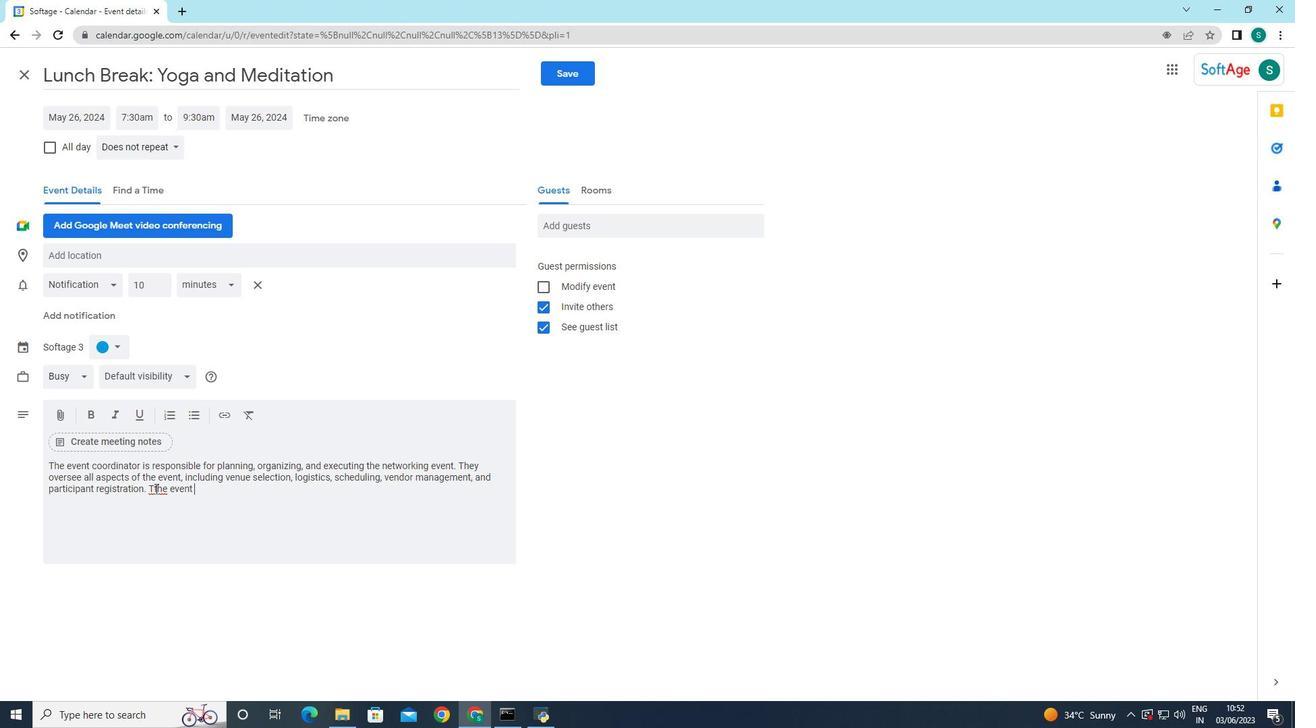 
Action: Mouse moved to (158, 491)
Screenshot: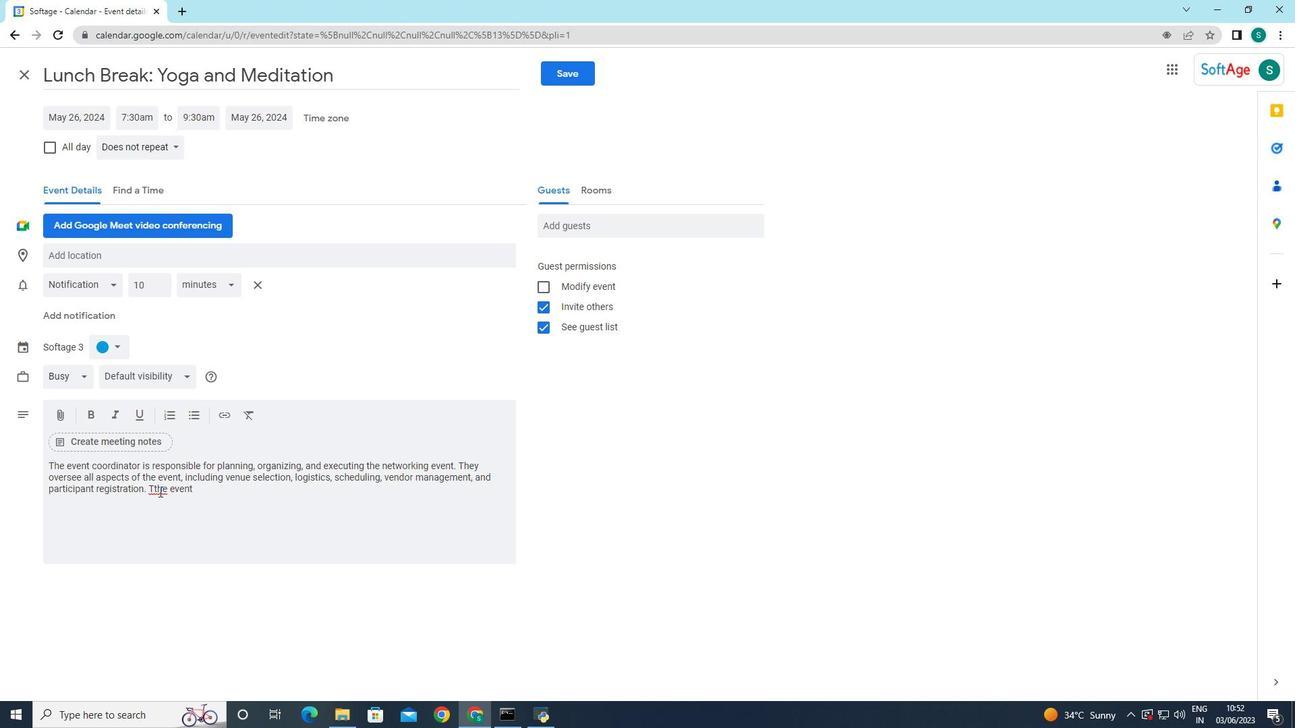 
Action: Key pressed <Key.backspace>
Screenshot: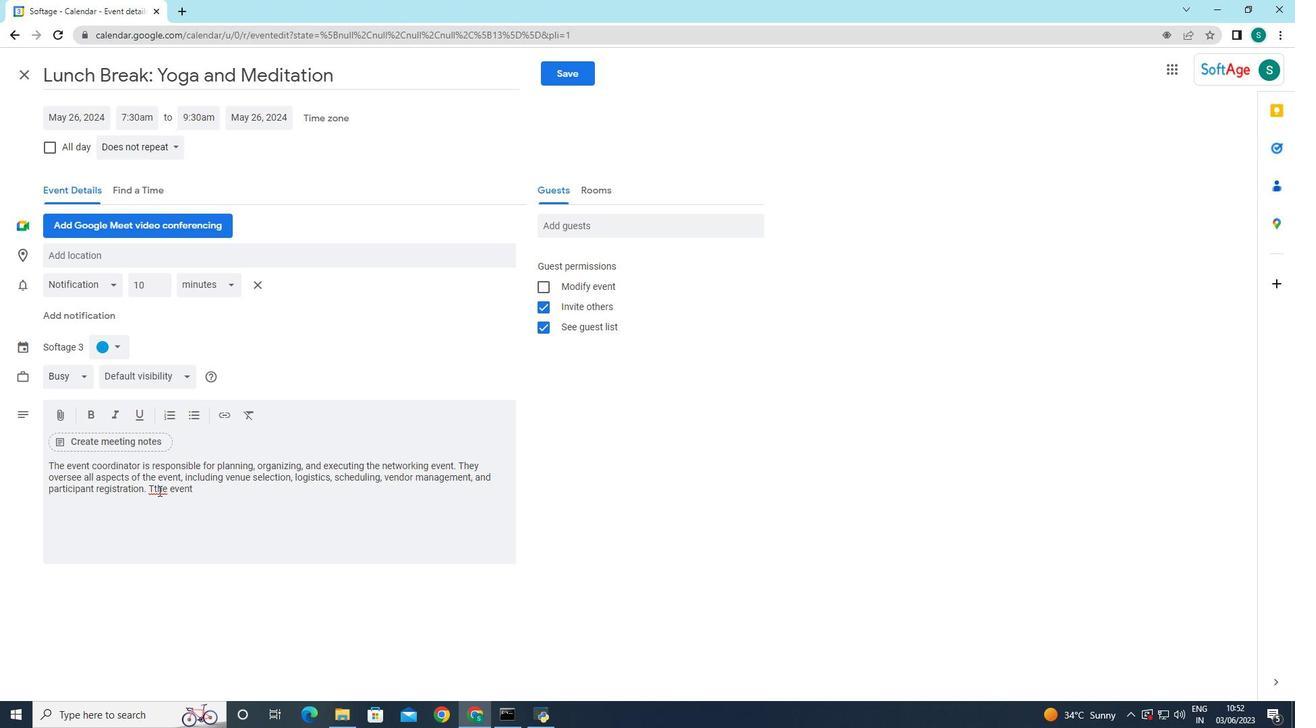 
Action: Mouse moved to (205, 489)
Screenshot: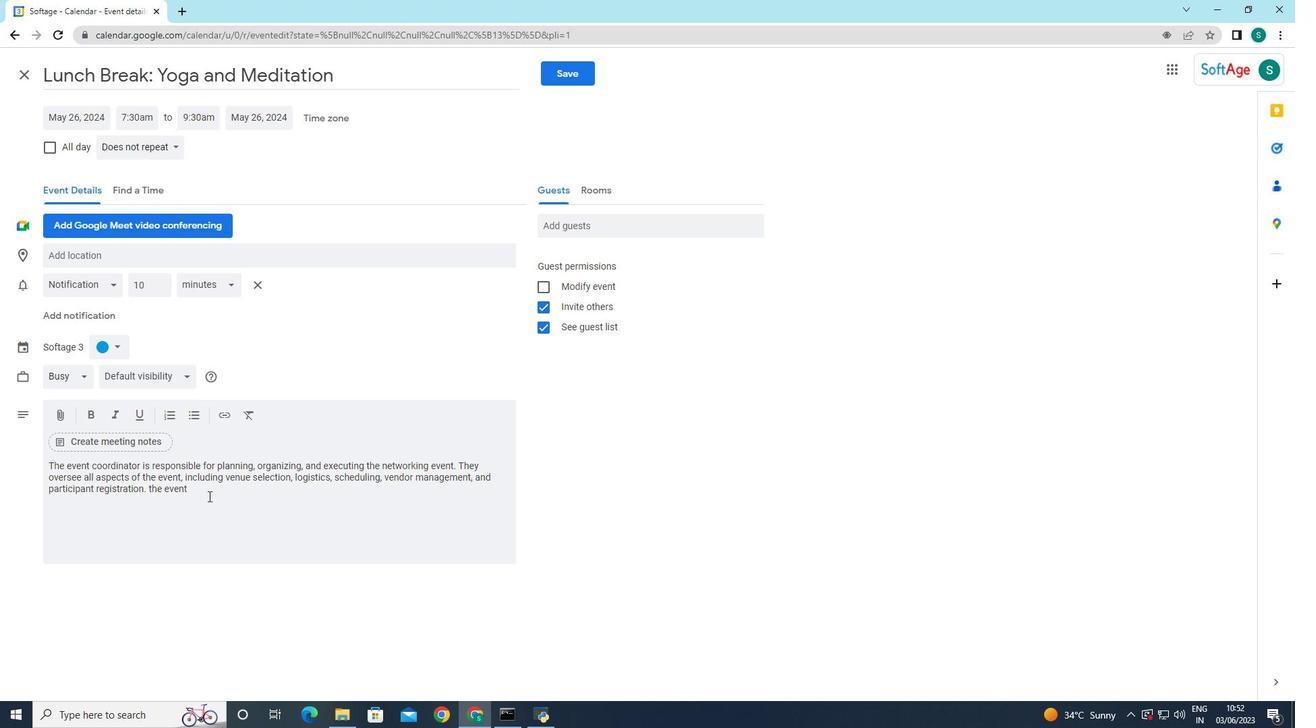 
Action: Mouse pressed left at (205, 489)
Screenshot: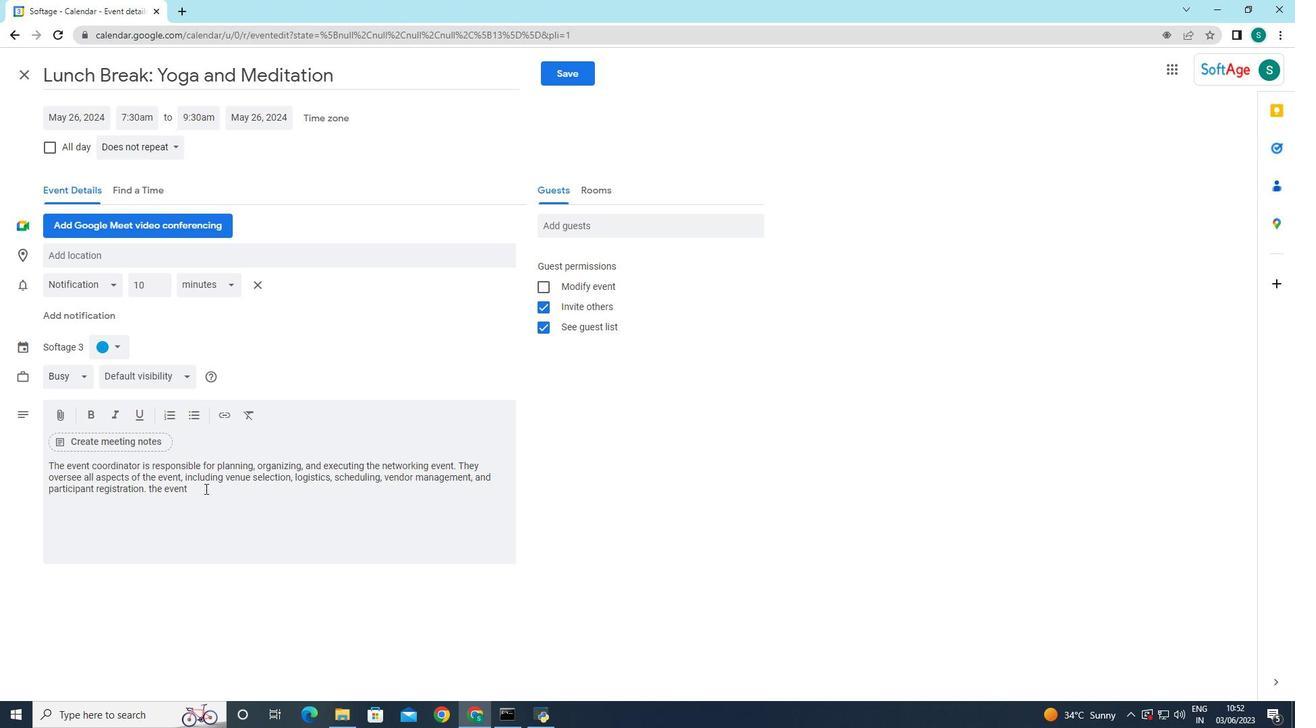 
Action: Key pressed coordinator<Key.space>ensures<Key.space>a<Key.space>seamless<Key.space>and<Key.space>suceddful<Key.space>
Screenshot: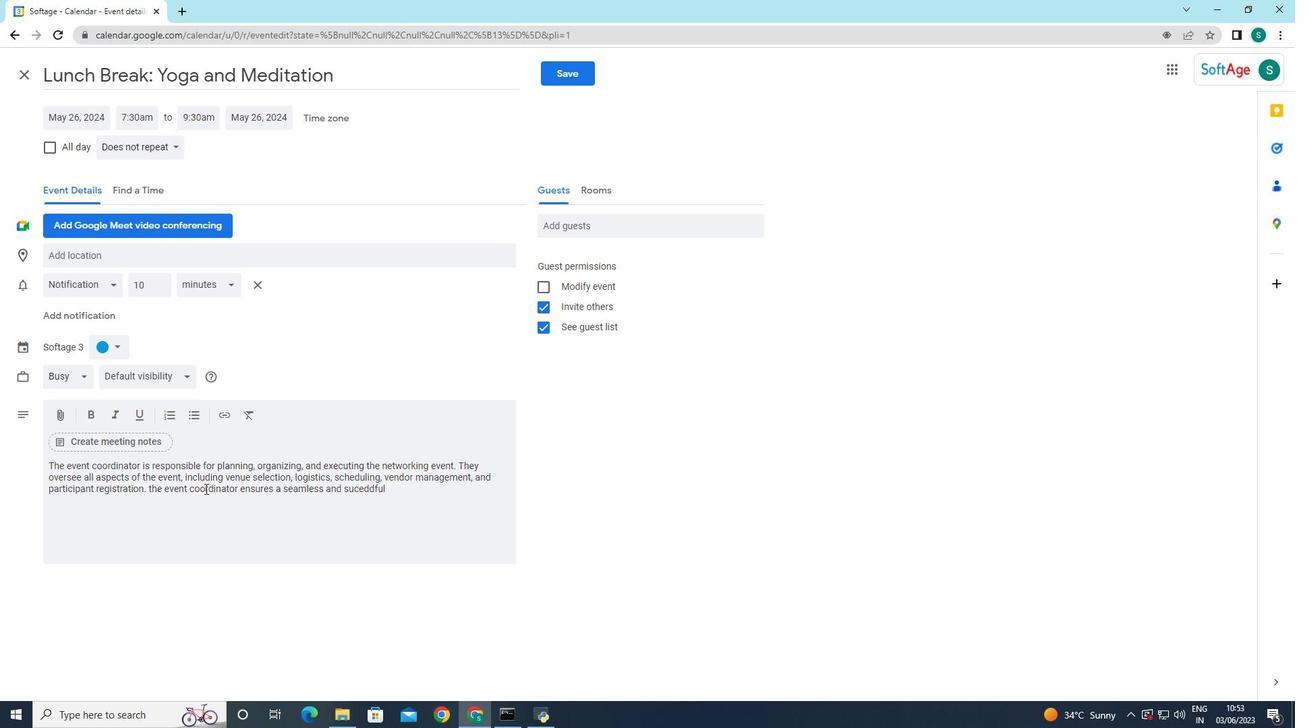 
Action: Mouse moved to (551, 426)
Screenshot: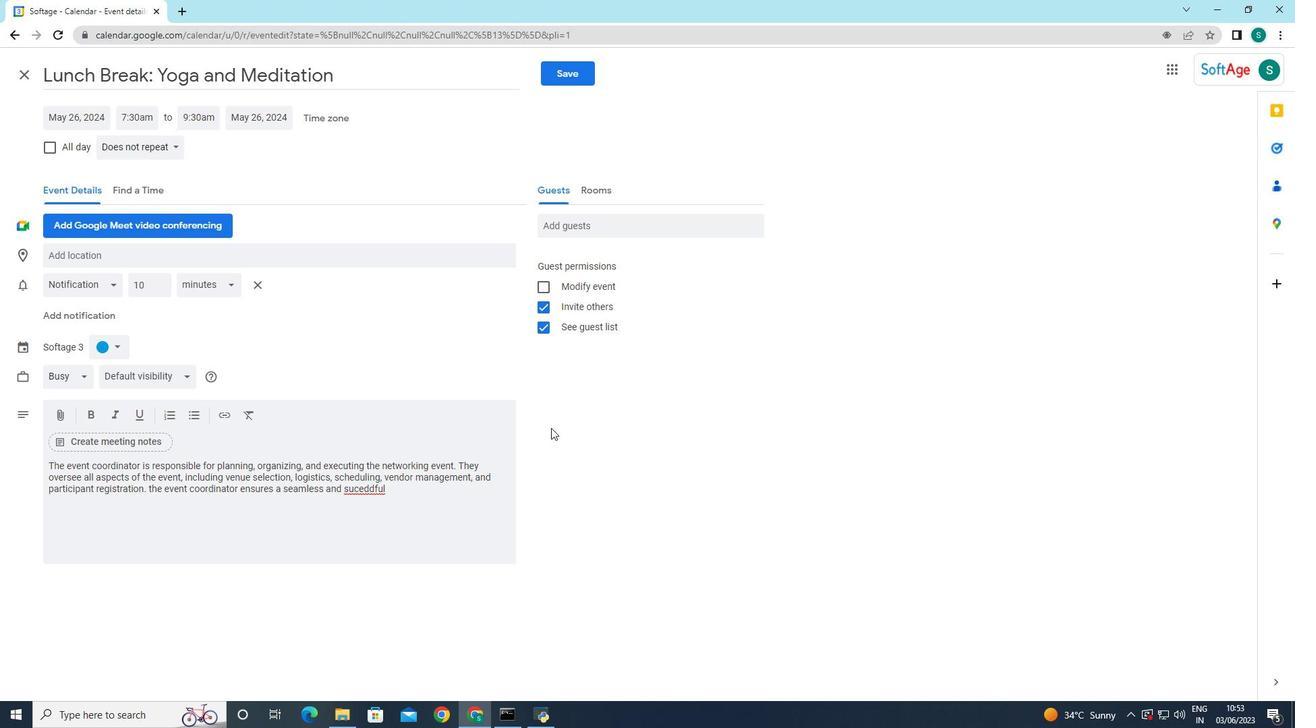 
Action: Key pressed <Key.backspace><Key.backspace><Key.backspace><Key.backspace><Key.backspace><Key.backspace><Key.backspace>cessful<Key.space>neteorking<Key.space><Key.backspace><Key.backspace><Key.backspace><Key.backspace><Key.backspace><Key.backspace><Key.backspace><Key.backspace>working<Key.space>event<Key.space>that<Key.space>meets<Key.space>the<Key.space>objectives<Key.space>and<Key.space>expectations<Key.space>of<Key.space>the<Key.space>attendees.
Screenshot: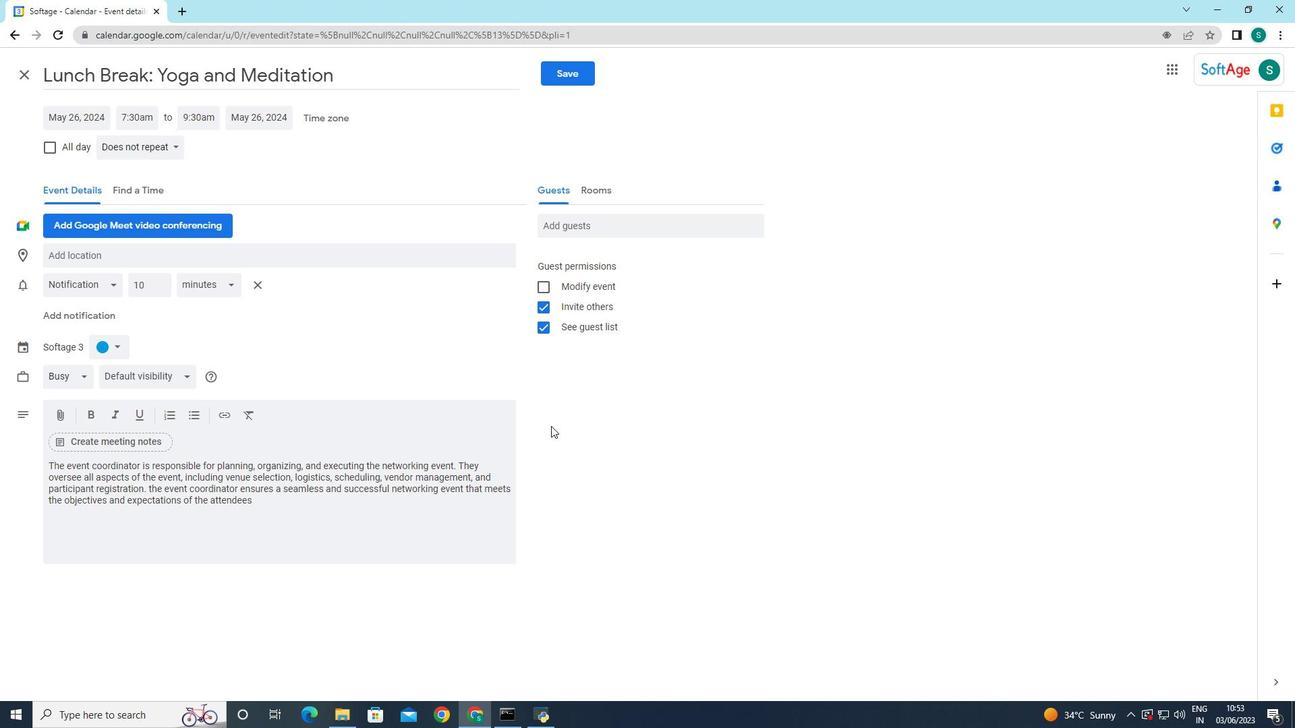 
Action: Mouse moved to (121, 346)
Screenshot: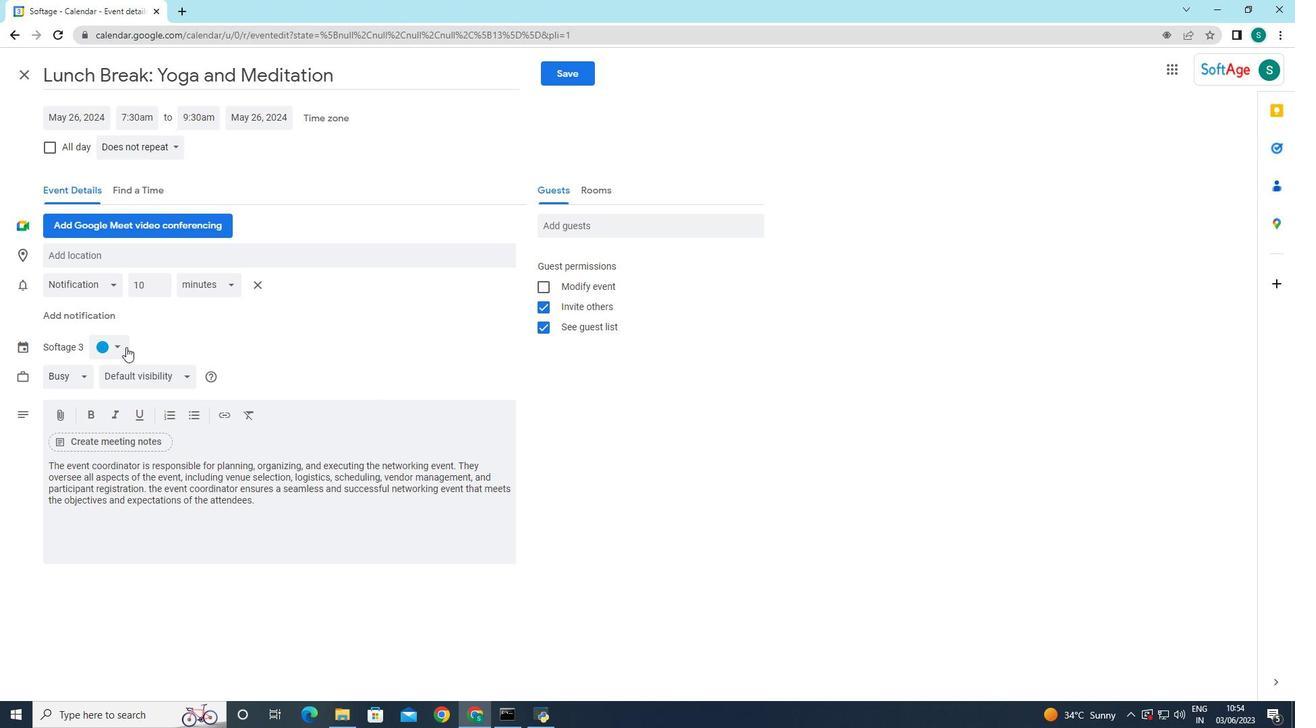 
Action: Mouse pressed left at (121, 346)
Screenshot: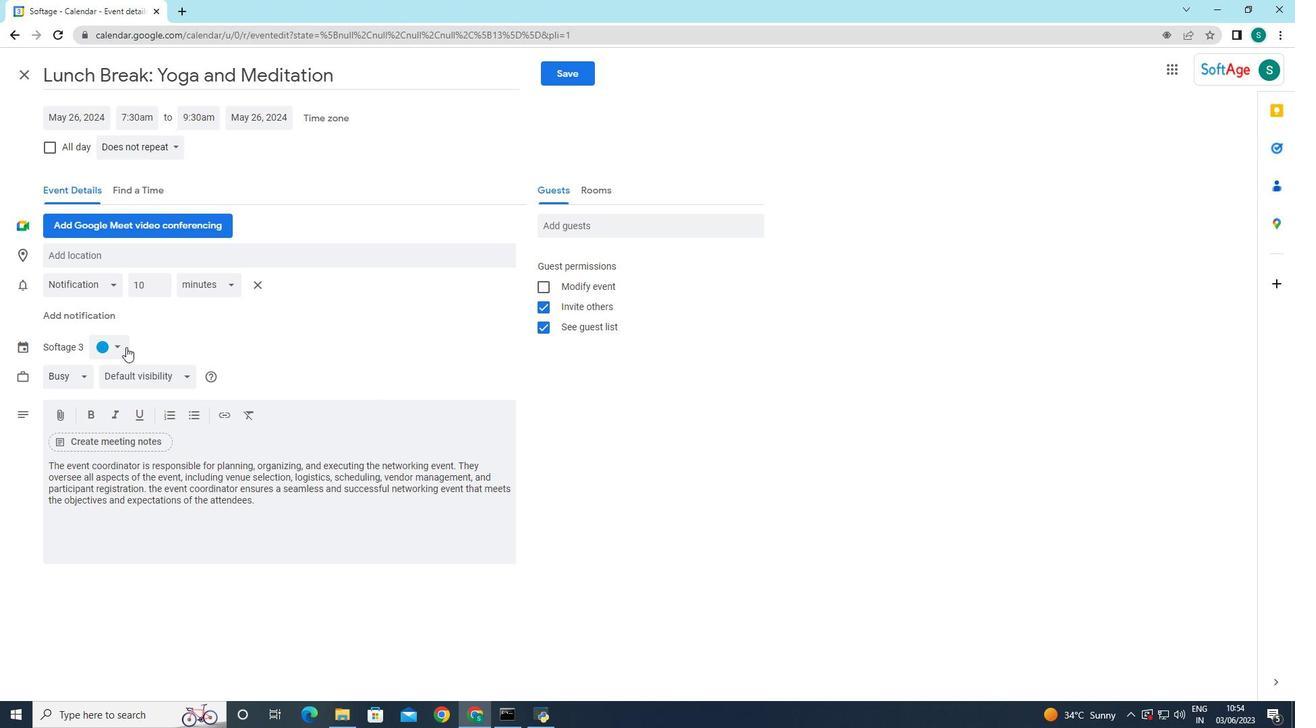 
Action: Mouse moved to (103, 350)
Screenshot: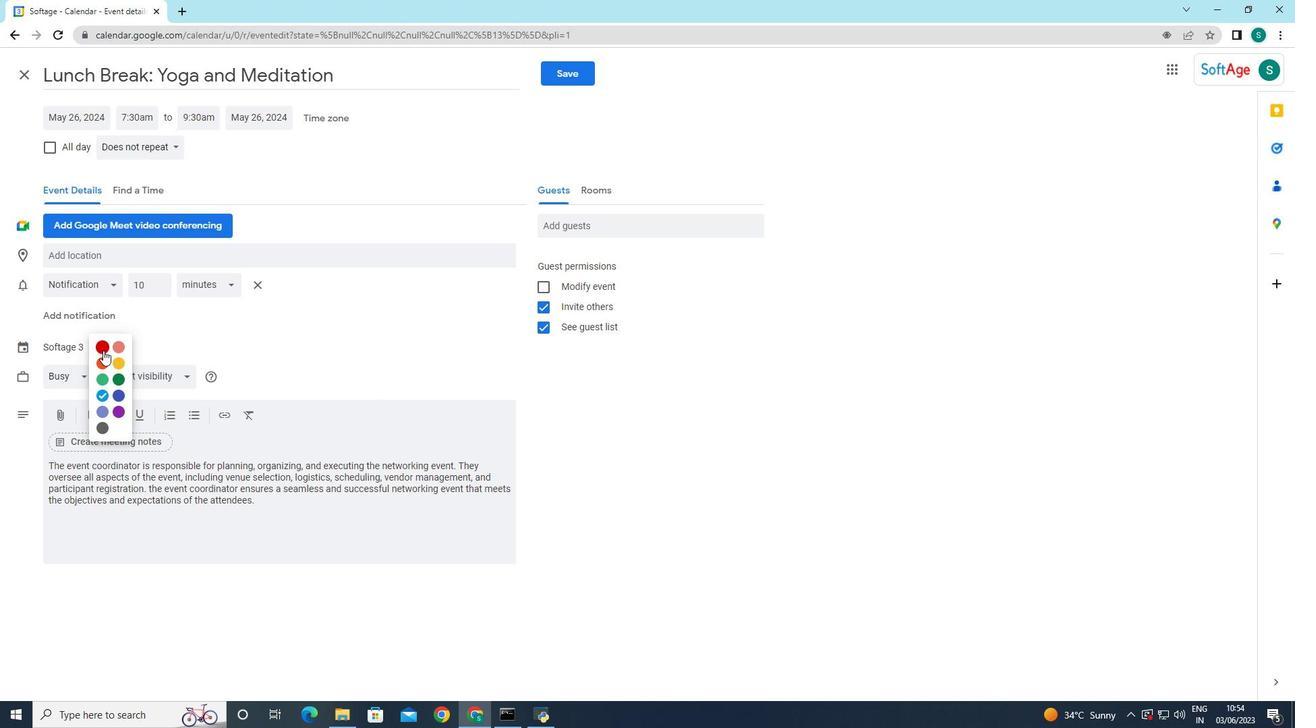 
Action: Mouse pressed left at (103, 350)
Screenshot: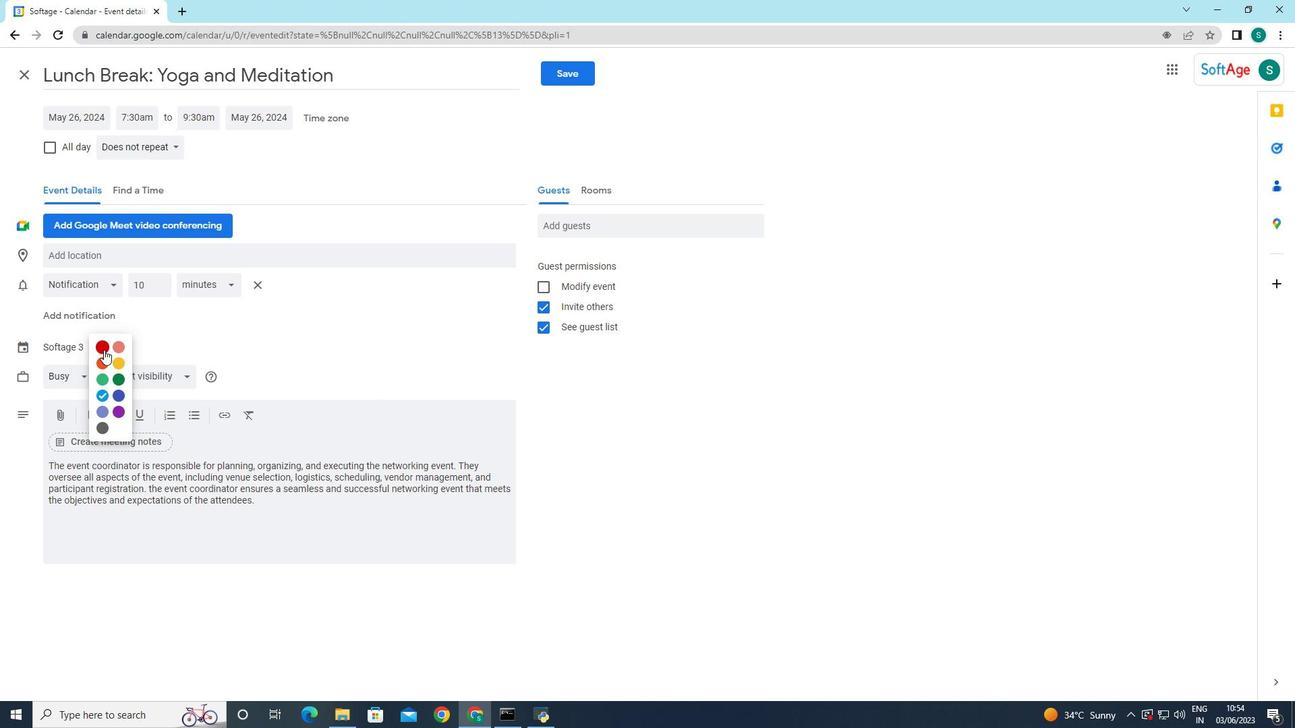 
Action: Mouse moved to (148, 258)
Screenshot: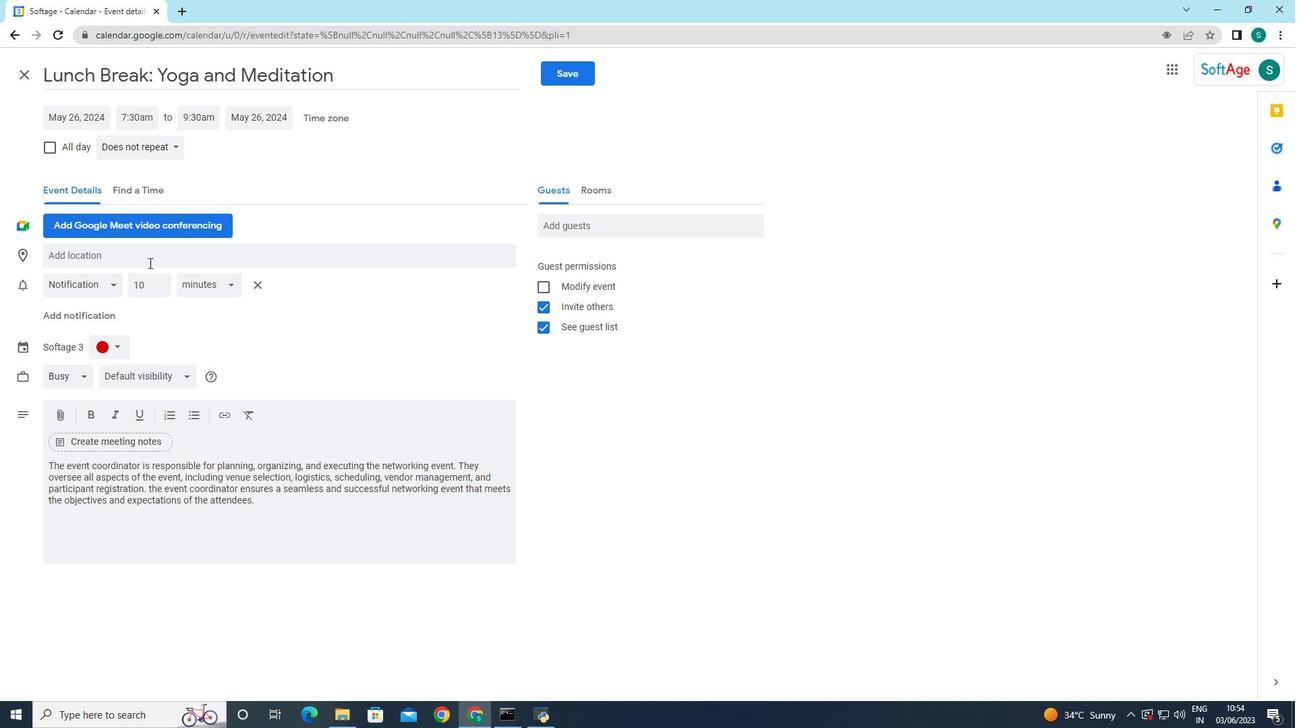 
Action: Mouse pressed left at (148, 258)
Screenshot: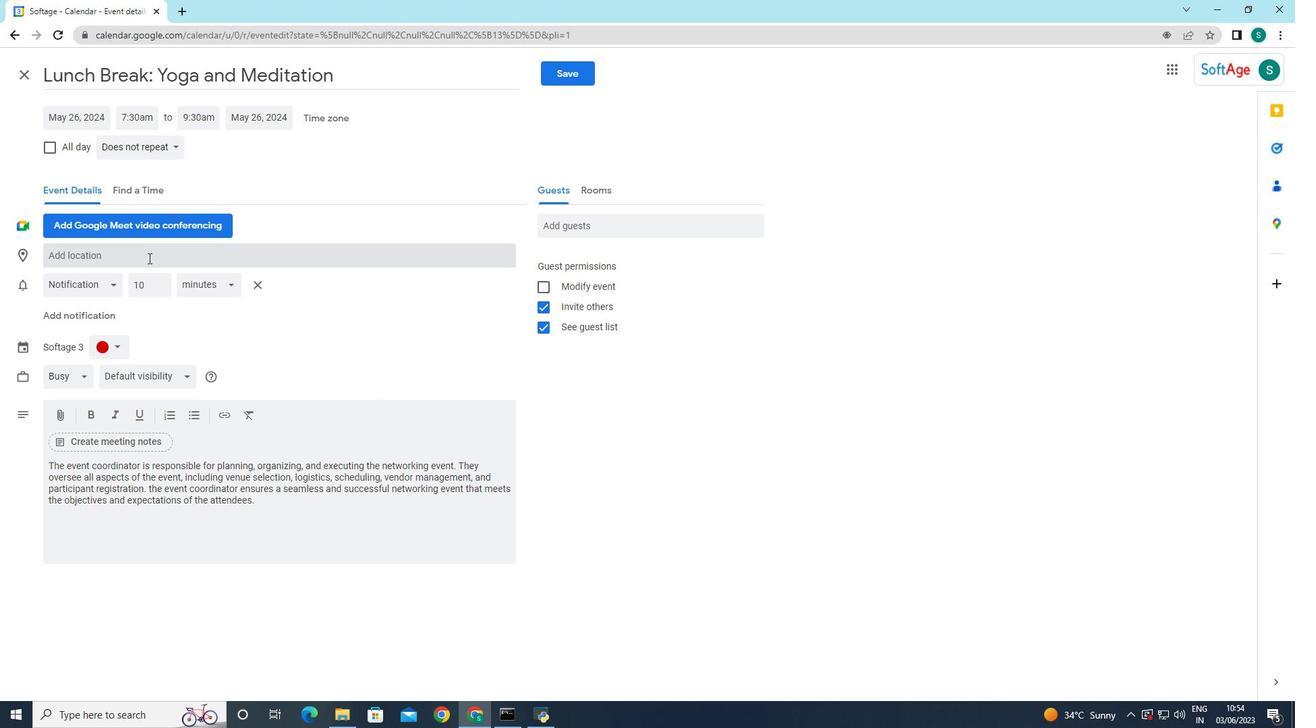 
Action: Key pressed 456<Key.space><Key.shift>Montjuic<Key.space><Key.shift><Key.shift>Castle,<Key.space><Key.shift>Barcelona,<Key.space><Key.shift>Spain<Key.space>
Screenshot: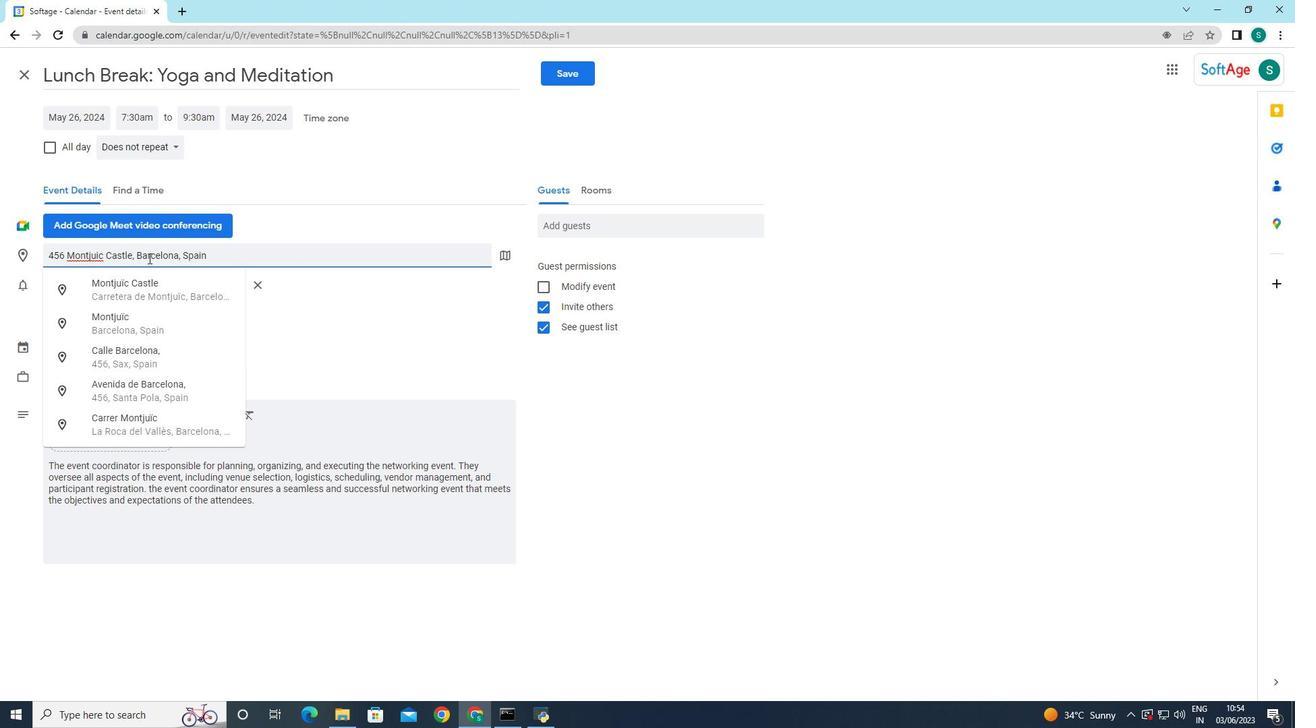 
Action: Mouse moved to (374, 346)
Screenshot: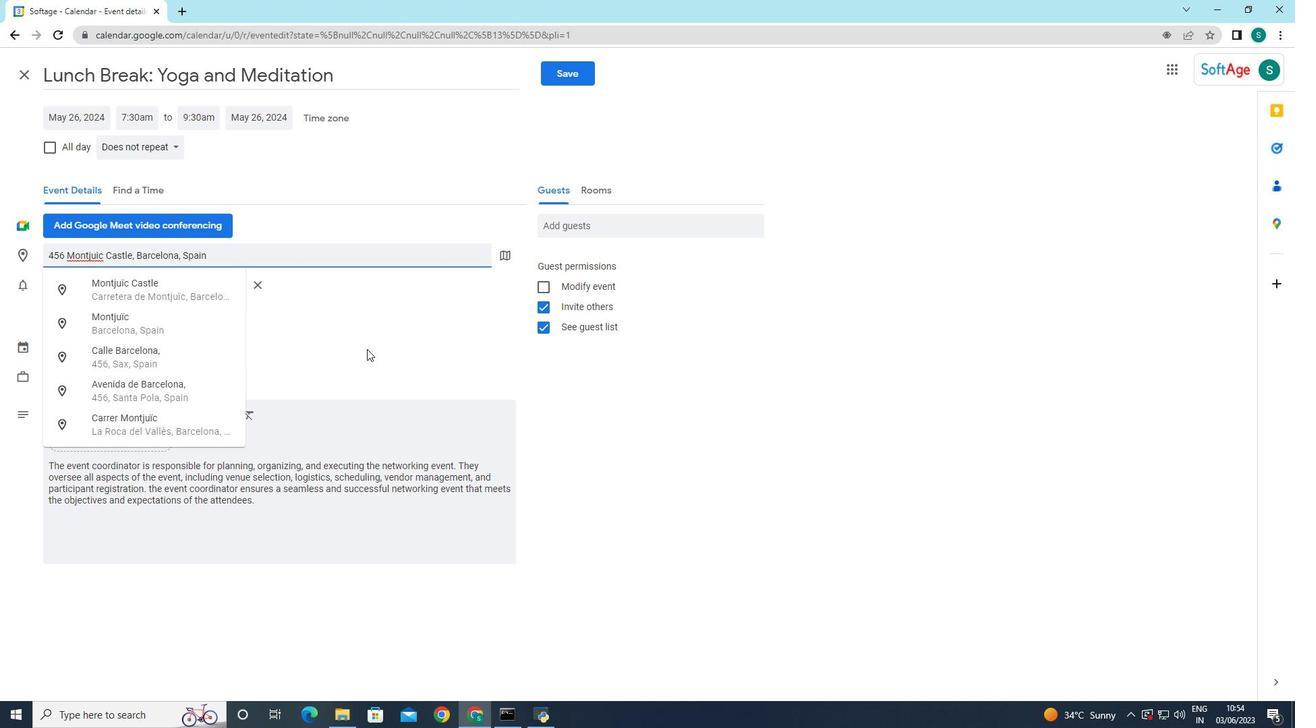 
Action: Mouse pressed left at (374, 346)
Screenshot: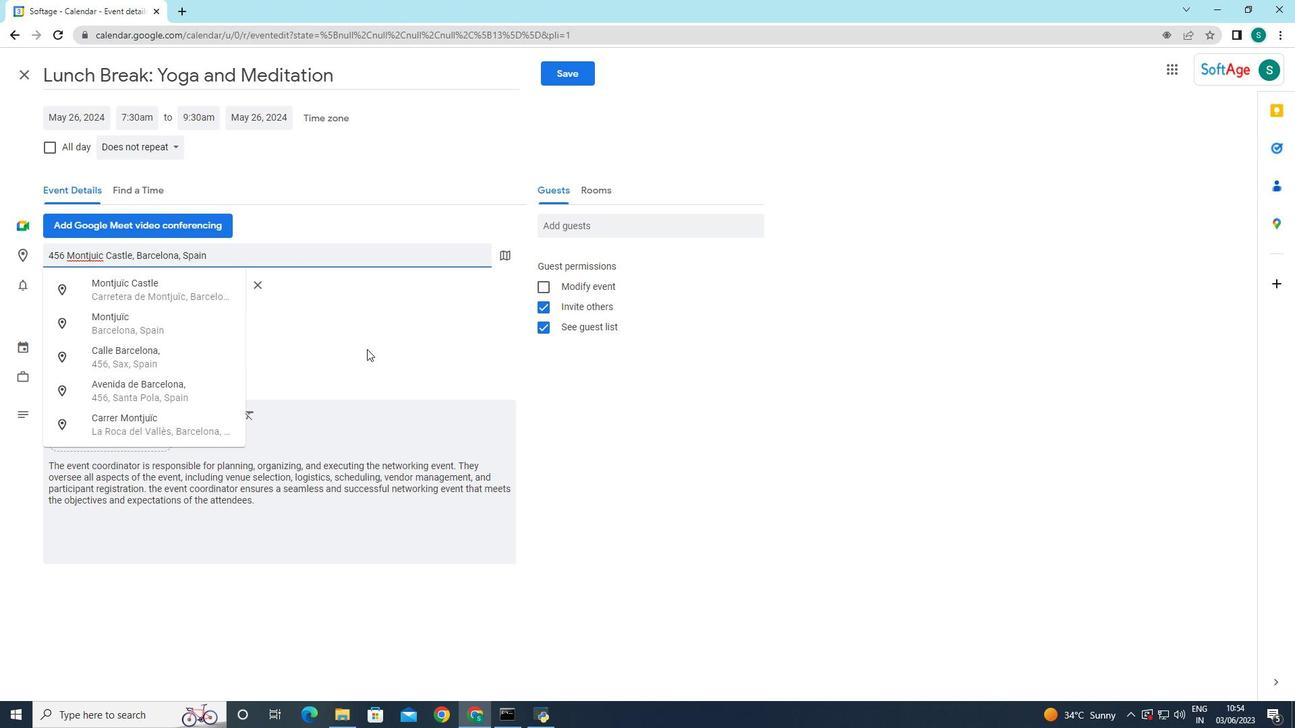 
Action: Mouse moved to (576, 225)
Screenshot: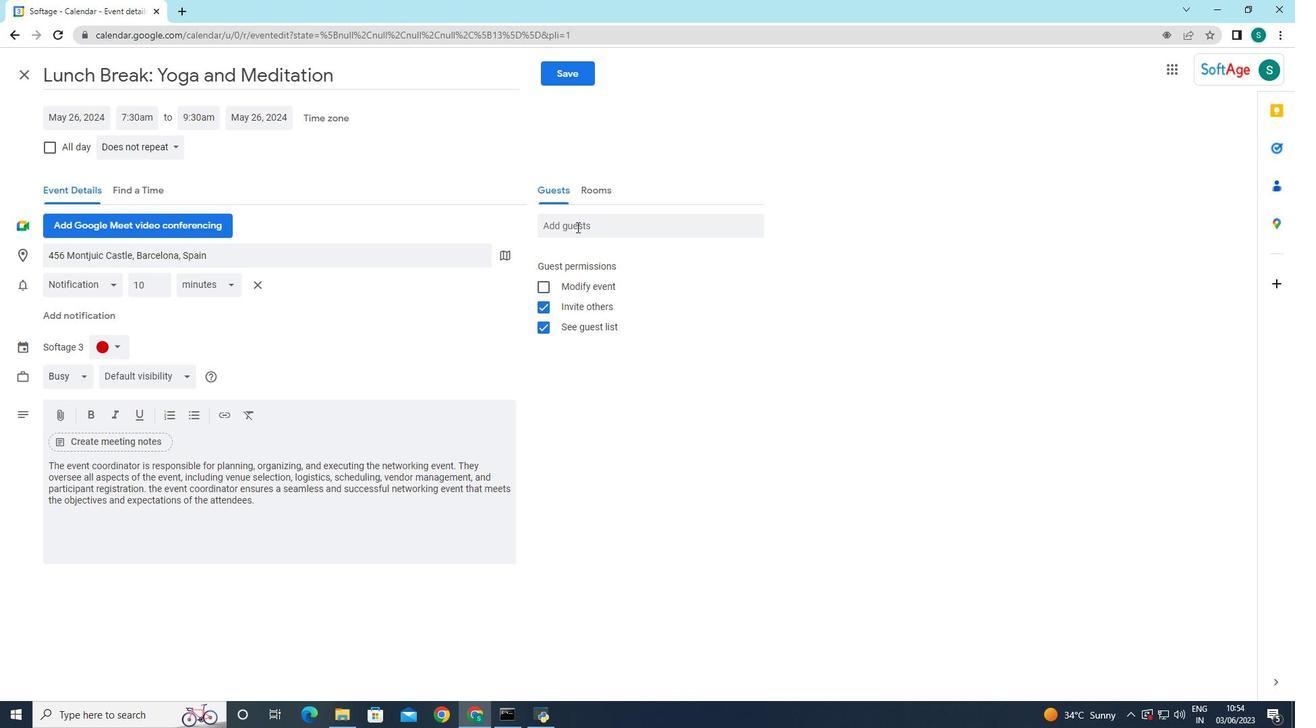 
Action: Mouse pressed left at (576, 225)
Screenshot: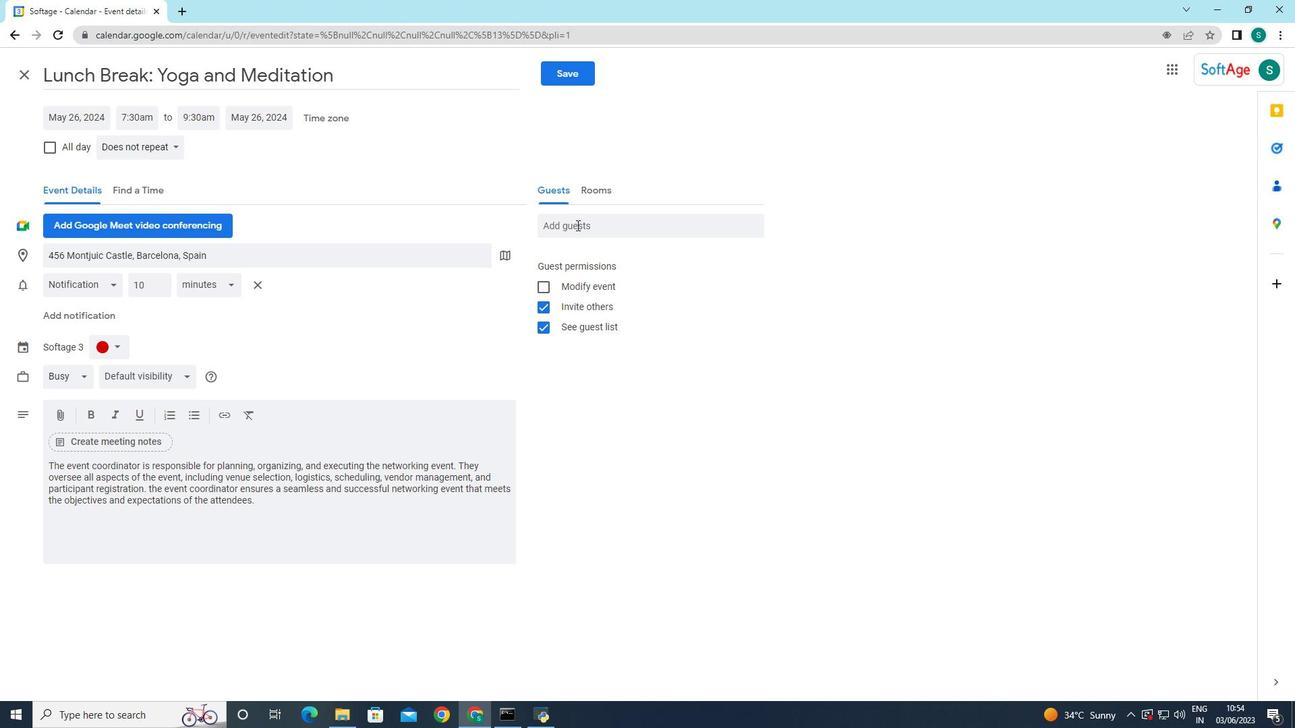 
Action: Key pressed softage
Screenshot: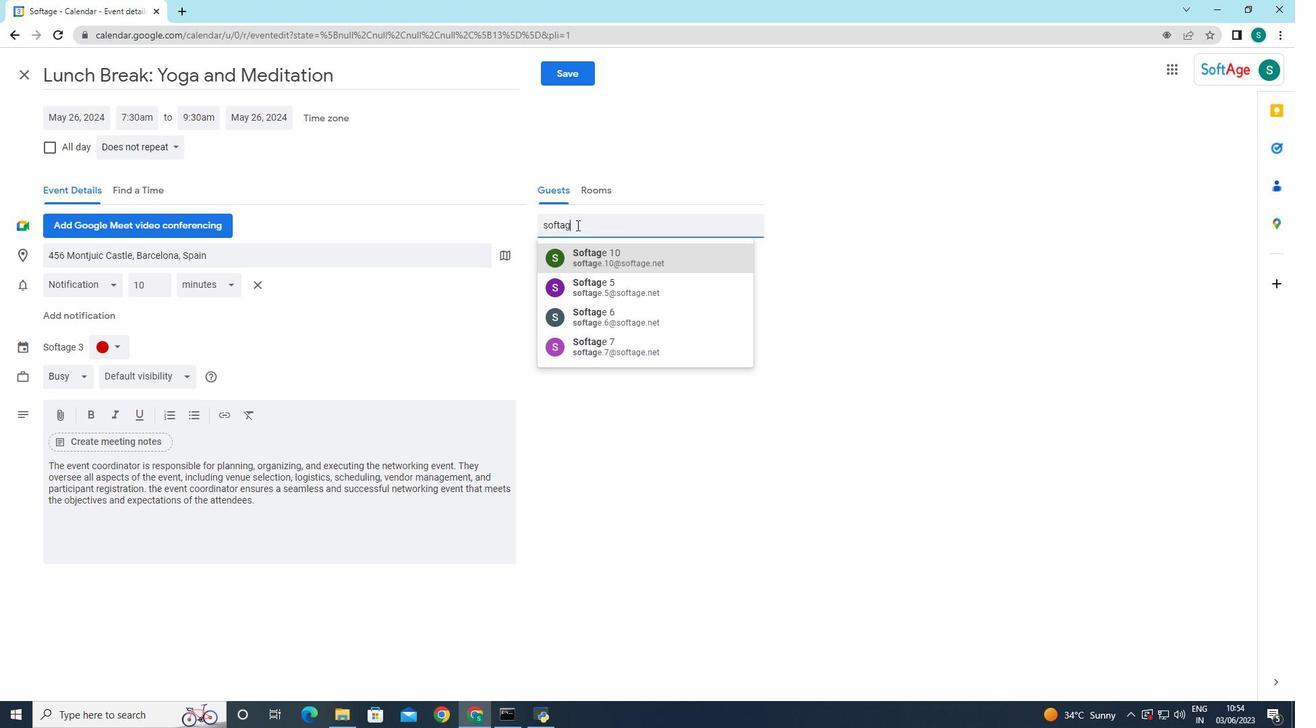 
Action: Mouse moved to (661, 282)
Screenshot: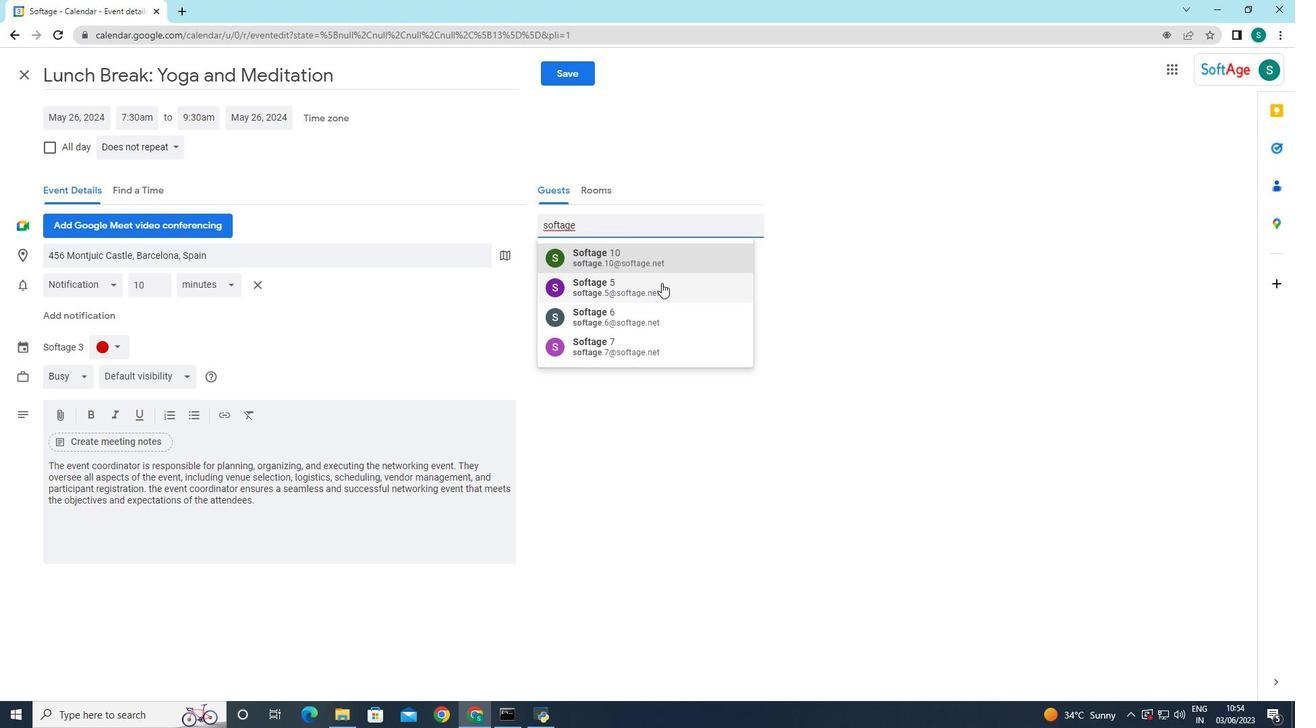 
Action: Key pressed .4
Screenshot: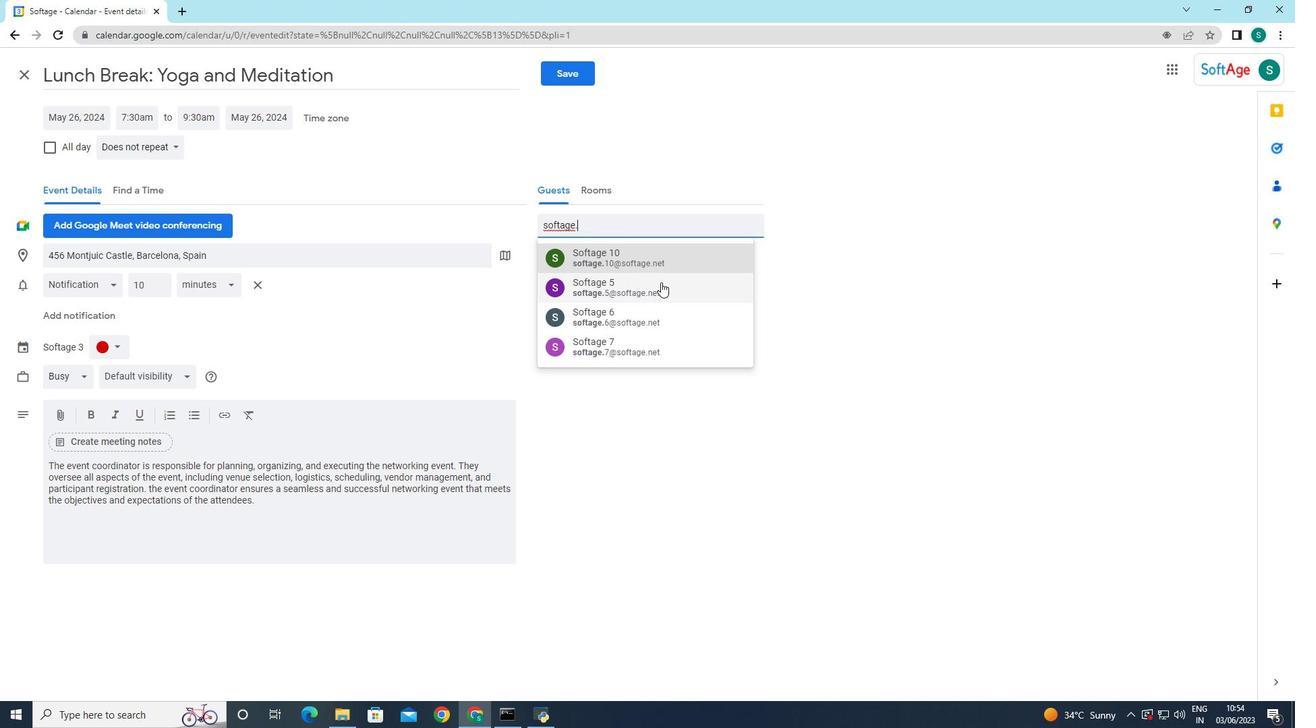 
Action: Mouse moved to (643, 263)
Screenshot: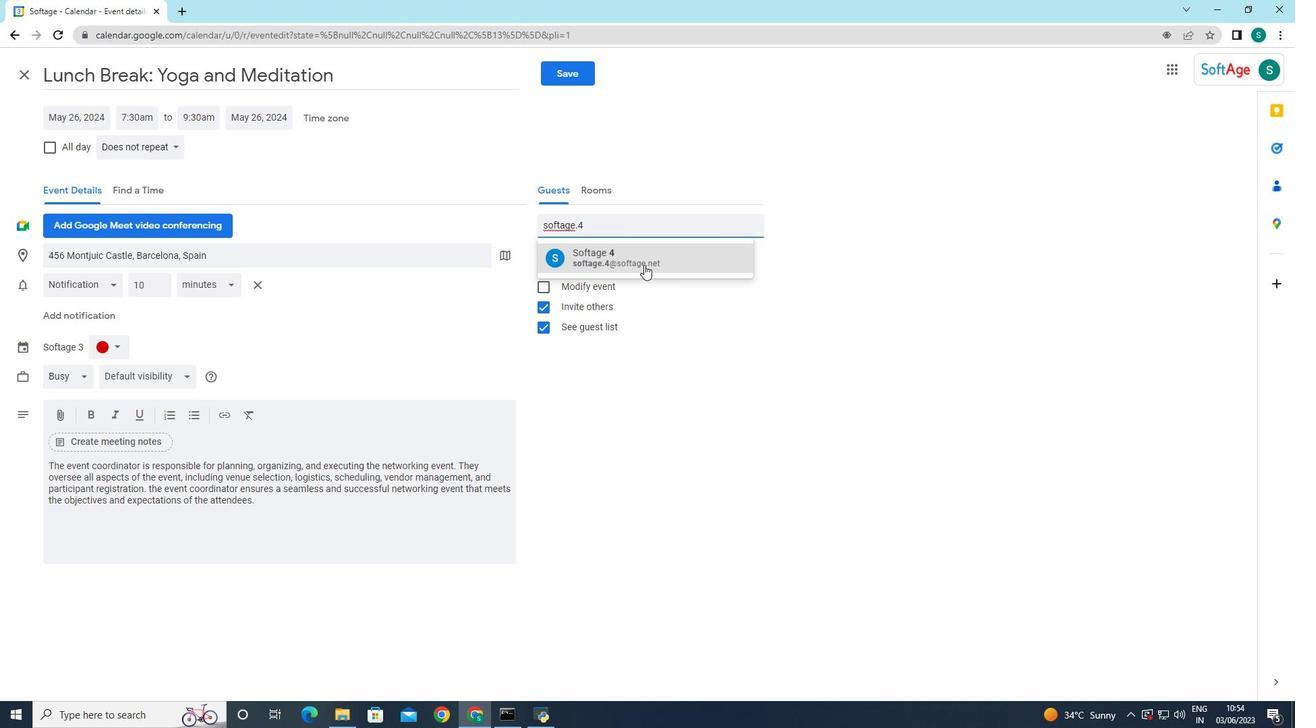 
Action: Mouse pressed left at (643, 263)
Screenshot: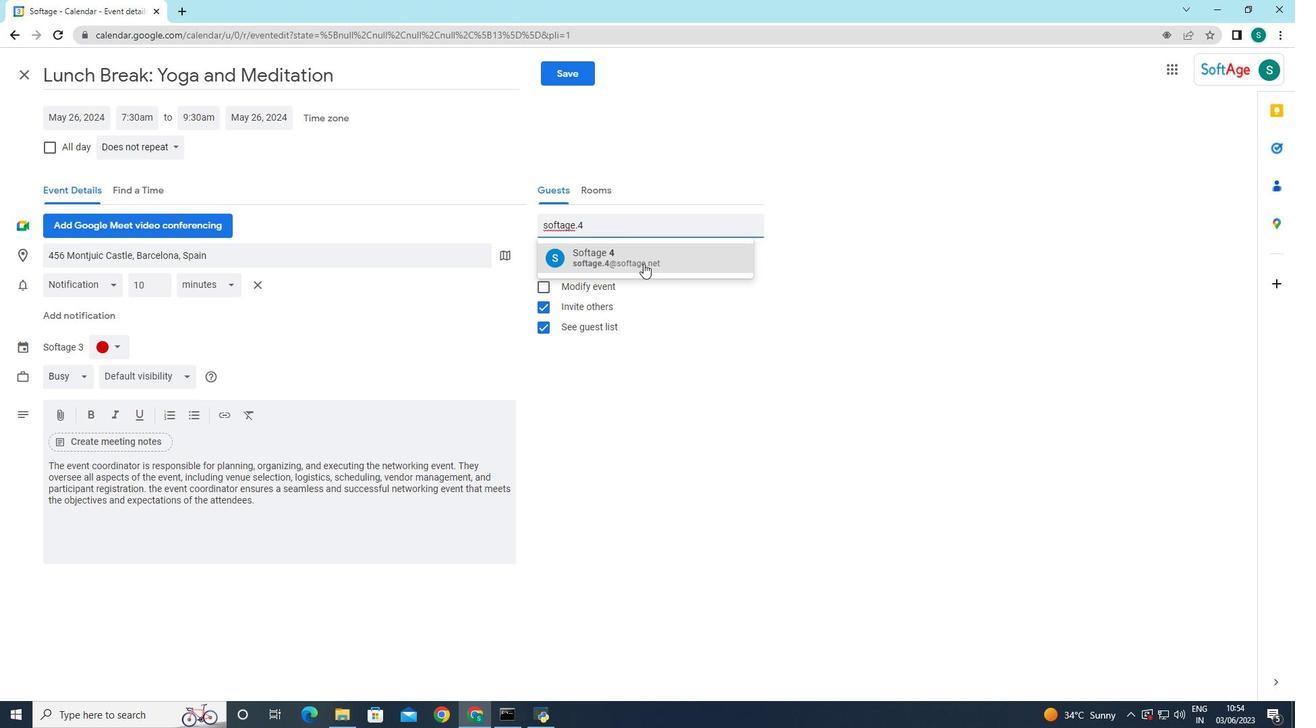 
Action: Mouse moved to (619, 223)
Screenshot: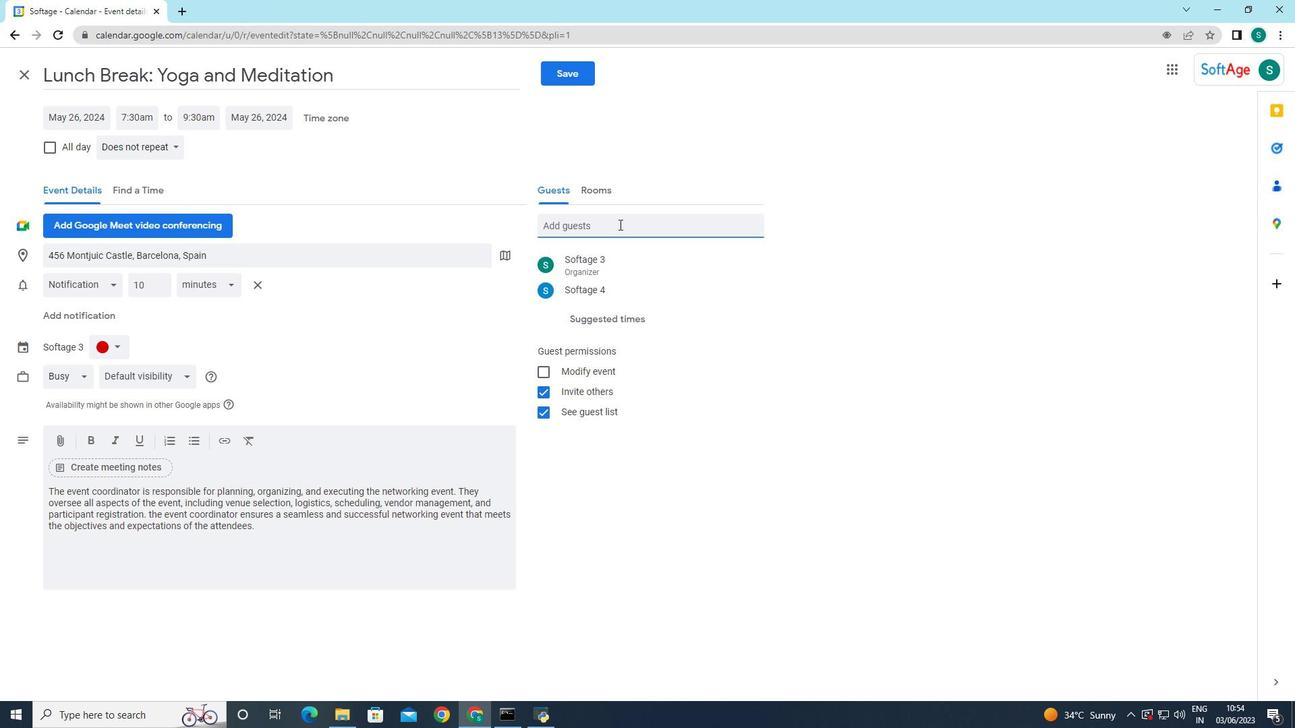 
Action: Mouse pressed left at (619, 223)
Screenshot: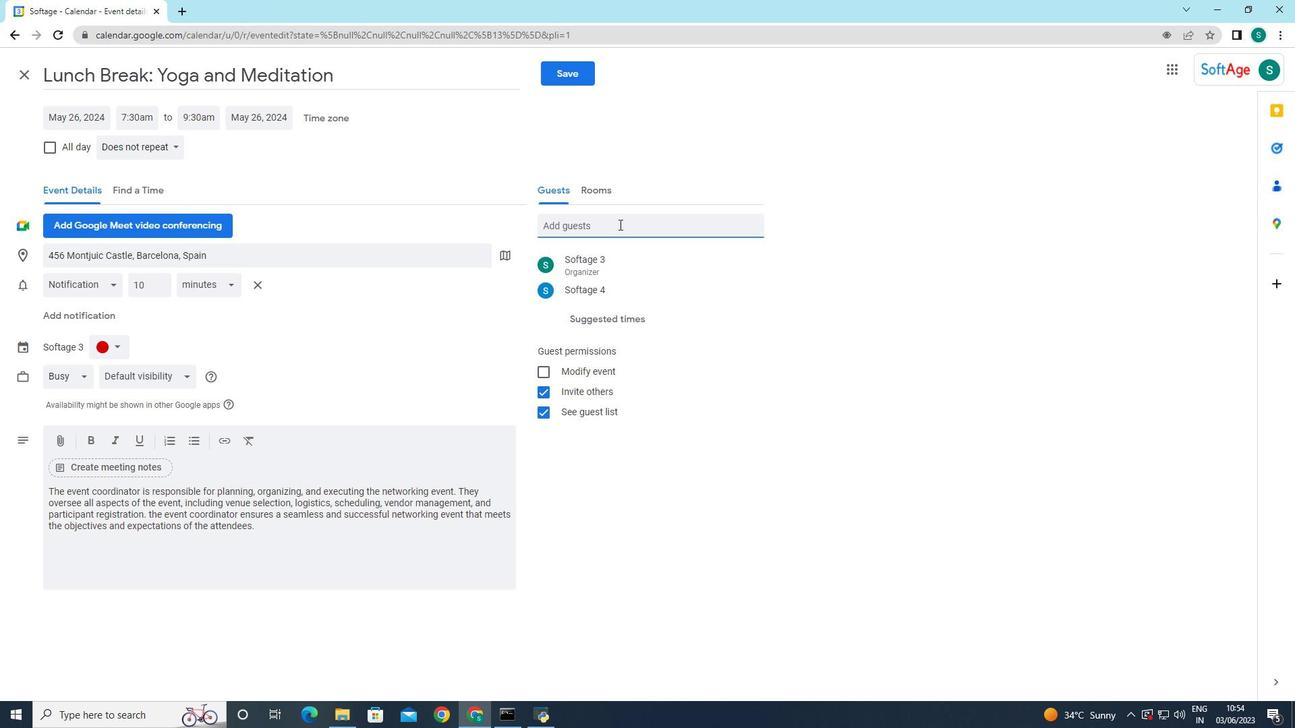 
Action: Key pressed softage.2
Screenshot: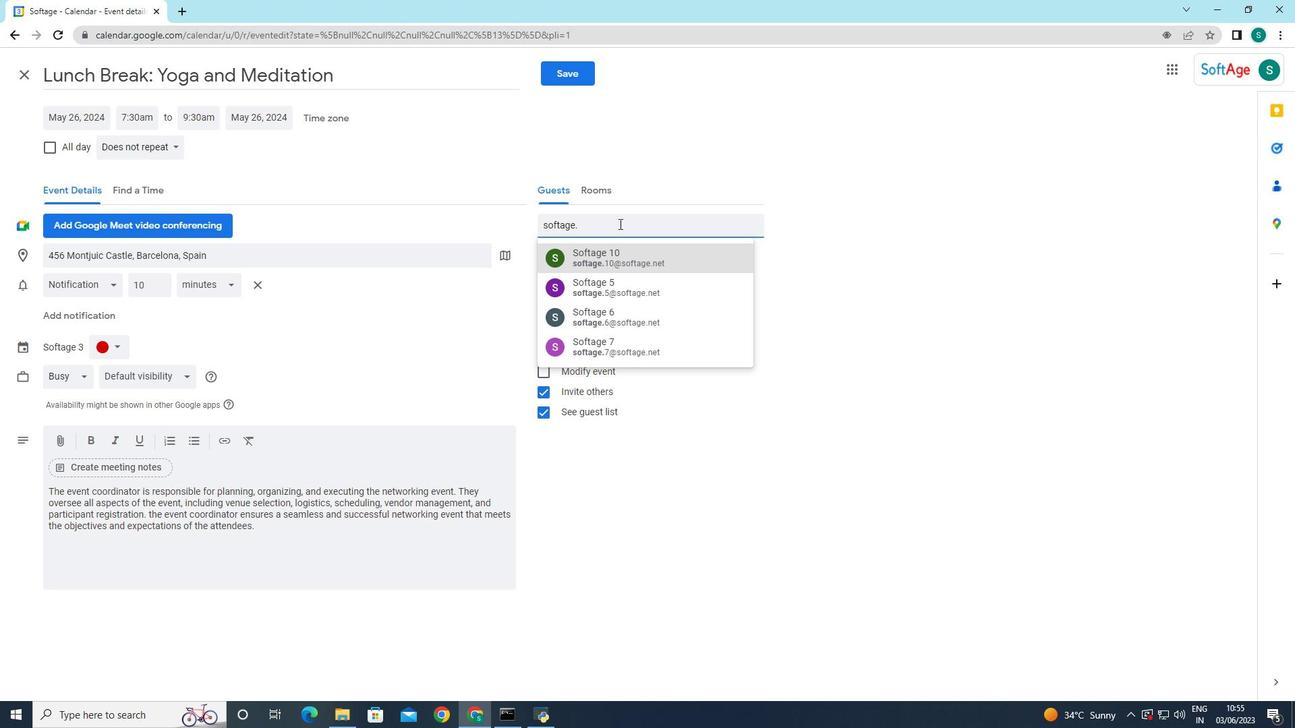 
Action: Mouse moved to (635, 254)
Screenshot: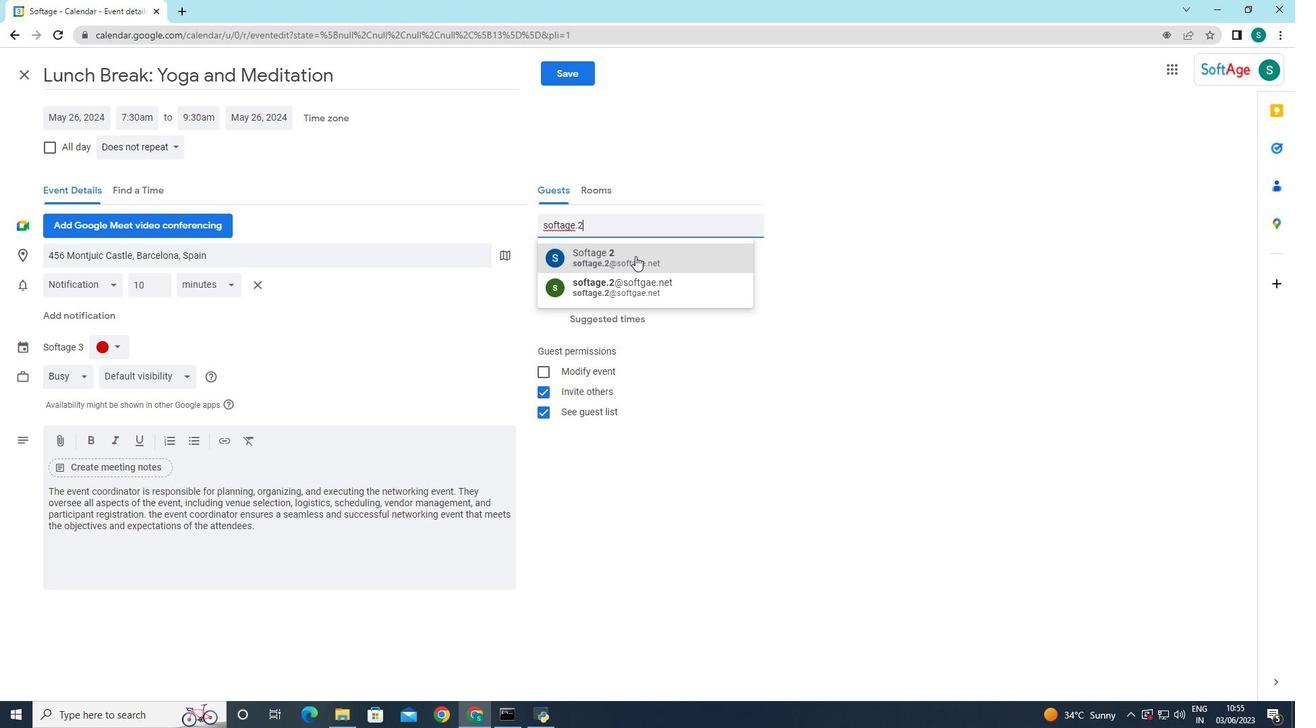 
Action: Mouse pressed left at (635, 254)
Screenshot: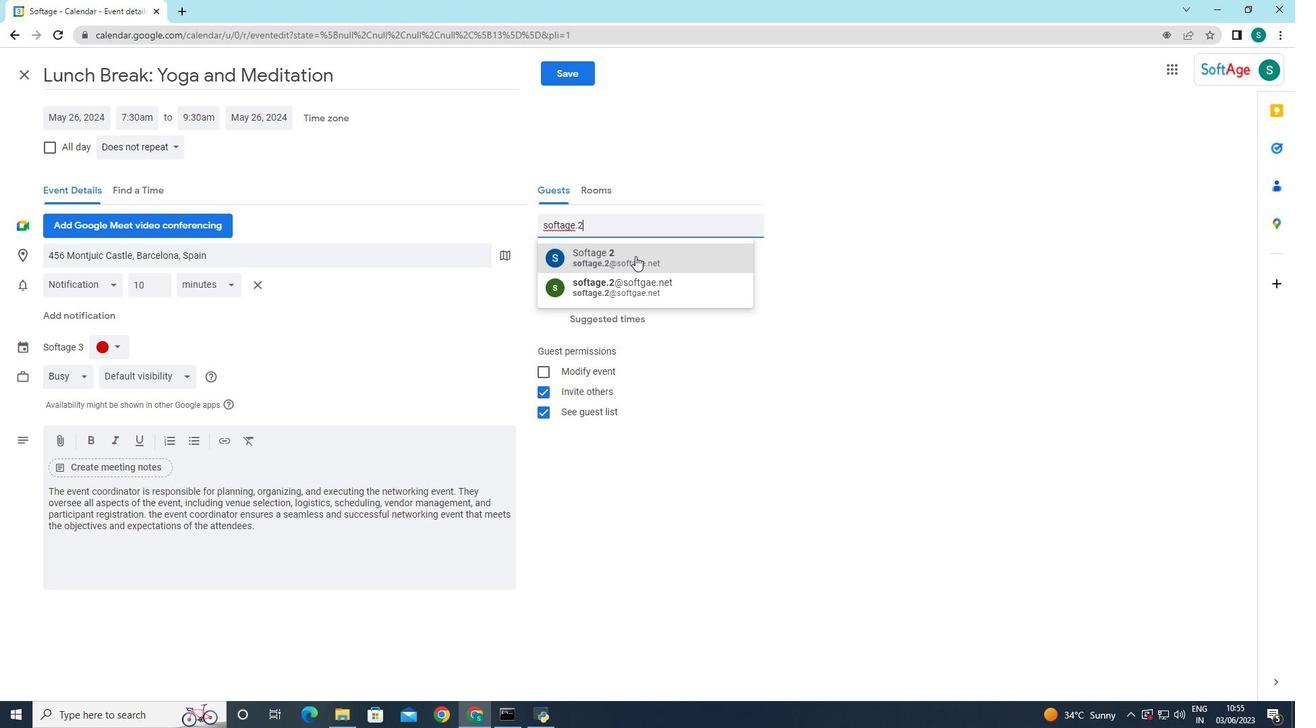
Action: Mouse moved to (741, 264)
Screenshot: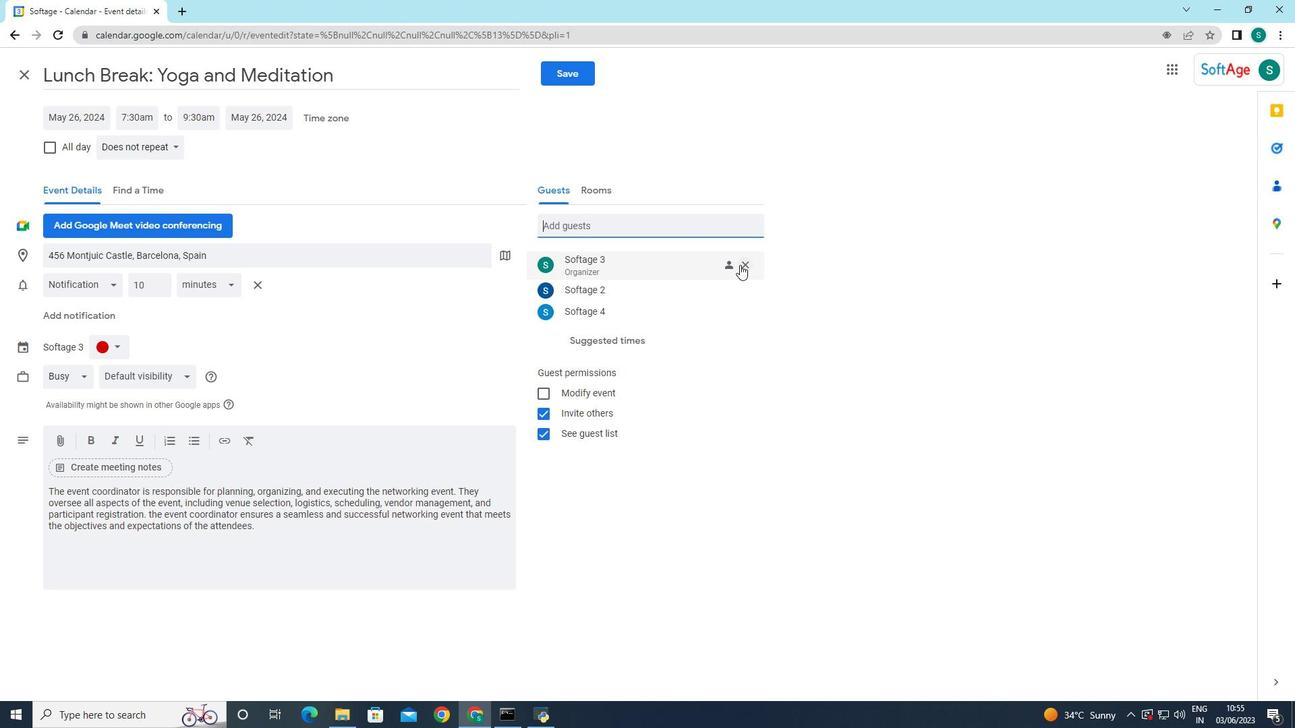 
Action: Mouse pressed left at (741, 264)
Screenshot: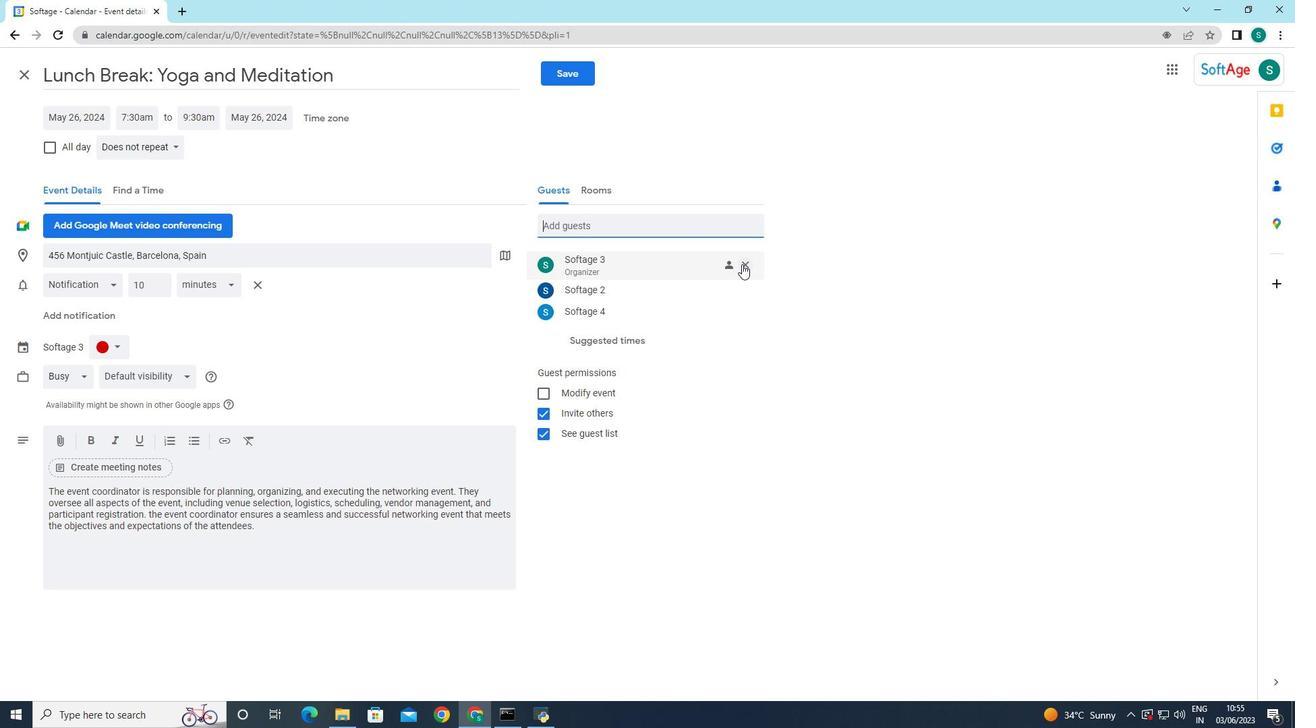 
Action: Mouse moved to (116, 150)
Screenshot: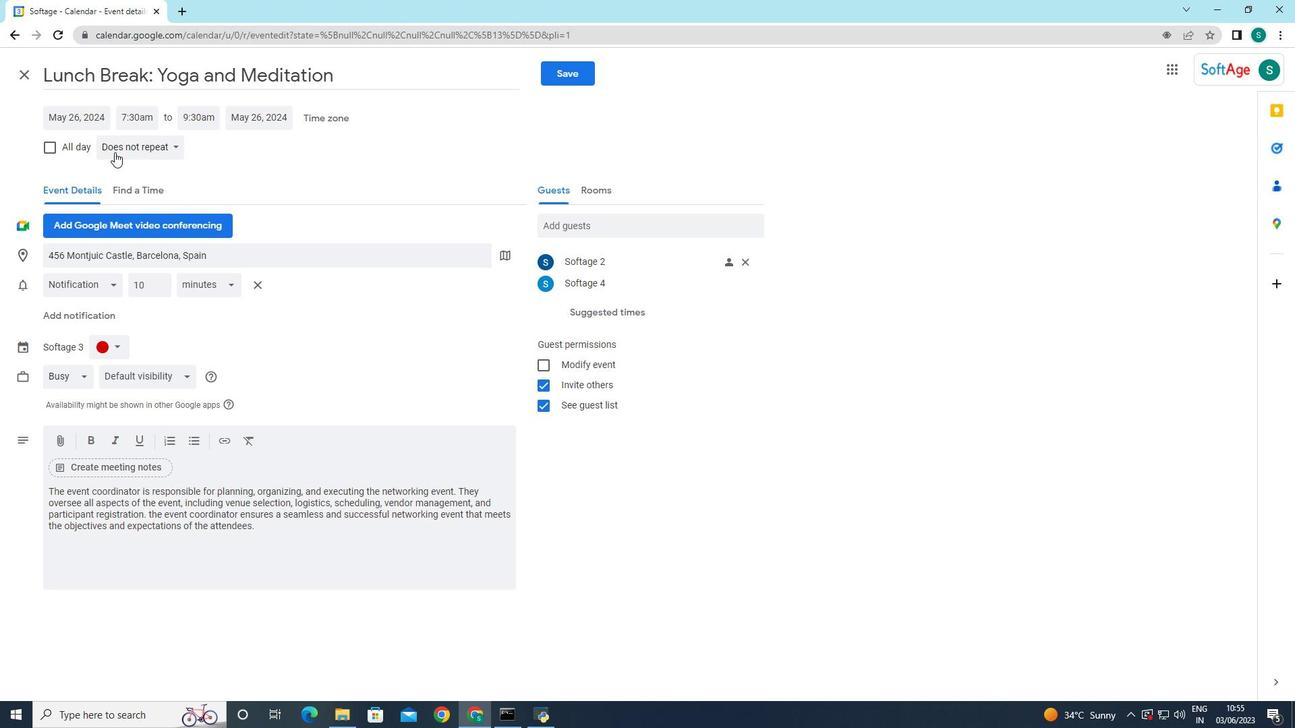 
Action: Mouse pressed left at (116, 150)
Screenshot: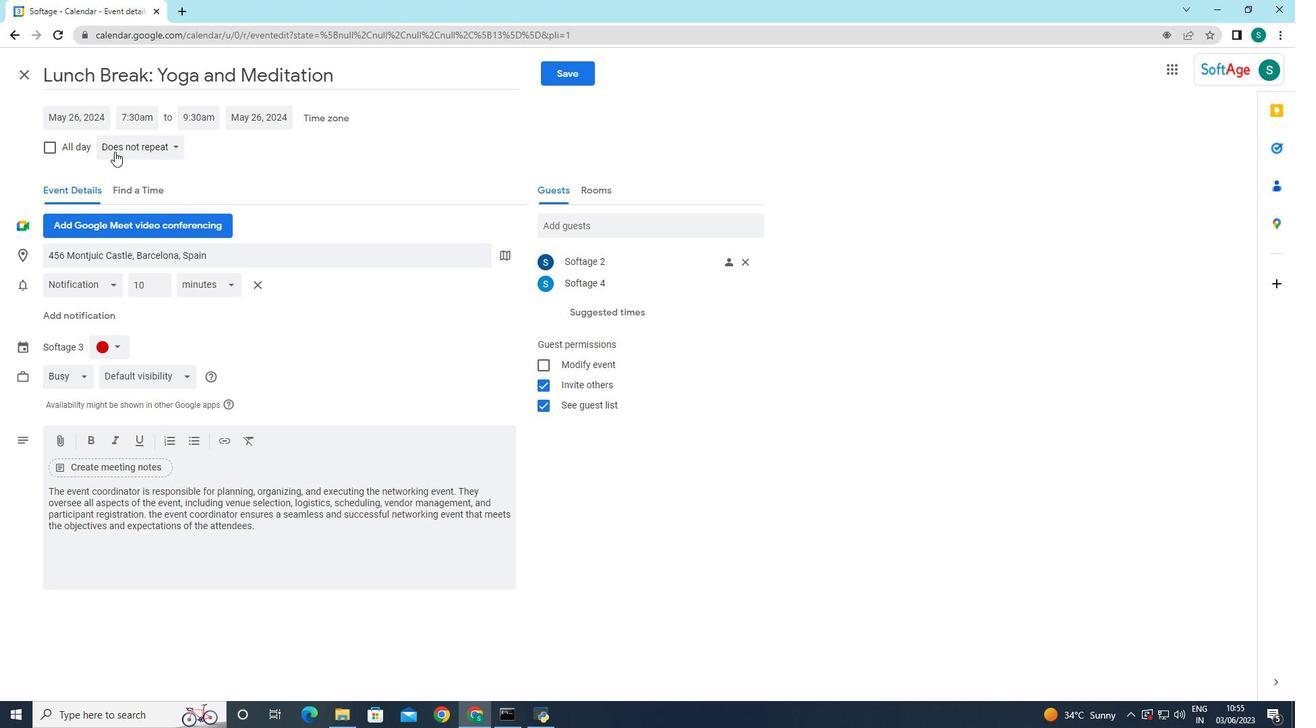 
Action: Mouse moved to (121, 178)
Screenshot: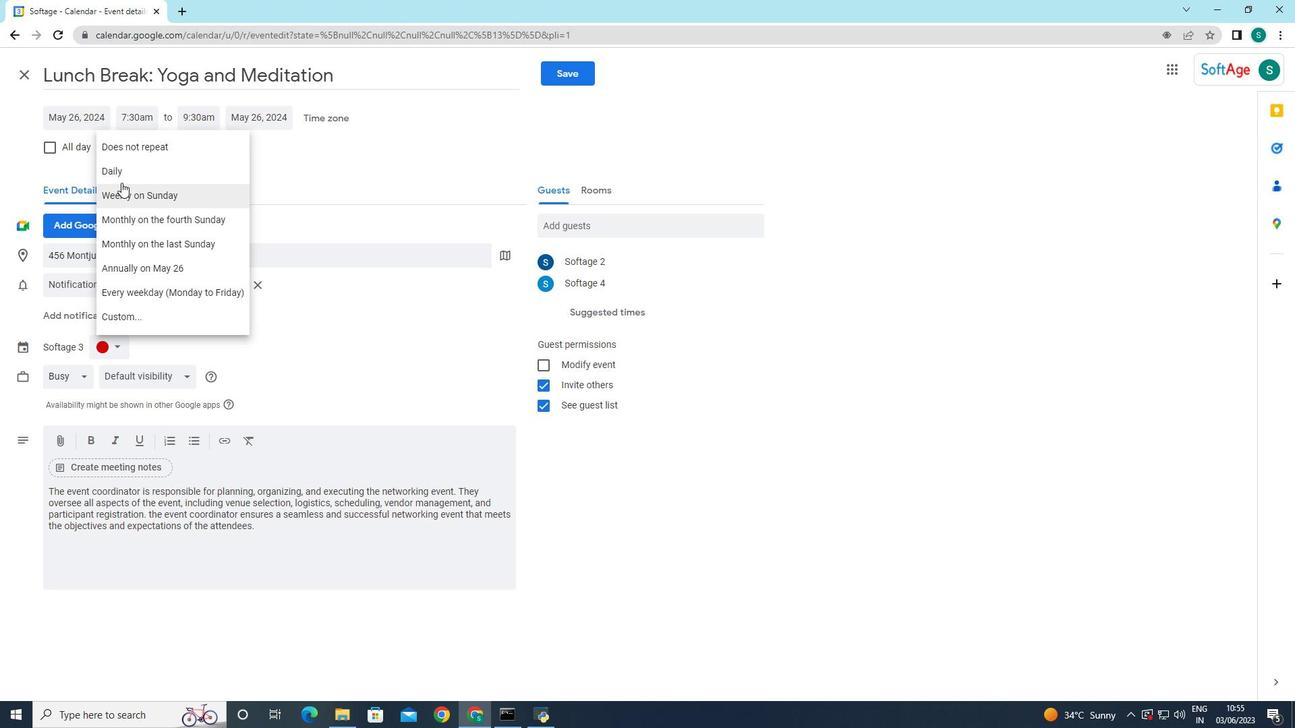 
Action: Mouse pressed left at (121, 178)
Screenshot: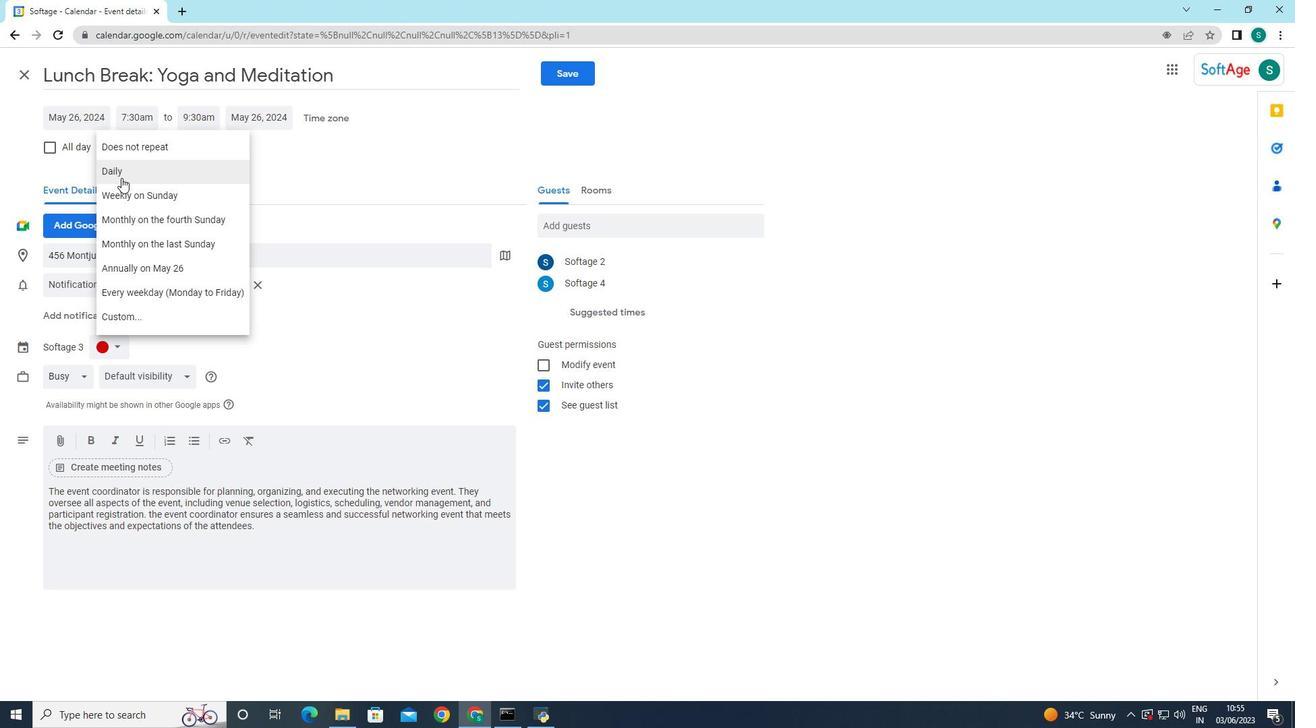 
Action: Mouse moved to (577, 74)
Screenshot: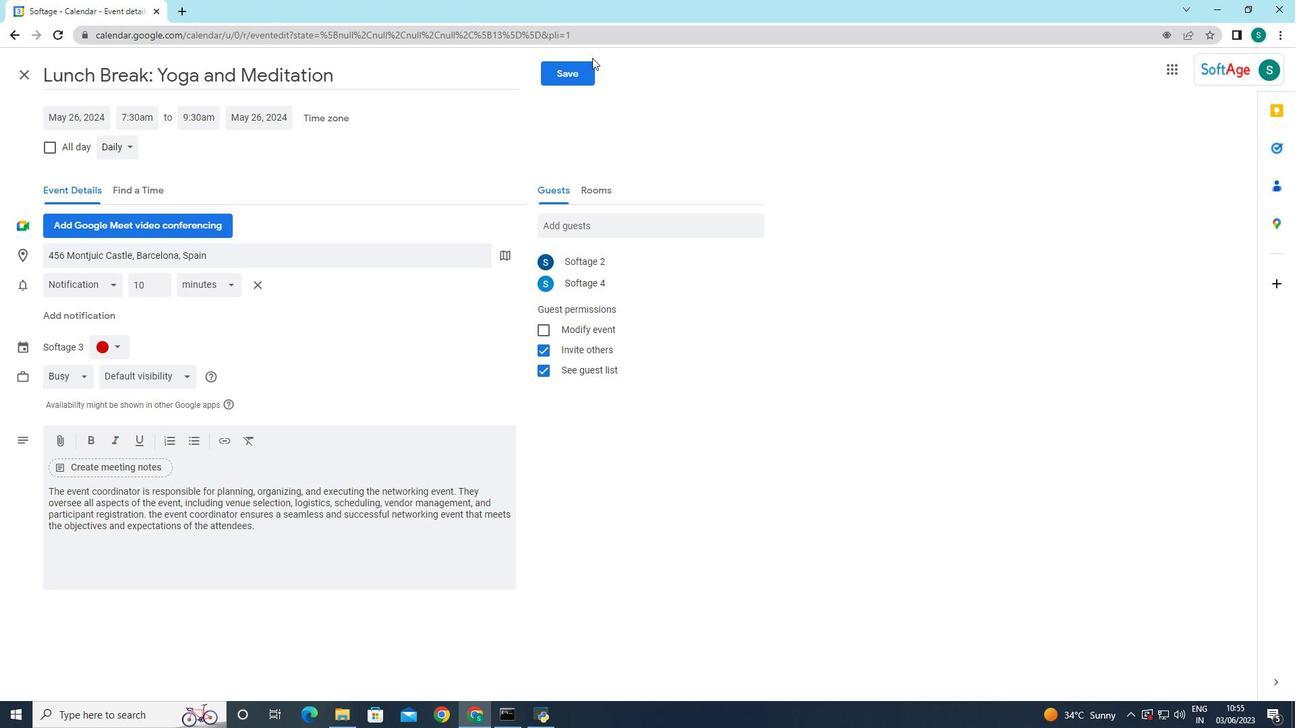 
Action: Mouse pressed left at (577, 74)
Screenshot: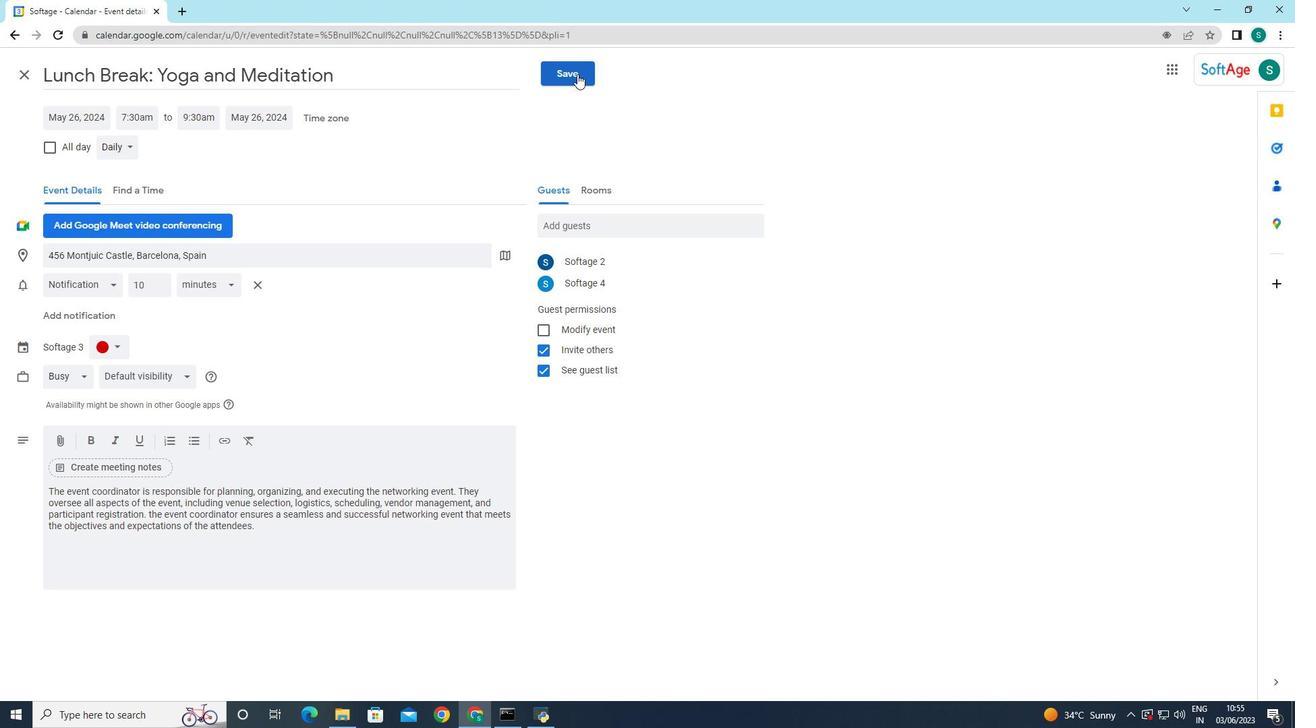 
Action: Mouse moved to (777, 406)
Screenshot: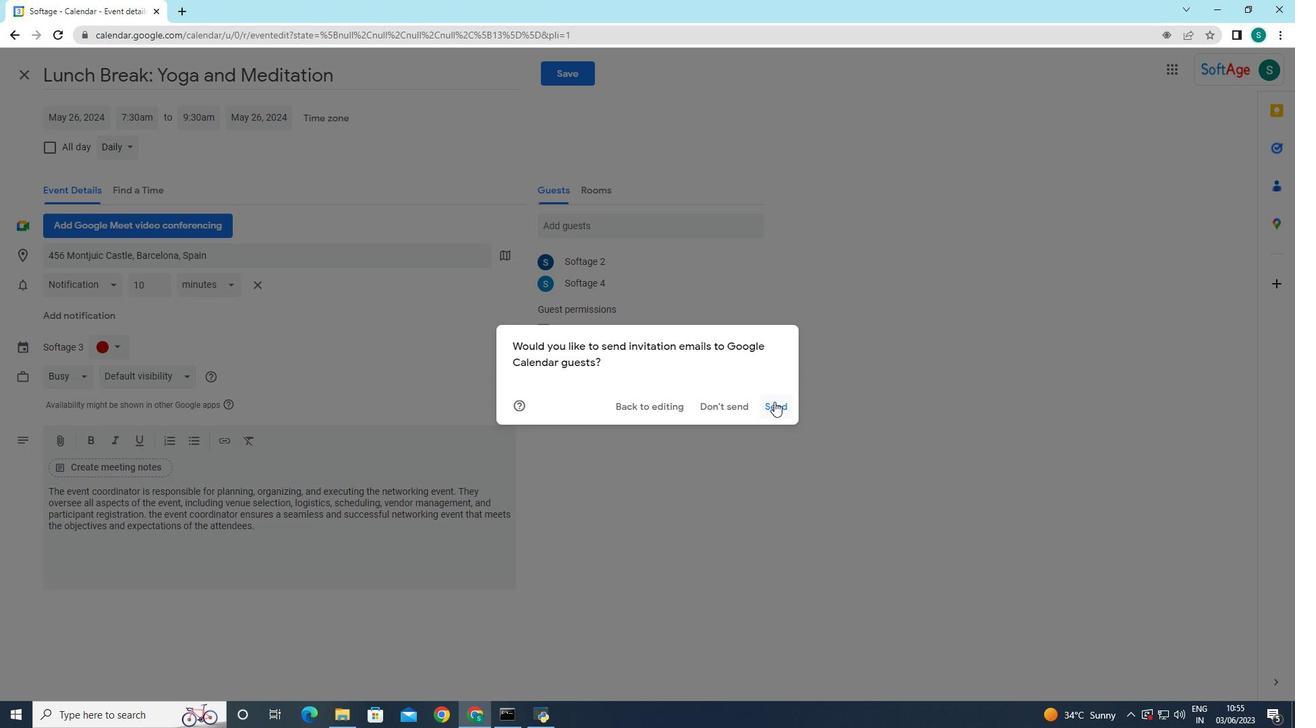 
Action: Mouse pressed left at (777, 406)
Screenshot: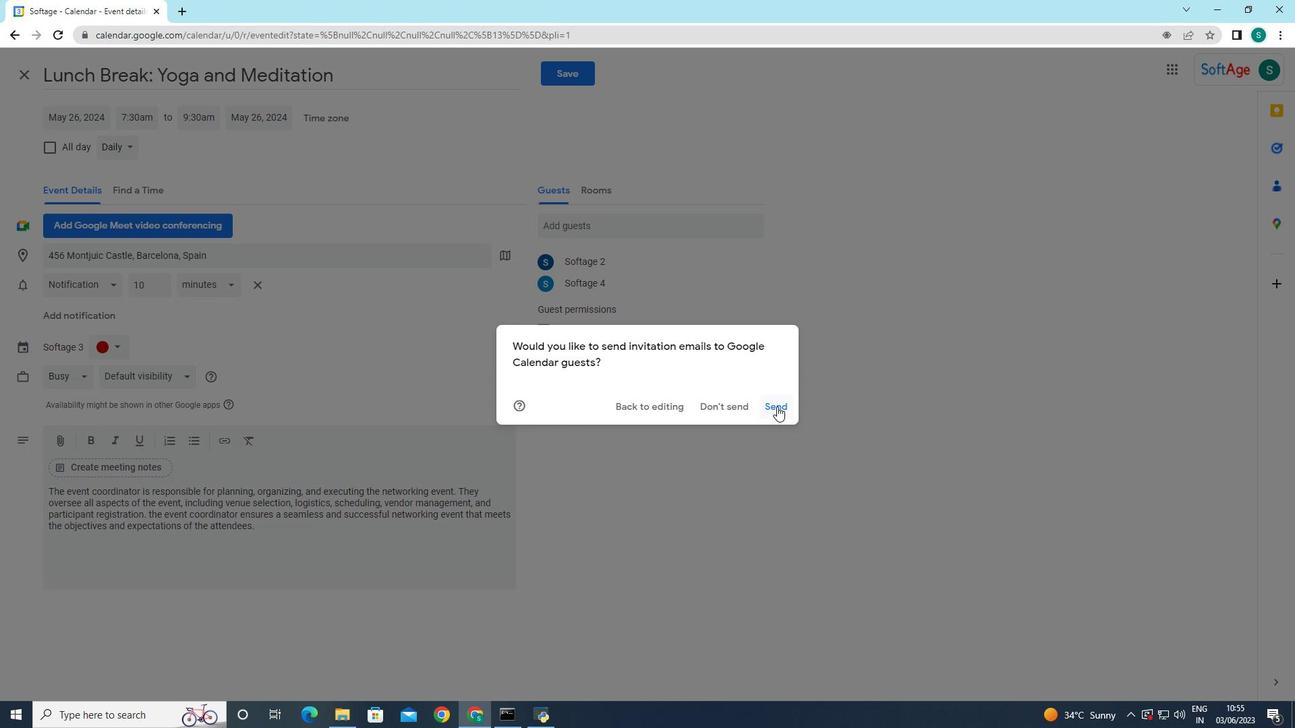 
